 Task: Find connections with filter location Wangen im Allgäu with filter topic #Venturecapitalwith filter profile language Spanish with filter current company Cerner Corporation with filter school Meenakshi College Of Engineering with filter industry Gambling Facilities and Casinos with filter service category WordPress Design with filter keywords title Telephone Operator
Action: Mouse moved to (571, 76)
Screenshot: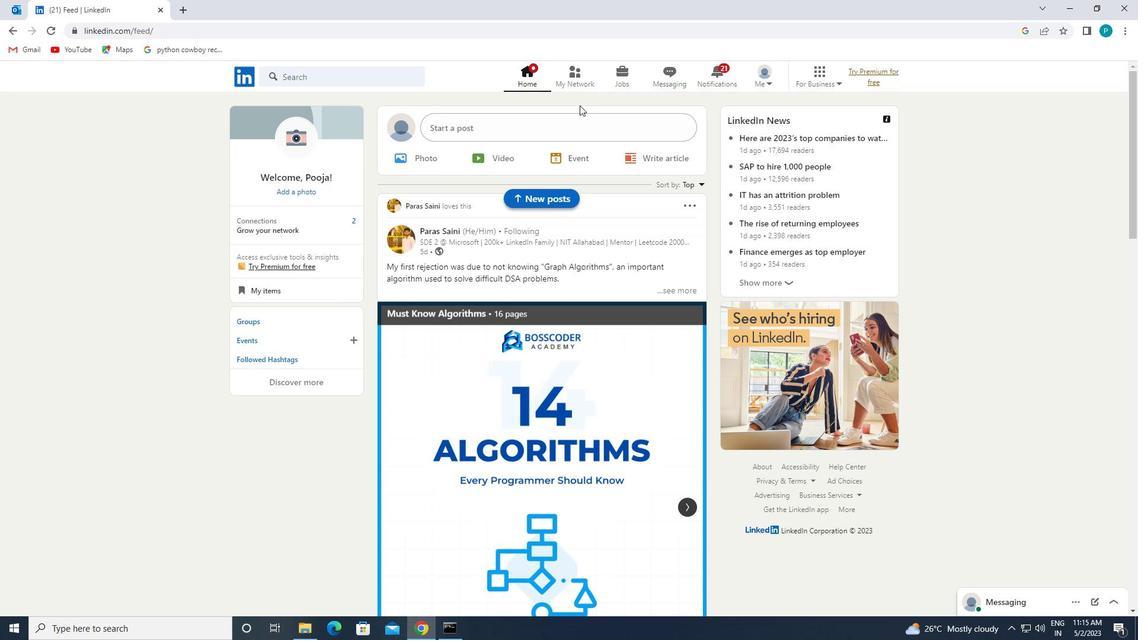 
Action: Mouse pressed left at (571, 76)
Screenshot: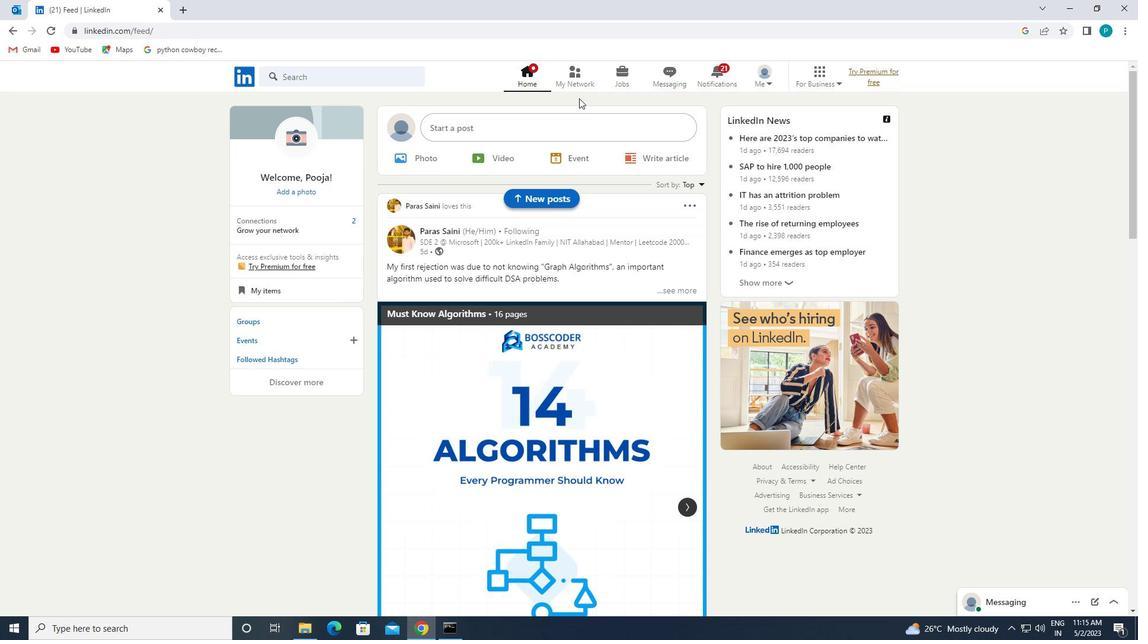 
Action: Mouse moved to (314, 139)
Screenshot: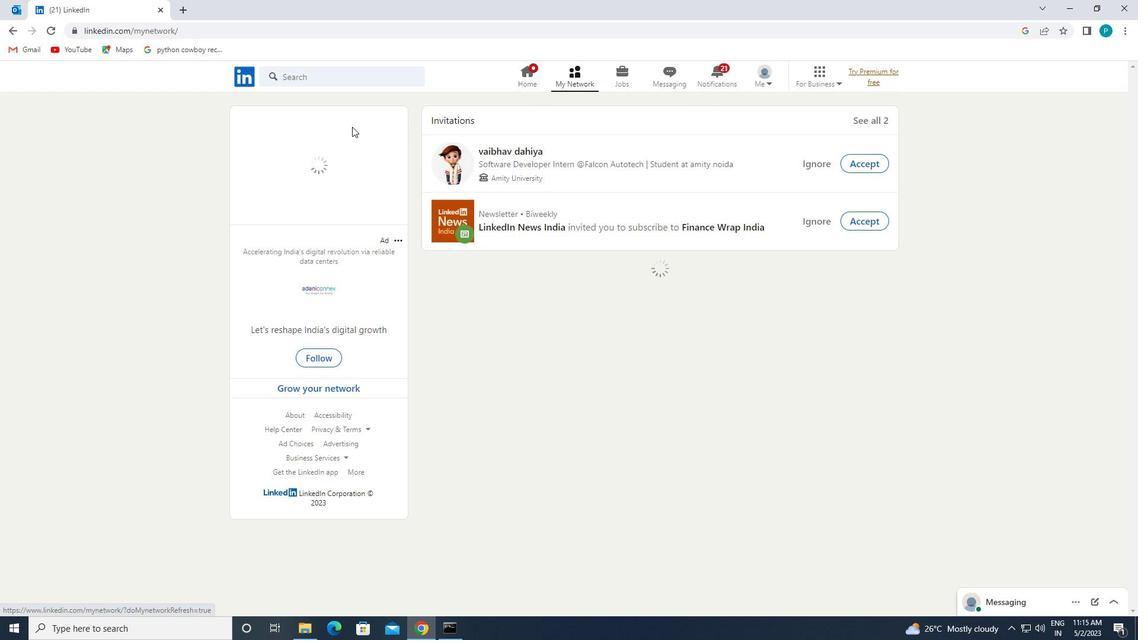 
Action: Mouse pressed left at (314, 139)
Screenshot: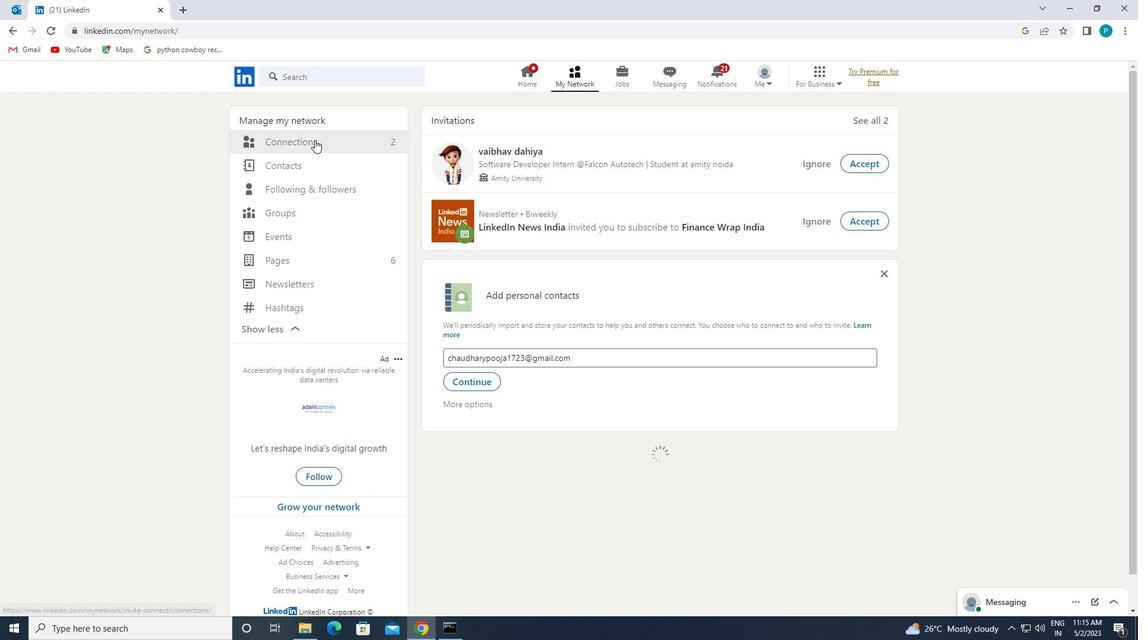 
Action: Mouse moved to (638, 140)
Screenshot: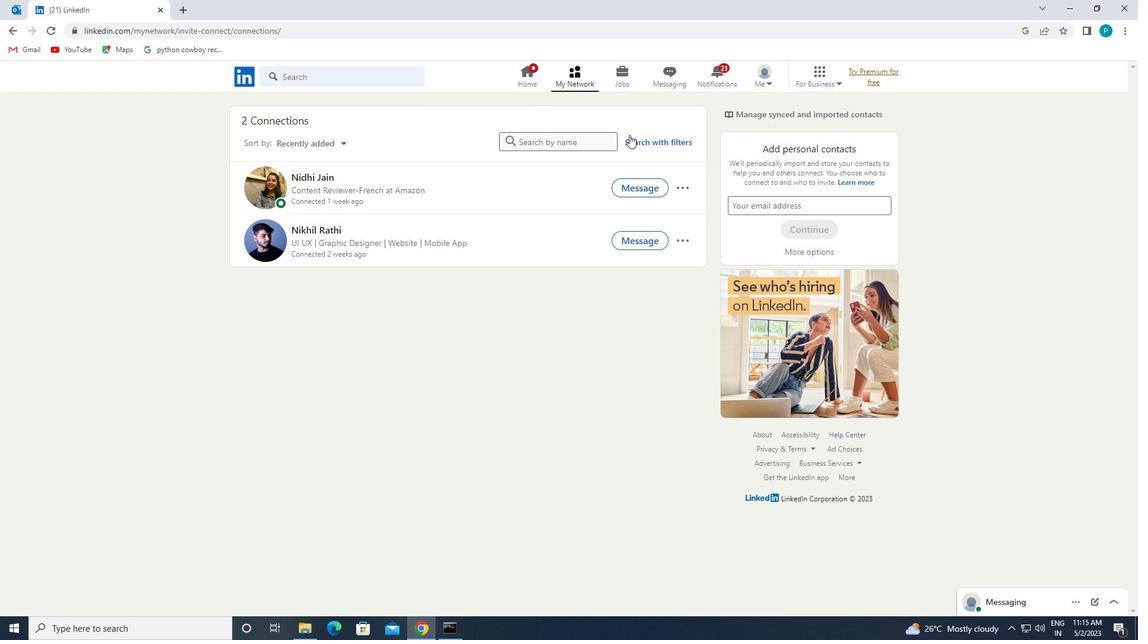 
Action: Mouse pressed left at (638, 140)
Screenshot: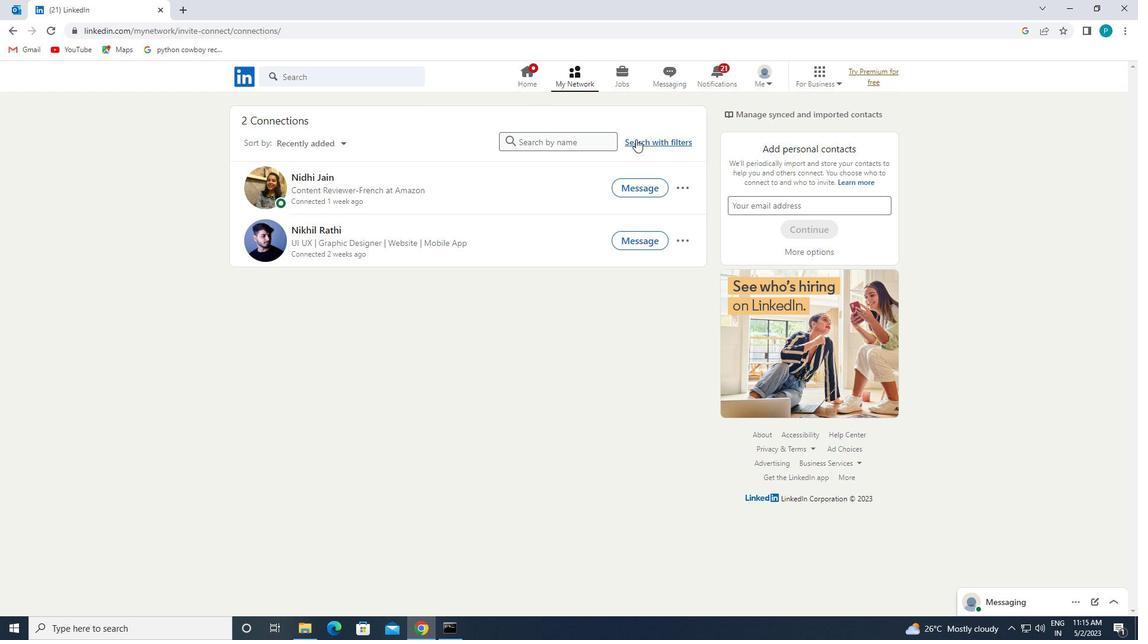 
Action: Mouse moved to (612, 116)
Screenshot: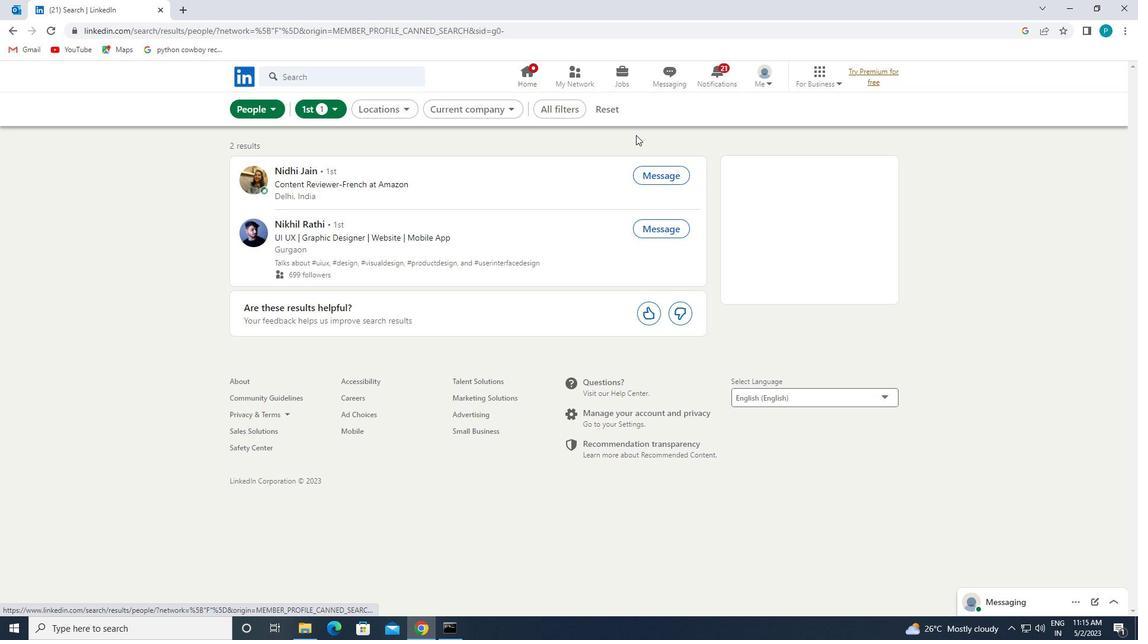 
Action: Mouse pressed left at (612, 116)
Screenshot: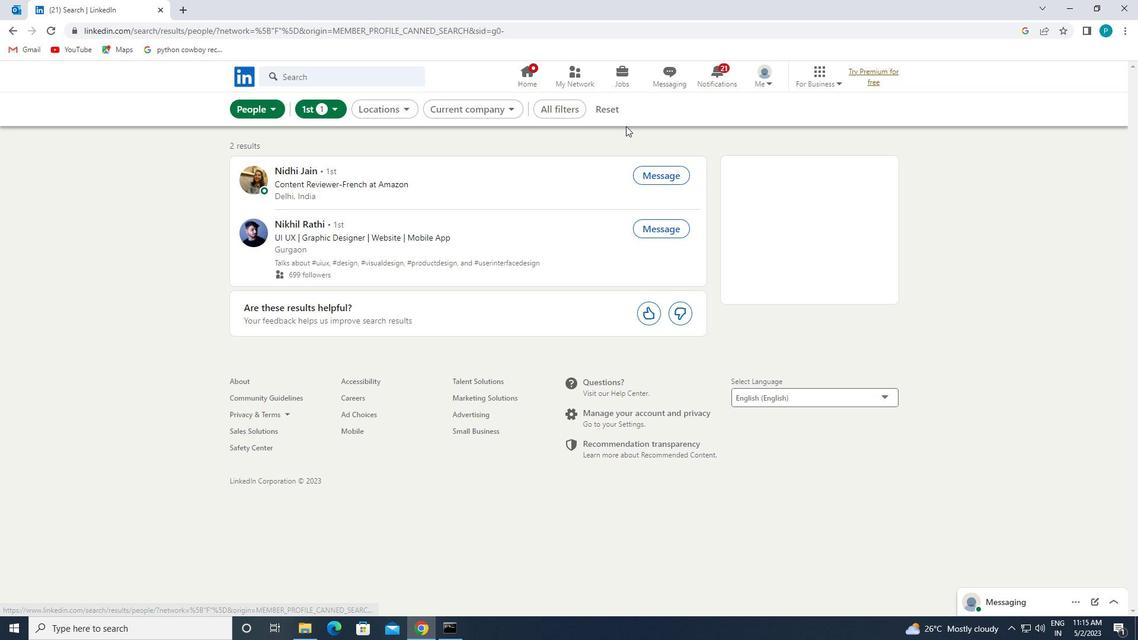 
Action: Mouse moved to (589, 107)
Screenshot: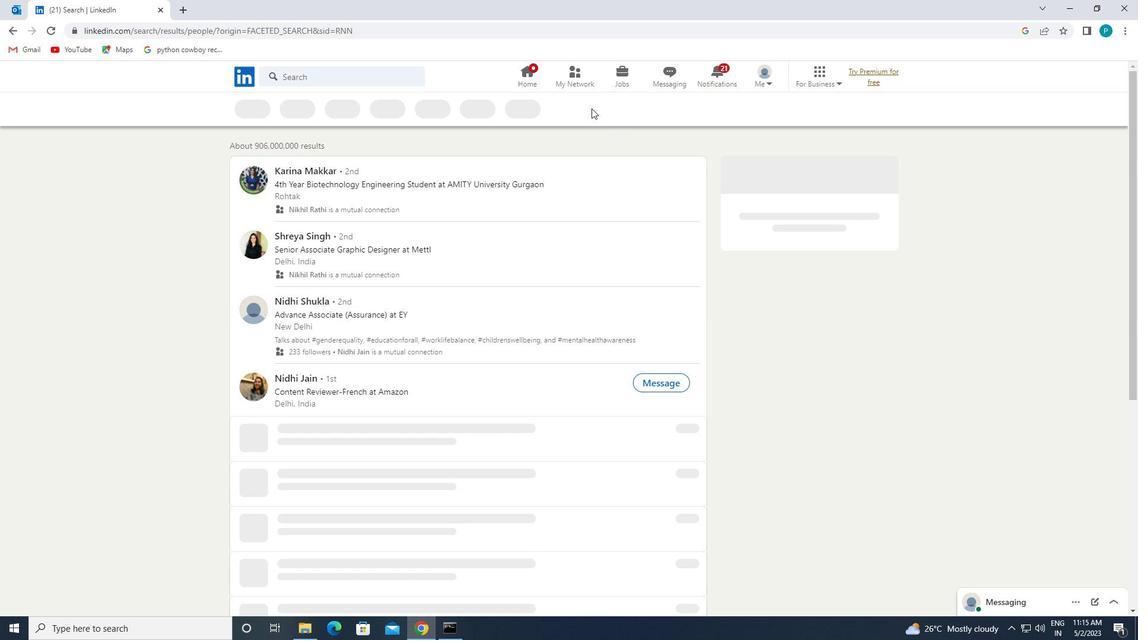 
Action: Mouse pressed left at (589, 107)
Screenshot: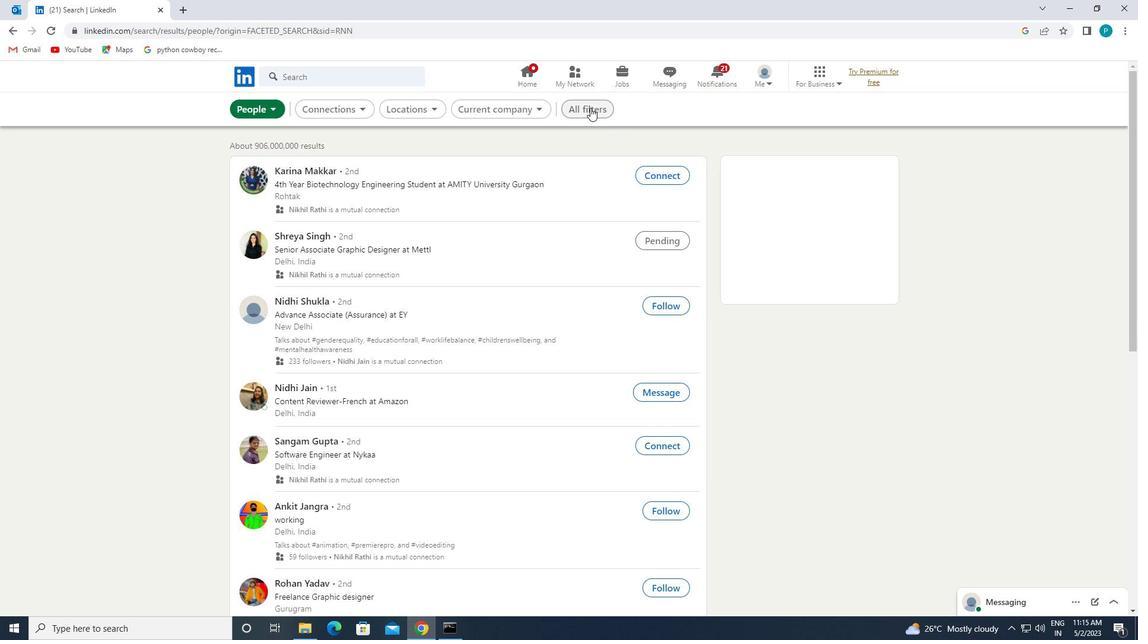 
Action: Mouse moved to (1075, 326)
Screenshot: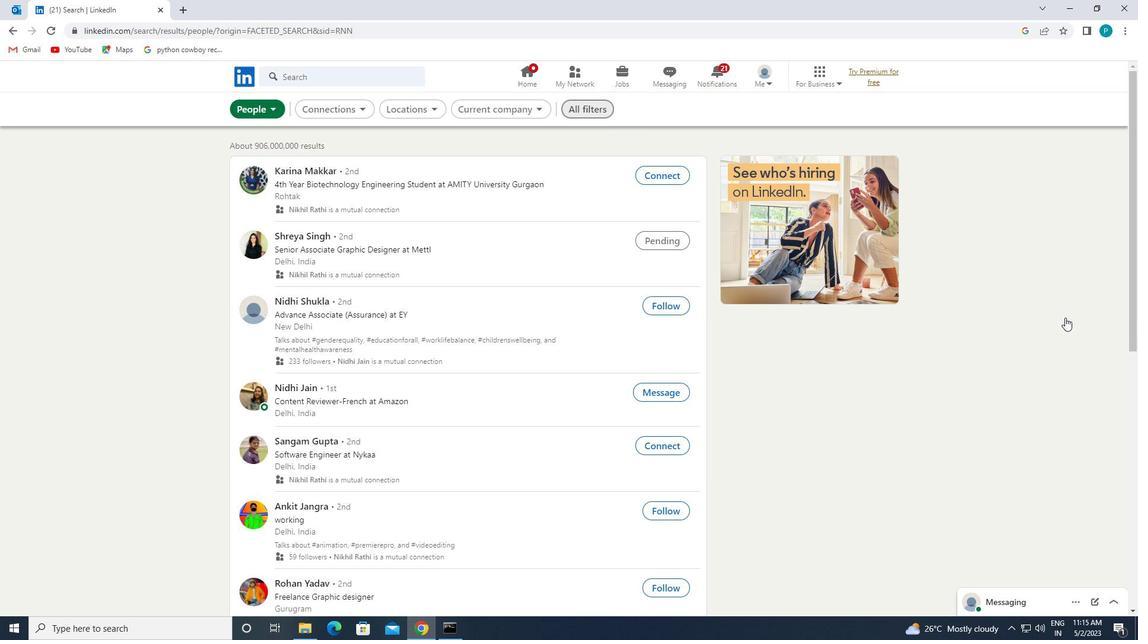 
Action: Mouse scrolled (1075, 325) with delta (0, 0)
Screenshot: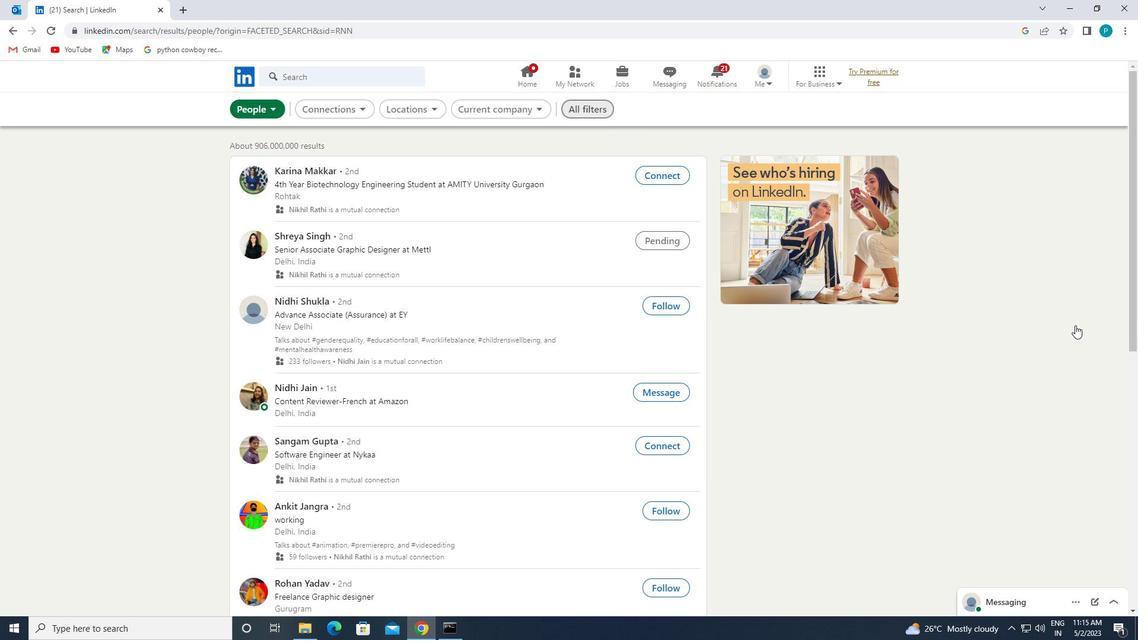 
Action: Mouse moved to (1075, 326)
Screenshot: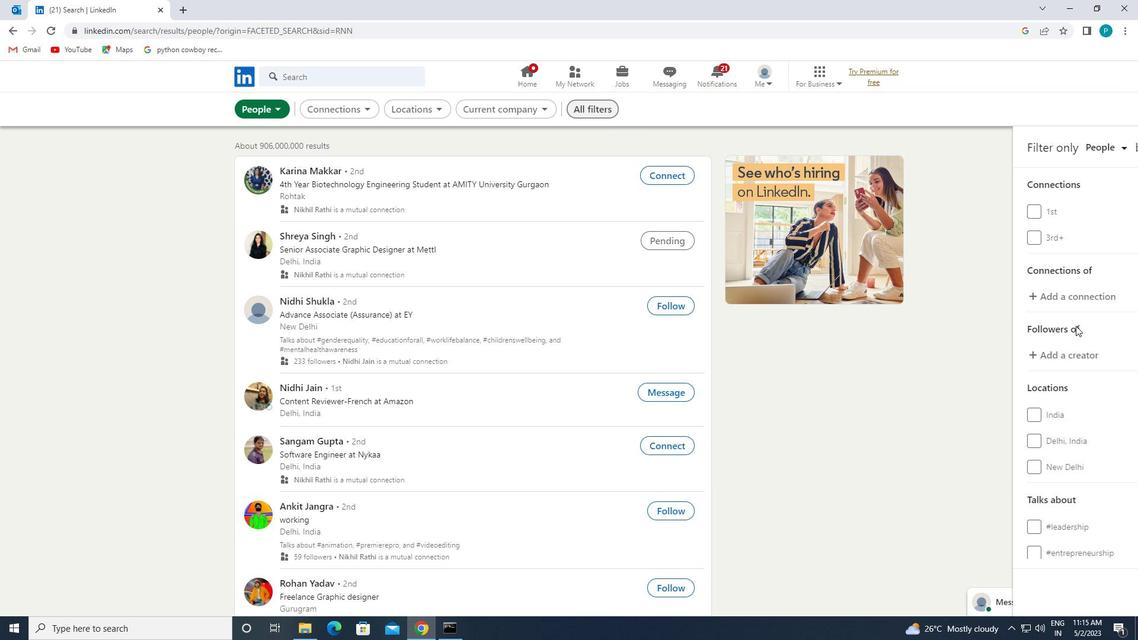 
Action: Mouse scrolled (1075, 325) with delta (0, 0)
Screenshot: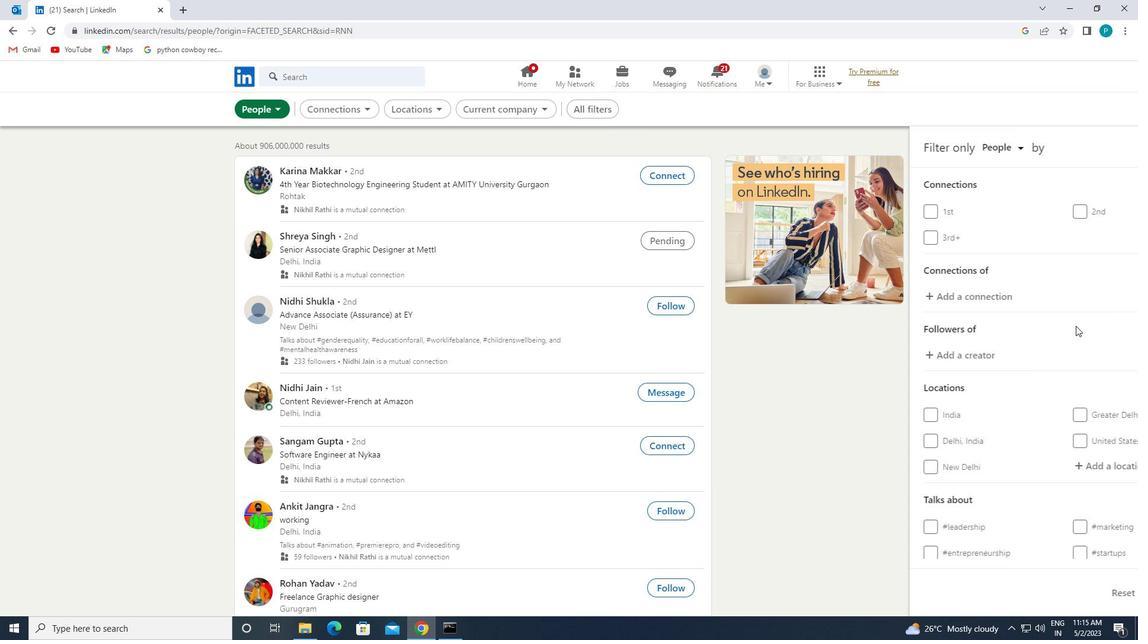 
Action: Mouse moved to (1036, 341)
Screenshot: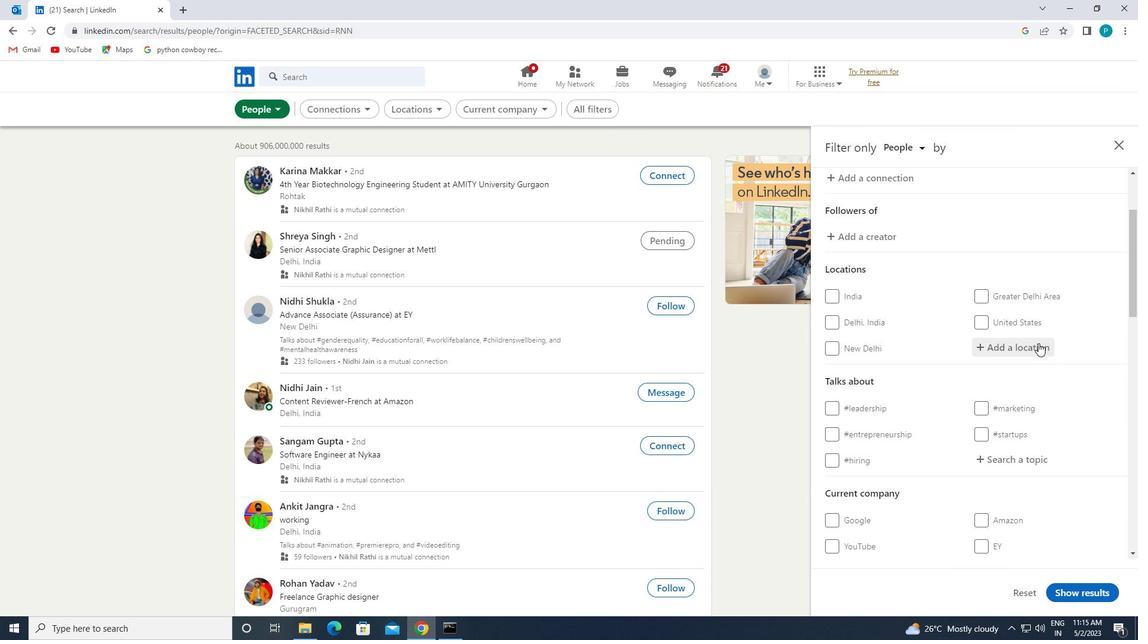 
Action: Mouse pressed left at (1036, 341)
Screenshot: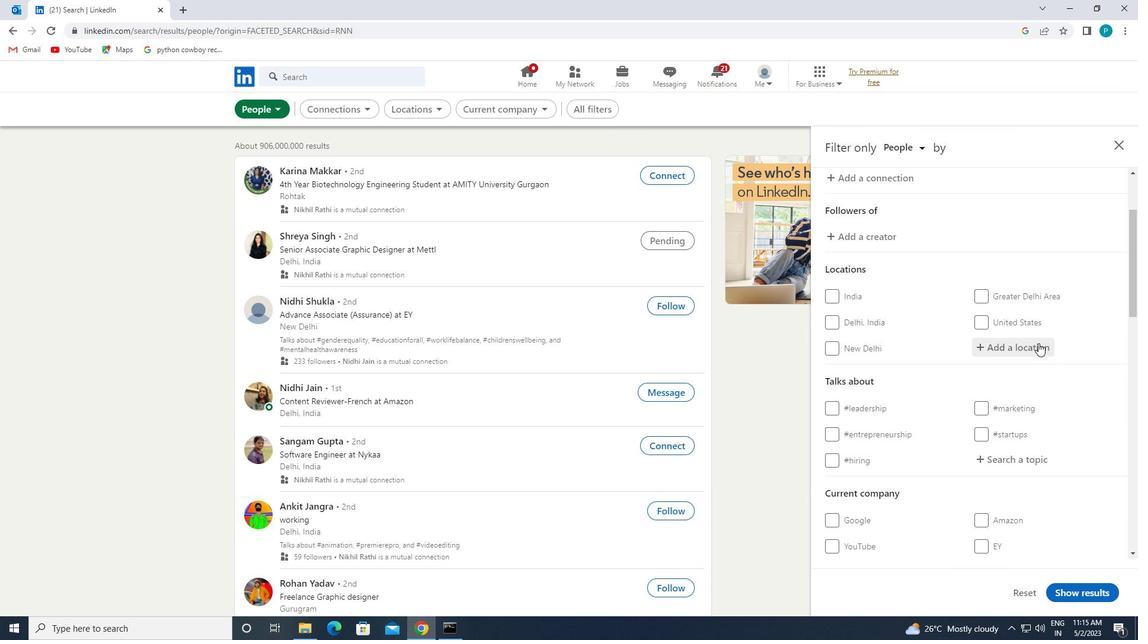 
Action: Mouse moved to (1031, 343)
Screenshot: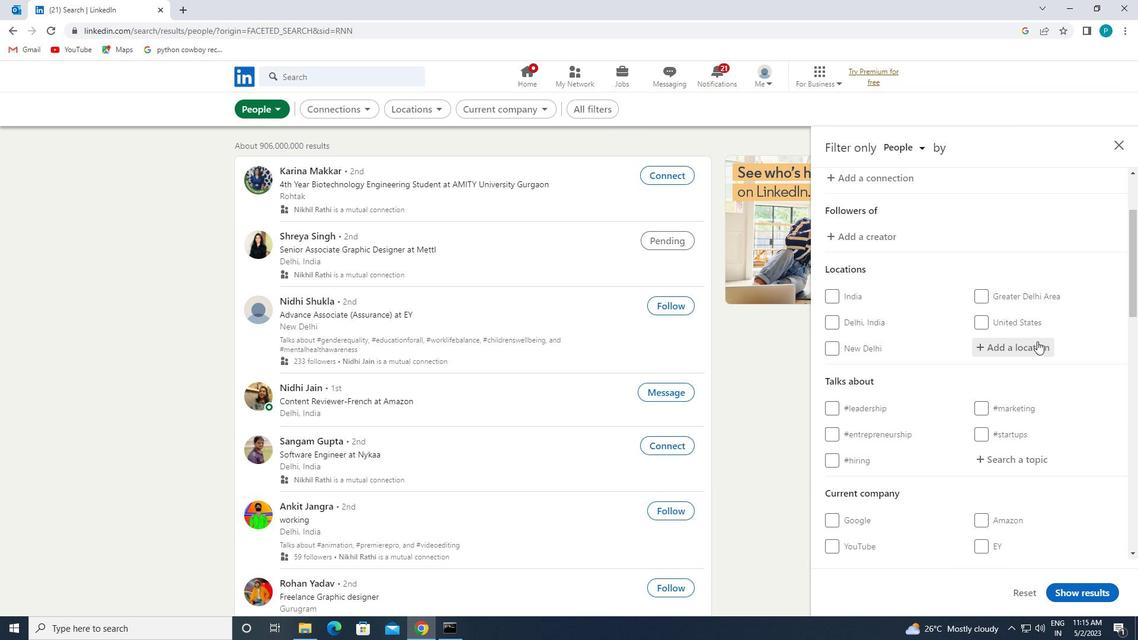 
Action: Key pressed <Key.caps_lock>w<Key.caps_lock>angen
Screenshot: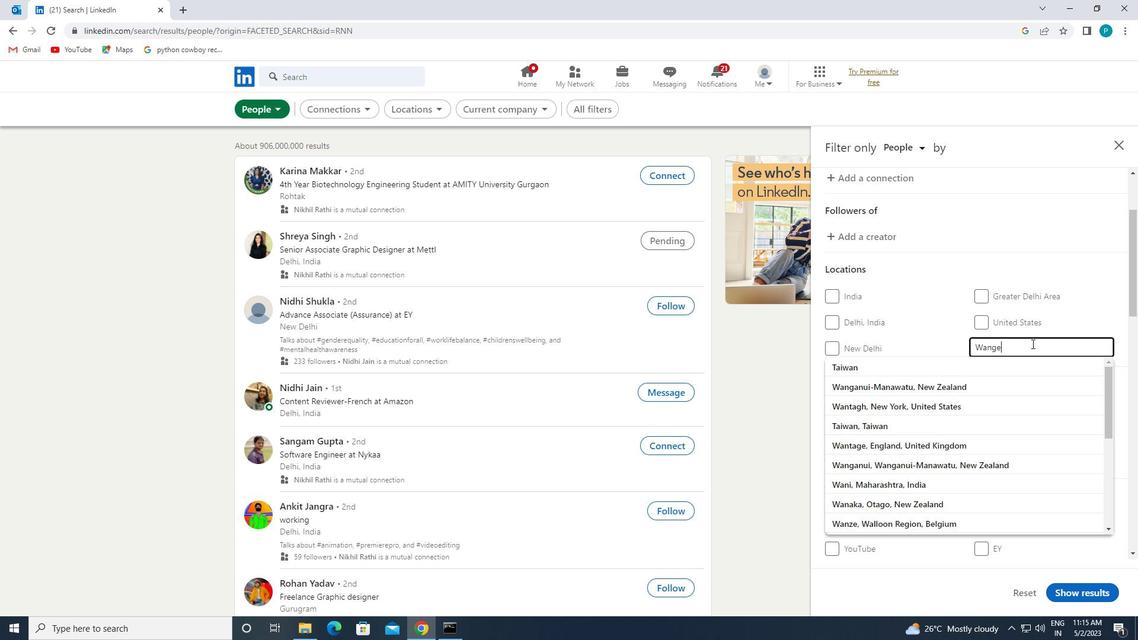
Action: Mouse moved to (979, 386)
Screenshot: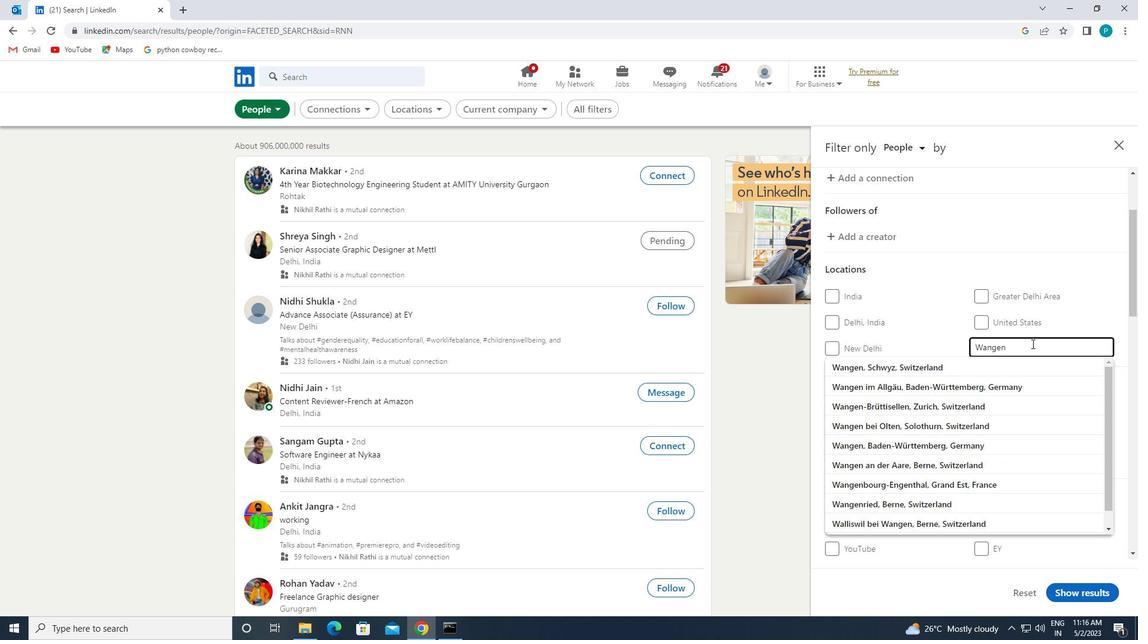 
Action: Mouse pressed left at (979, 386)
Screenshot: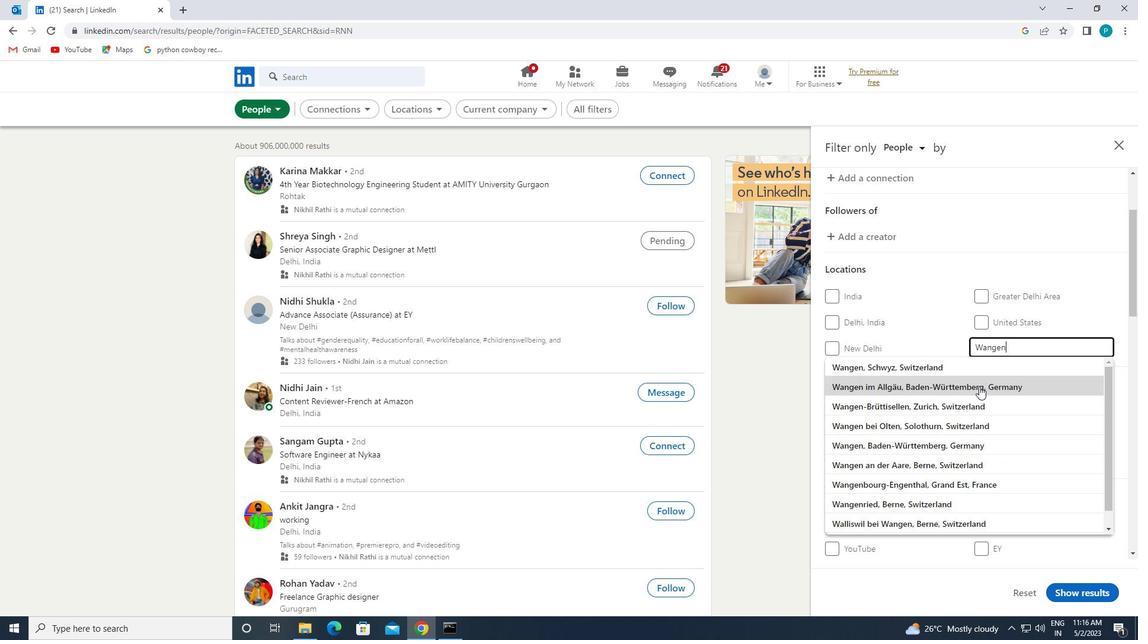 
Action: Mouse moved to (1020, 414)
Screenshot: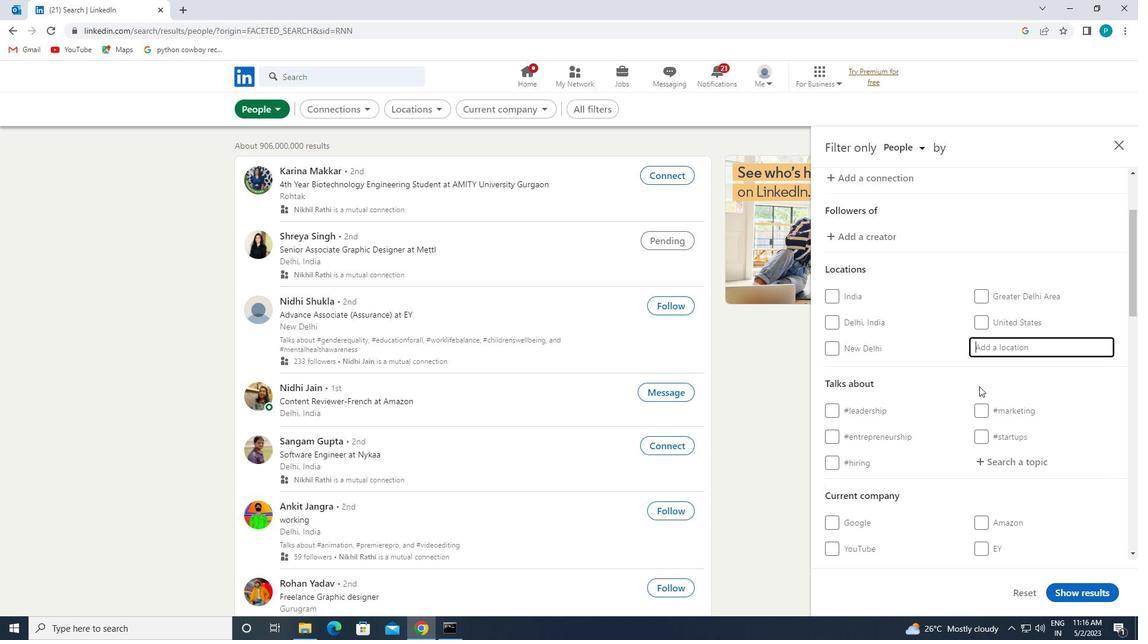 
Action: Mouse scrolled (1020, 413) with delta (0, 0)
Screenshot: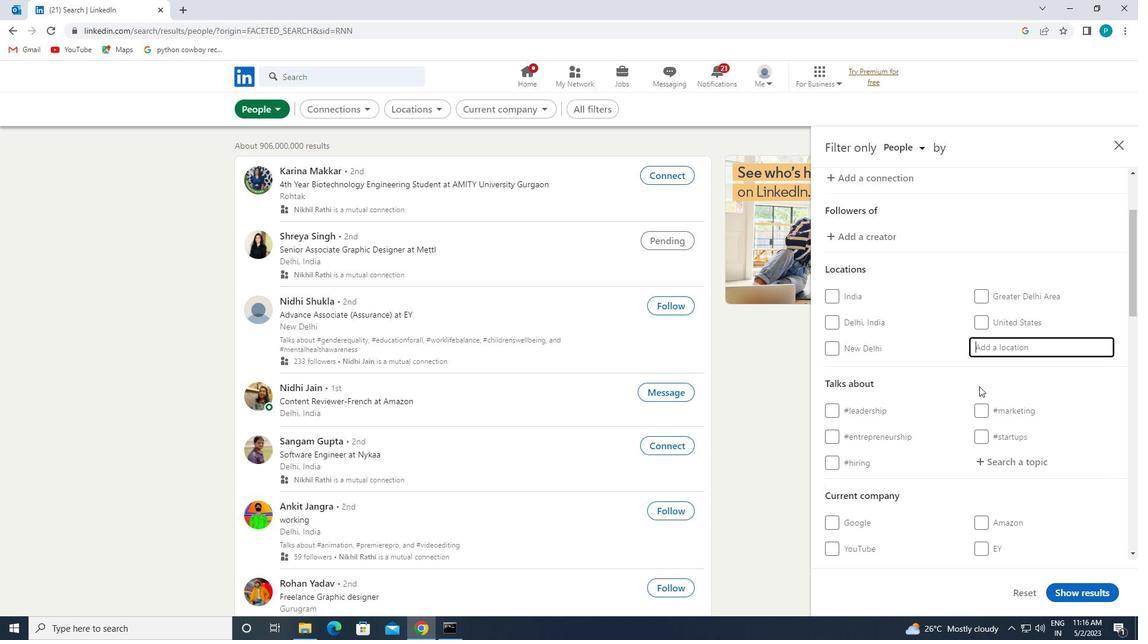 
Action: Mouse scrolled (1020, 413) with delta (0, 0)
Screenshot: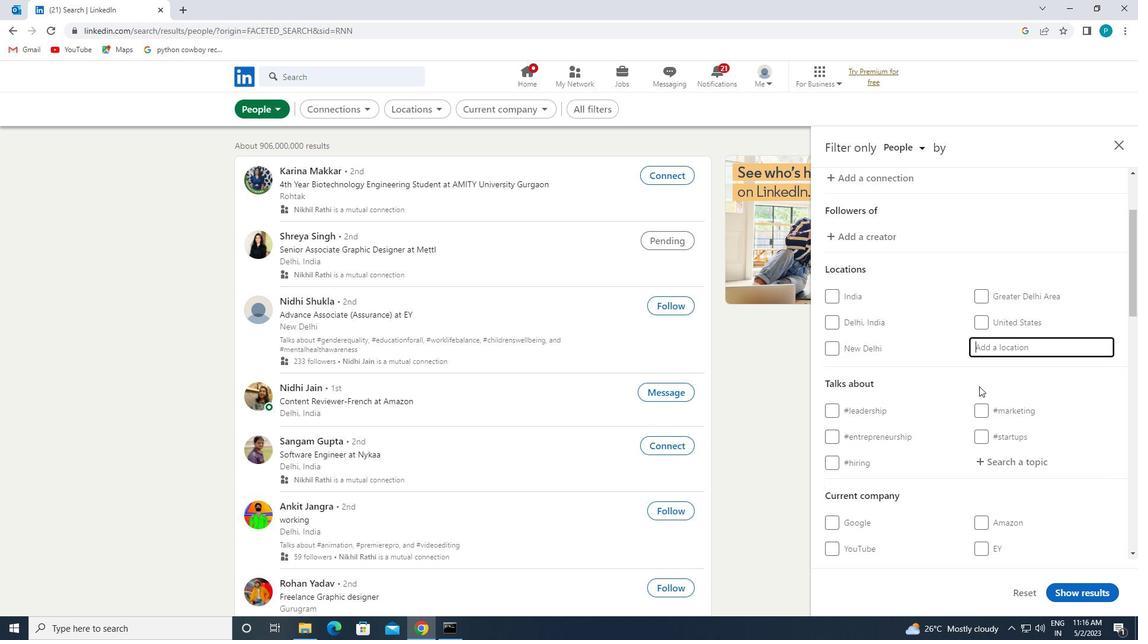 
Action: Mouse moved to (1020, 414)
Screenshot: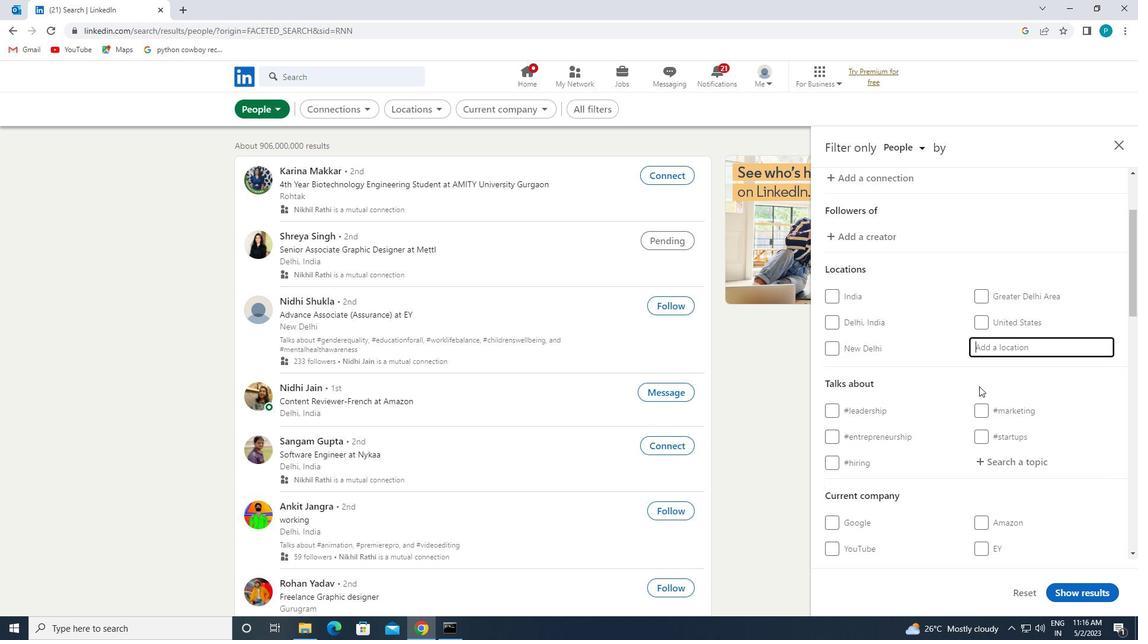 
Action: Mouse scrolled (1020, 414) with delta (0, 0)
Screenshot: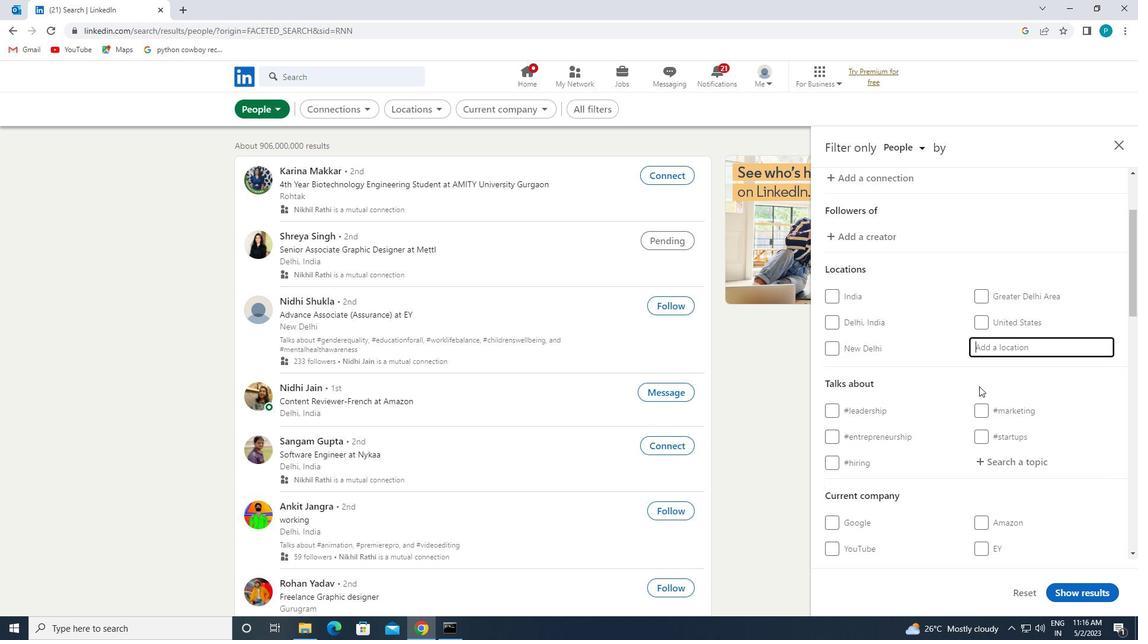 
Action: Mouse moved to (995, 293)
Screenshot: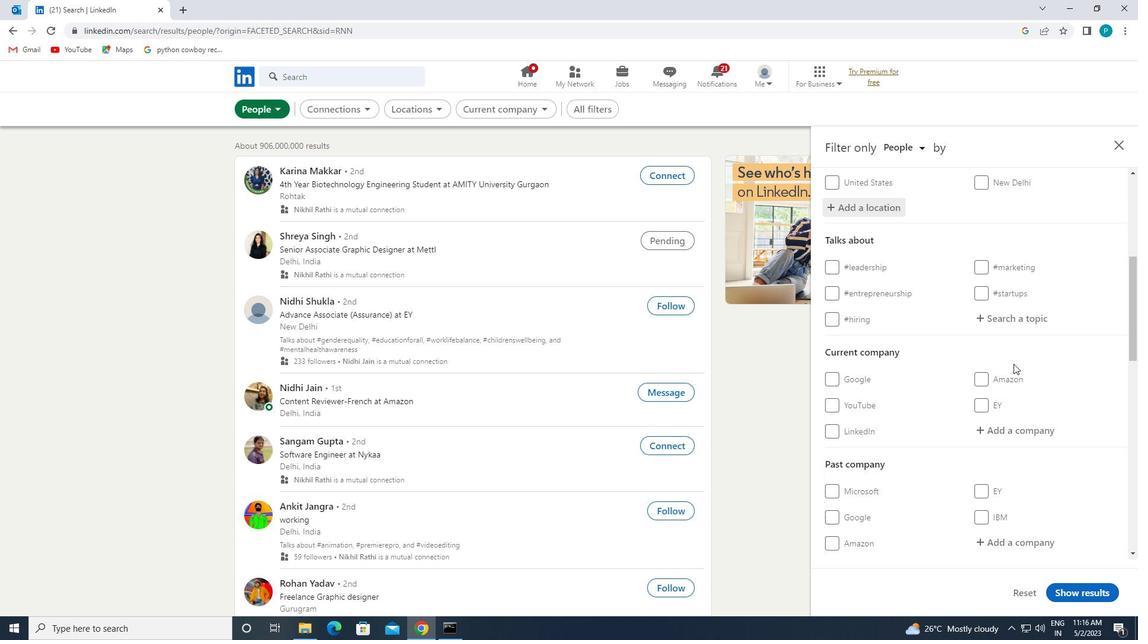 
Action: Mouse pressed left at (995, 293)
Screenshot: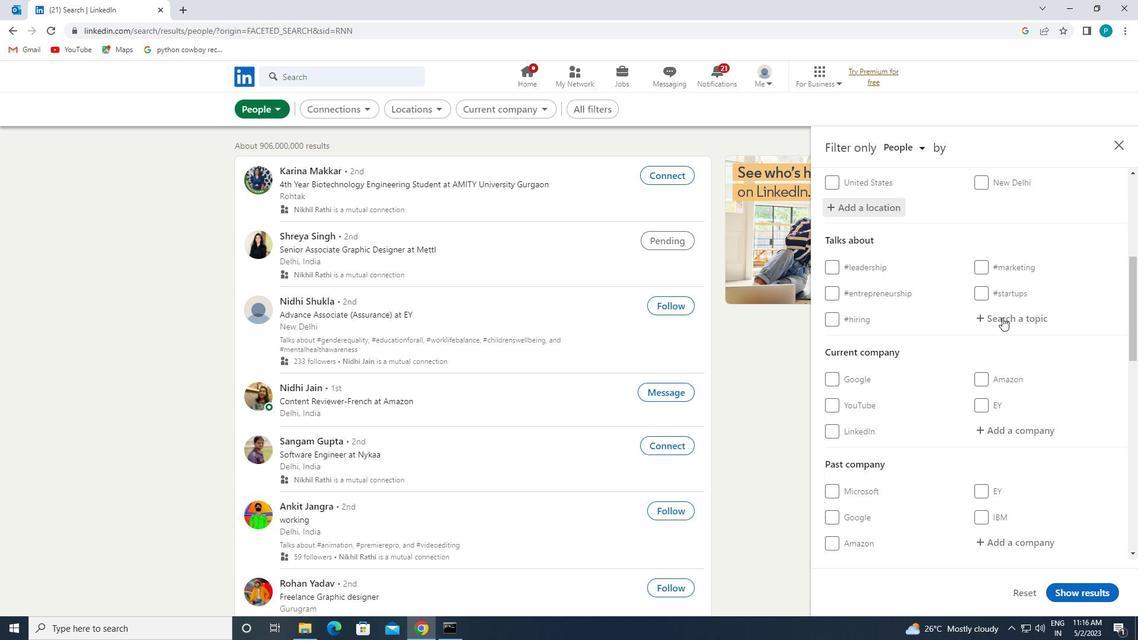 
Action: Mouse moved to (996, 297)
Screenshot: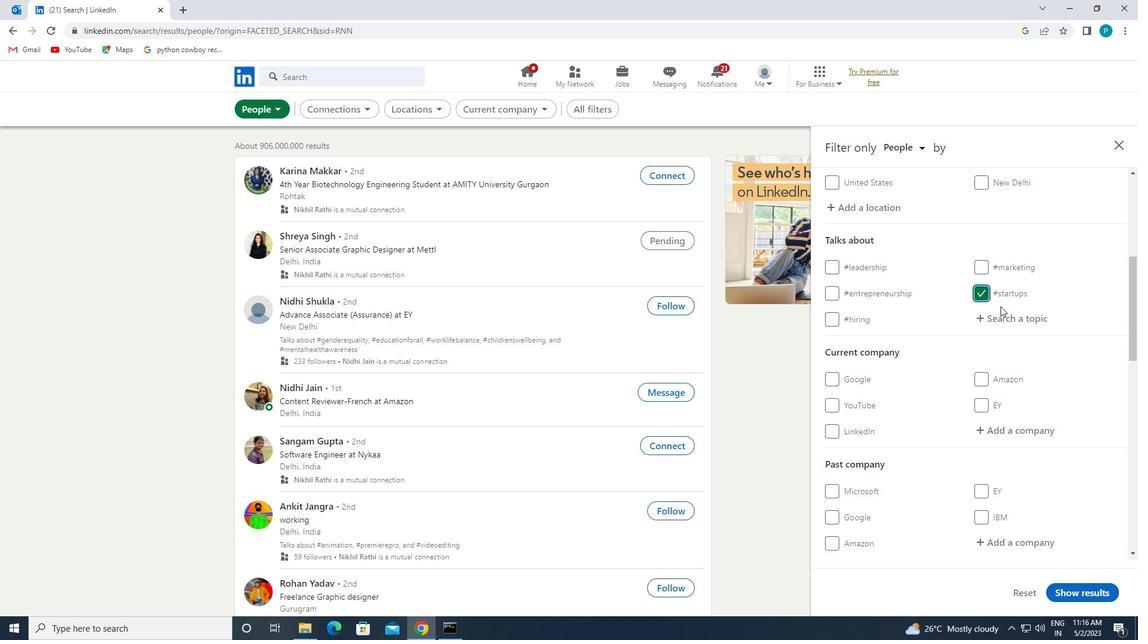 
Action: Mouse pressed left at (996, 297)
Screenshot: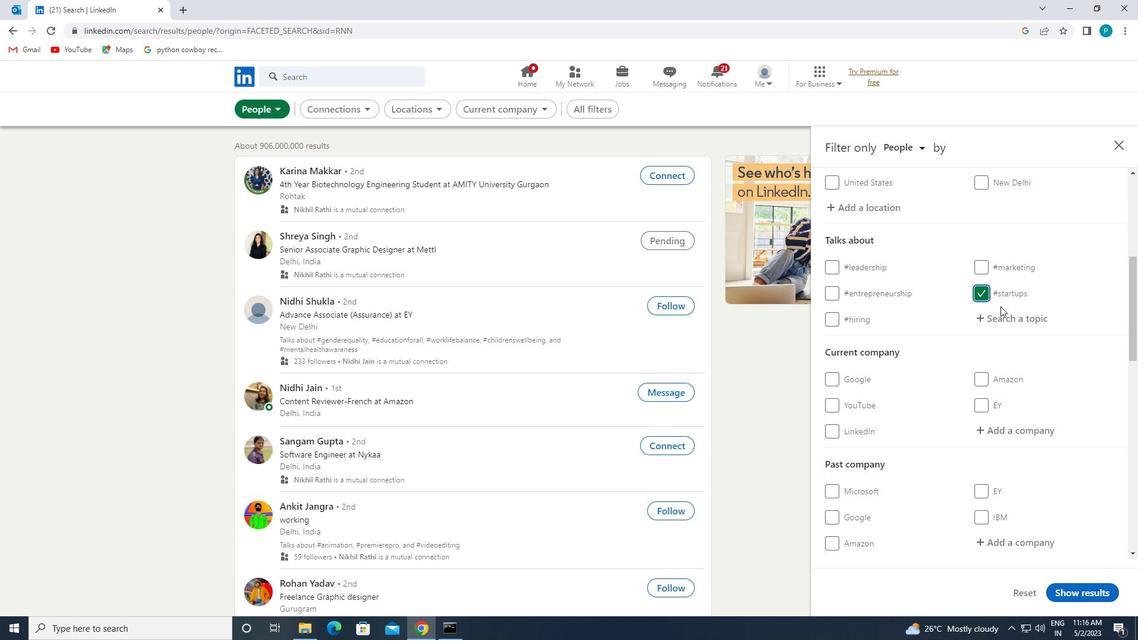 
Action: Mouse moved to (1003, 311)
Screenshot: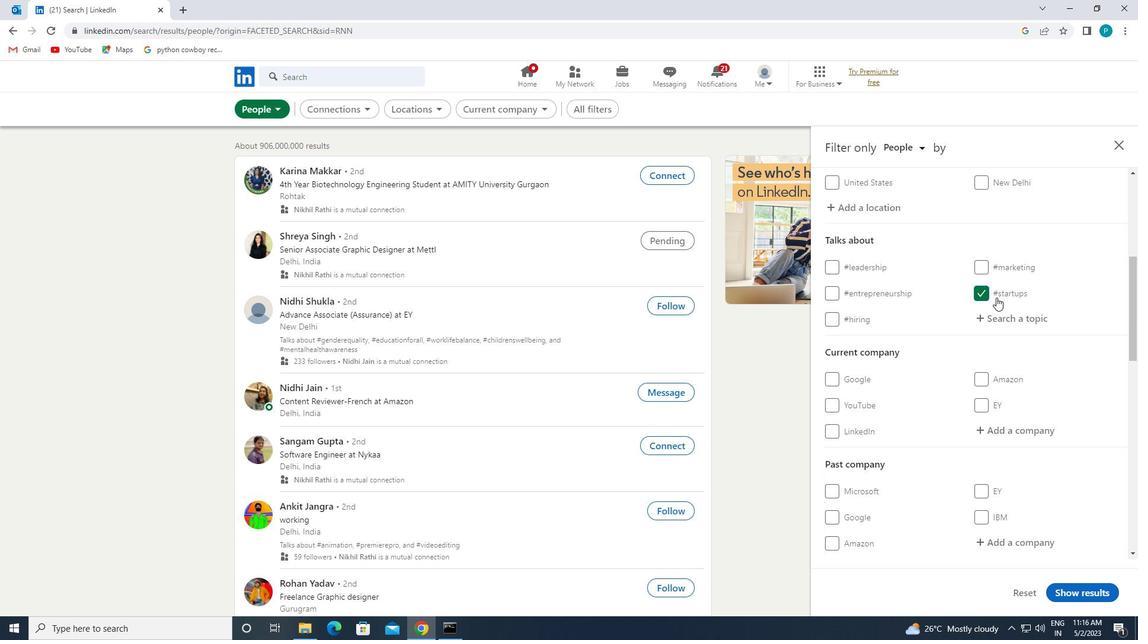 
Action: Mouse pressed left at (1003, 311)
Screenshot: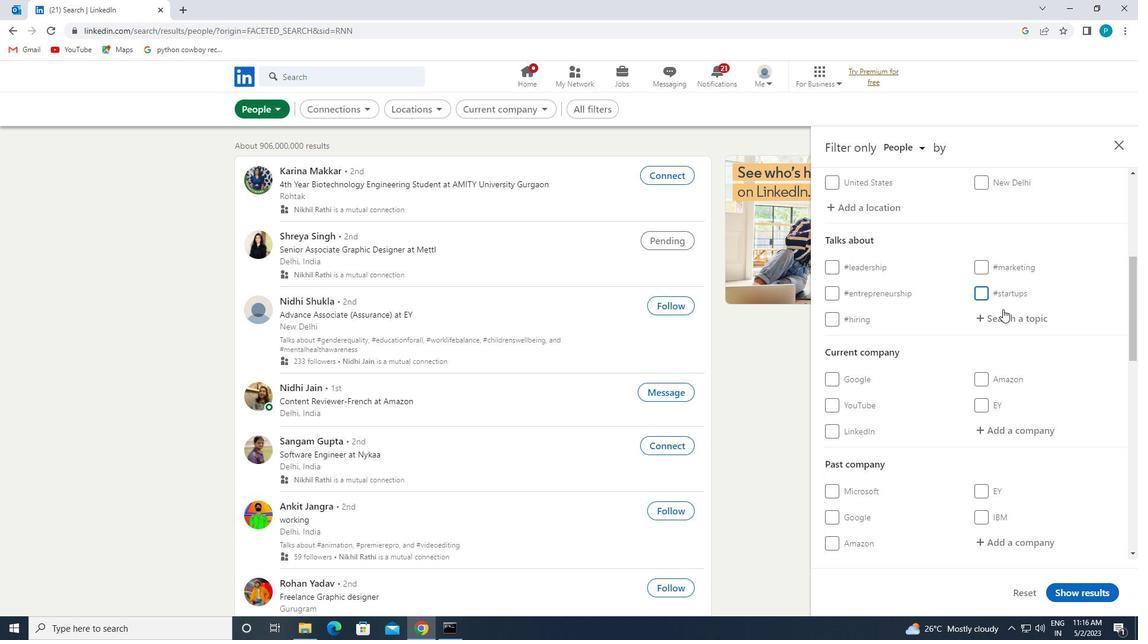 
Action: Key pressed <Key.shift><Key.shift>#<Key.caps_lock>V<Key.caps_lock>ENTURECAOTION<Key.backspace><Key.backspace><Key.backspace><Key.backspace><Key.backspace>PITAL
Screenshot: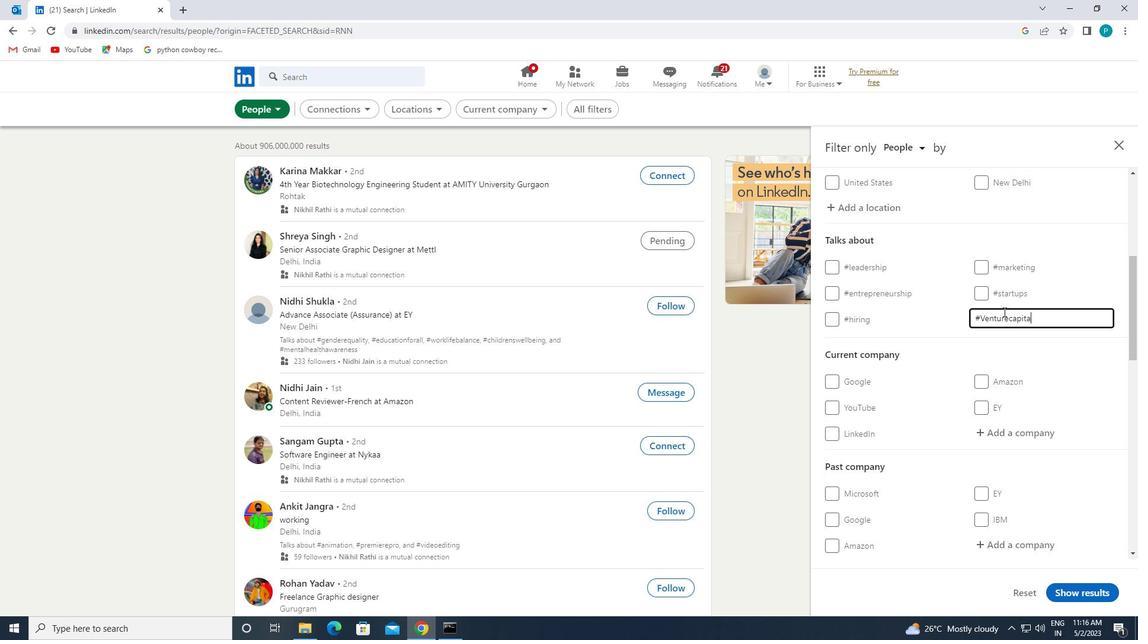 
Action: Mouse moved to (997, 376)
Screenshot: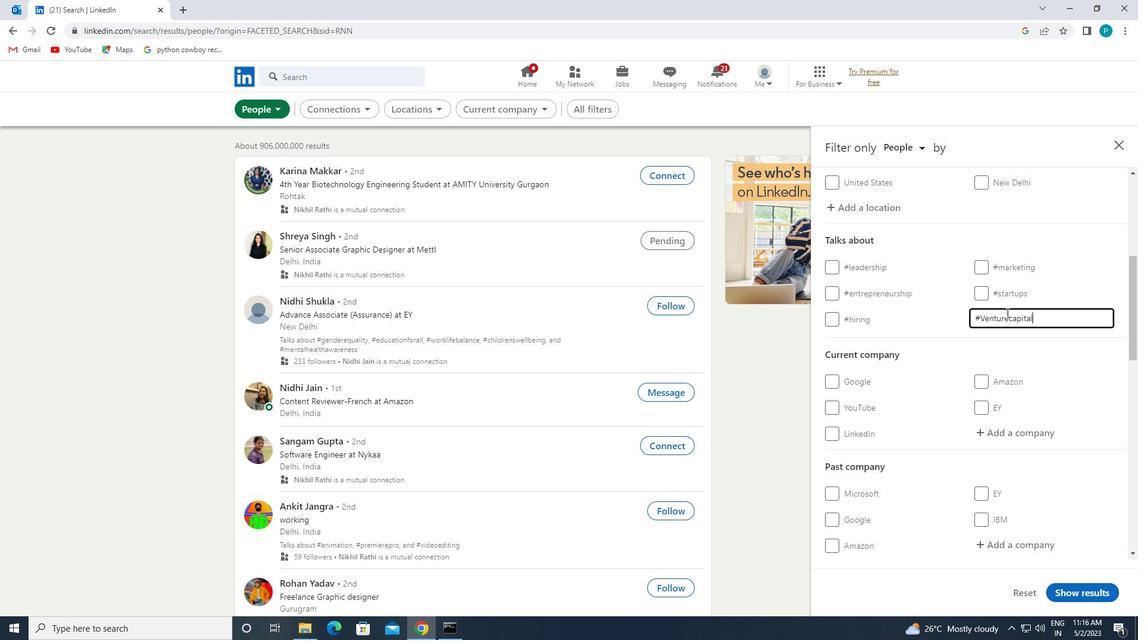 
Action: Mouse scrolled (997, 376) with delta (0, 0)
Screenshot: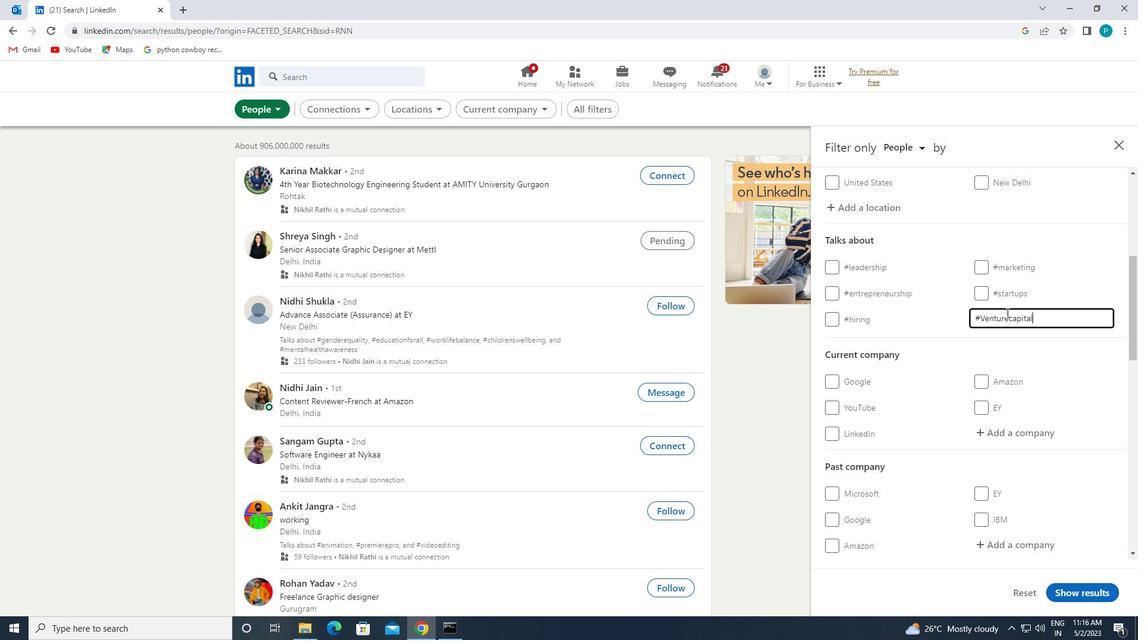 
Action: Mouse moved to (985, 403)
Screenshot: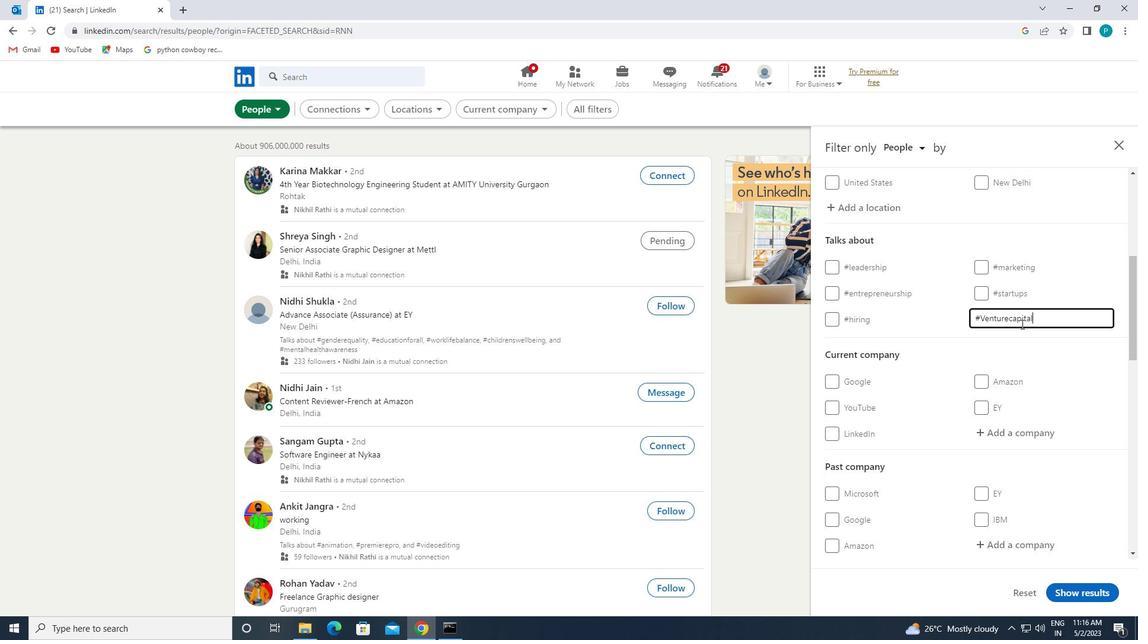 
Action: Mouse scrolled (985, 402) with delta (0, 0)
Screenshot: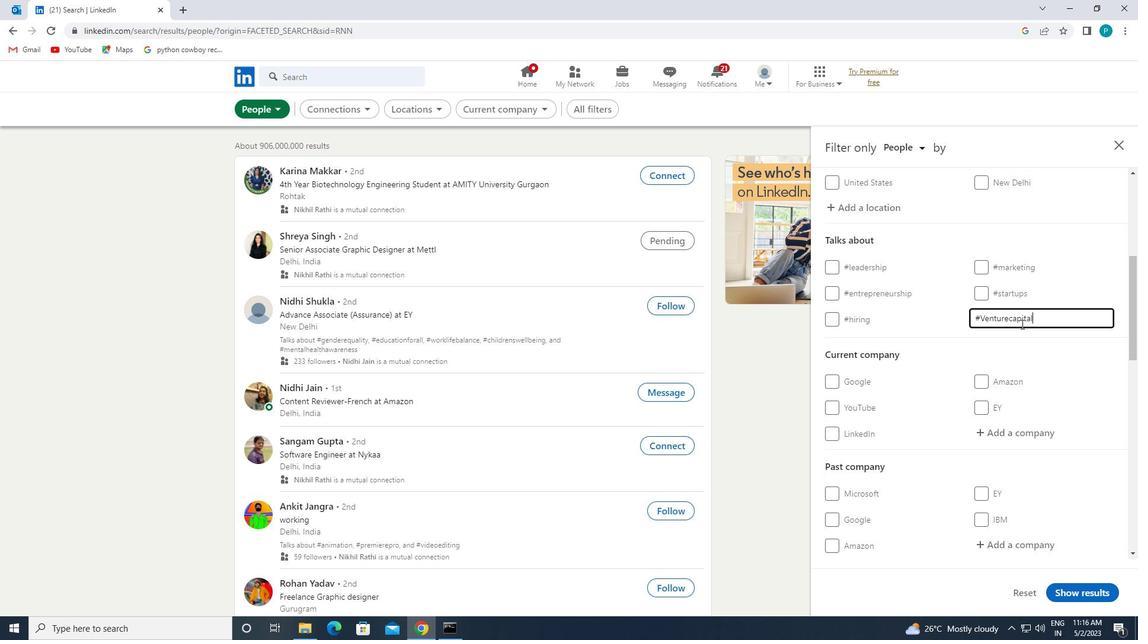 
Action: Mouse moved to (979, 404)
Screenshot: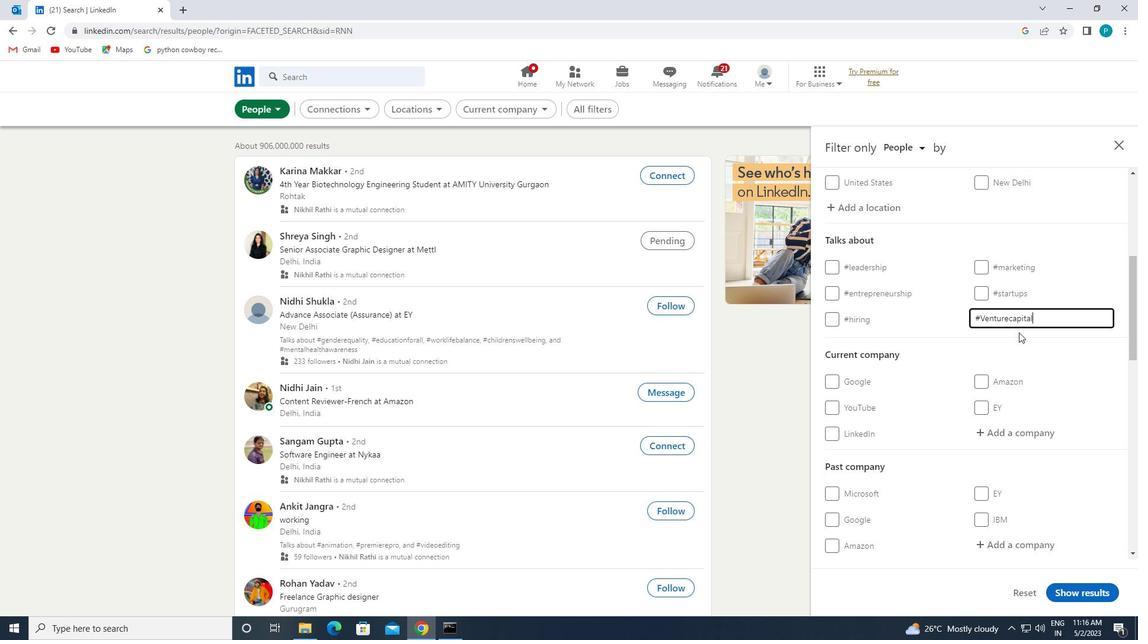 
Action: Mouse scrolled (979, 403) with delta (0, 0)
Screenshot: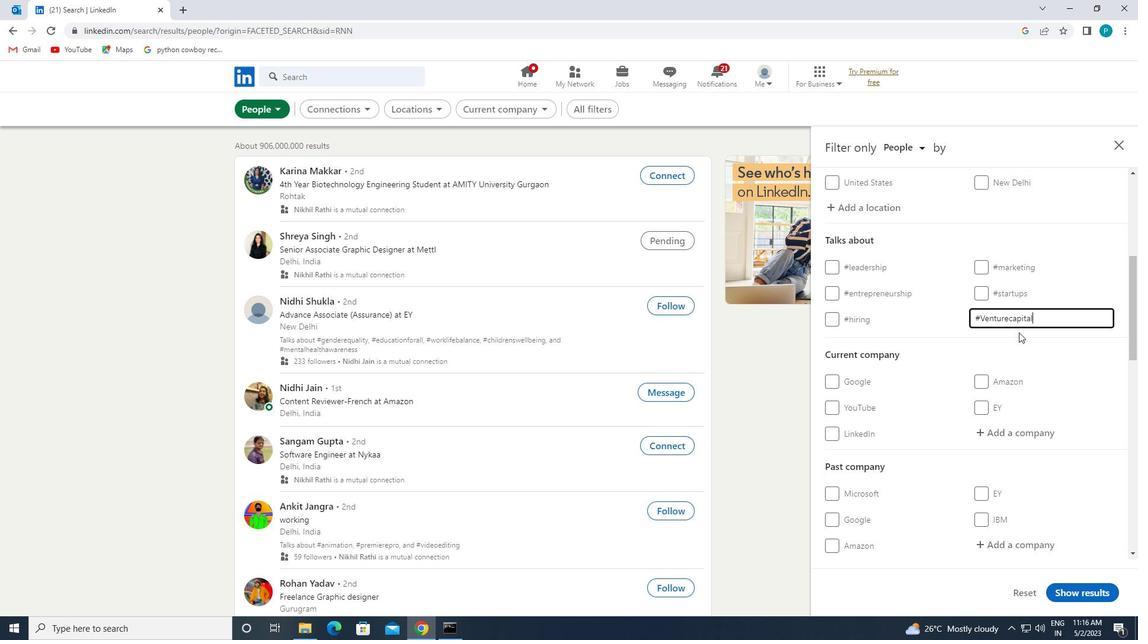 
Action: Mouse moved to (867, 417)
Screenshot: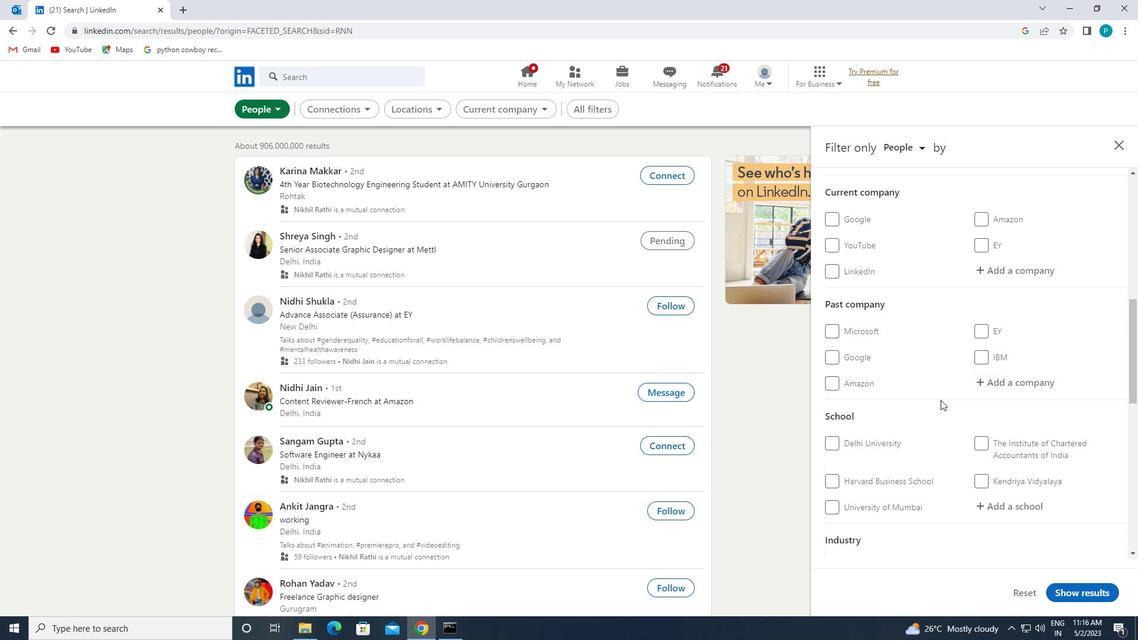 
Action: Mouse scrolled (867, 416) with delta (0, 0)
Screenshot: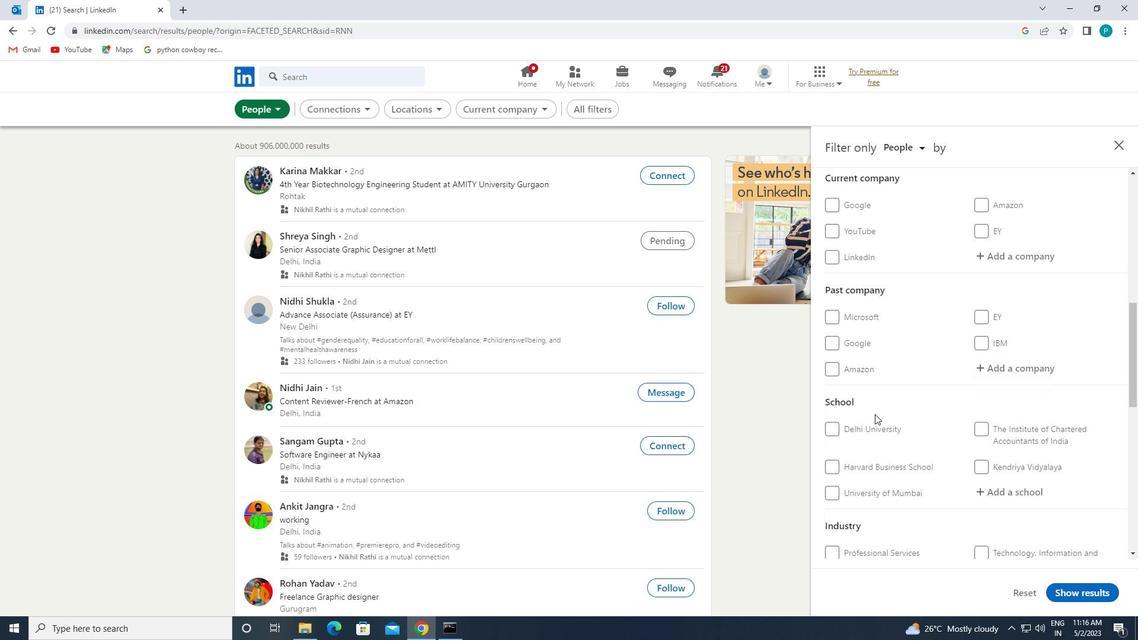 
Action: Mouse moved to (866, 417)
Screenshot: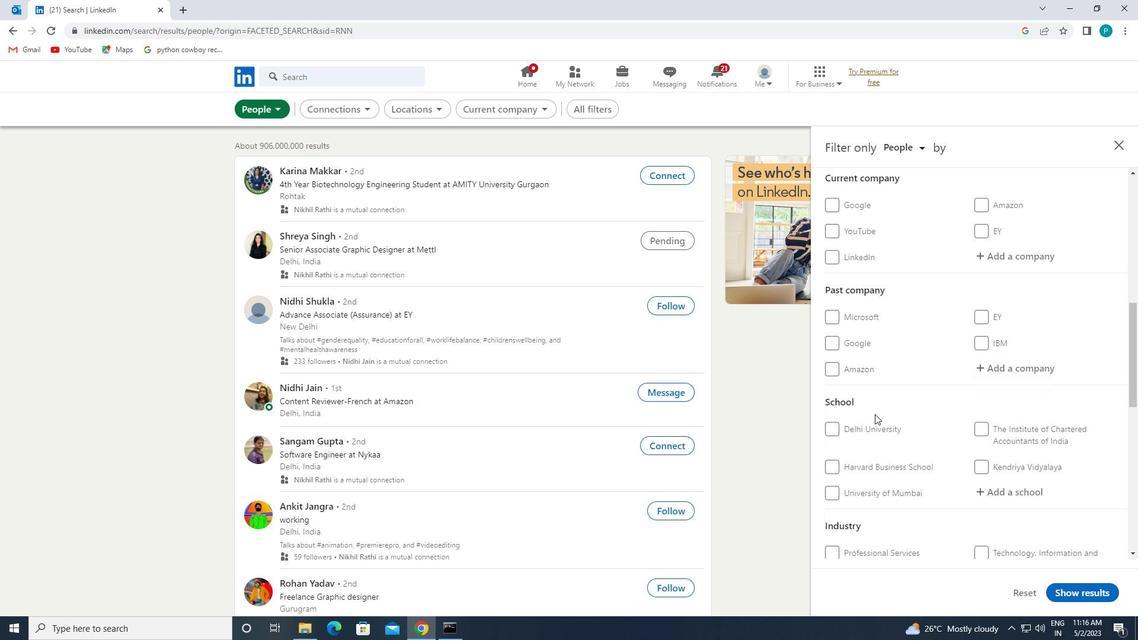 
Action: Mouse scrolled (866, 417) with delta (0, 0)
Screenshot: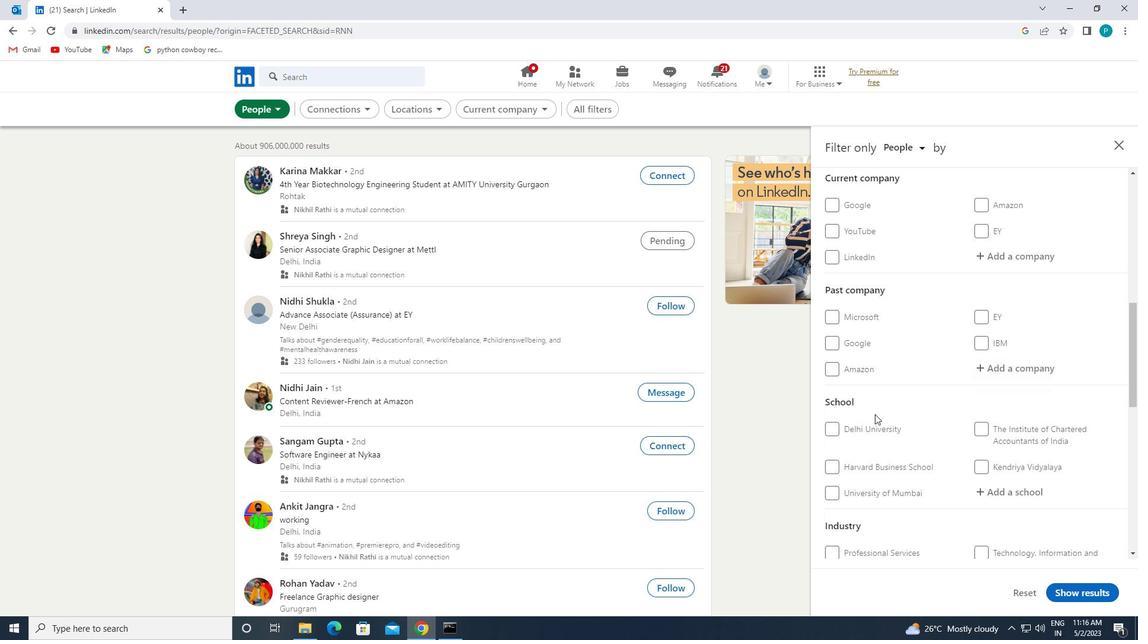 
Action: Mouse moved to (862, 461)
Screenshot: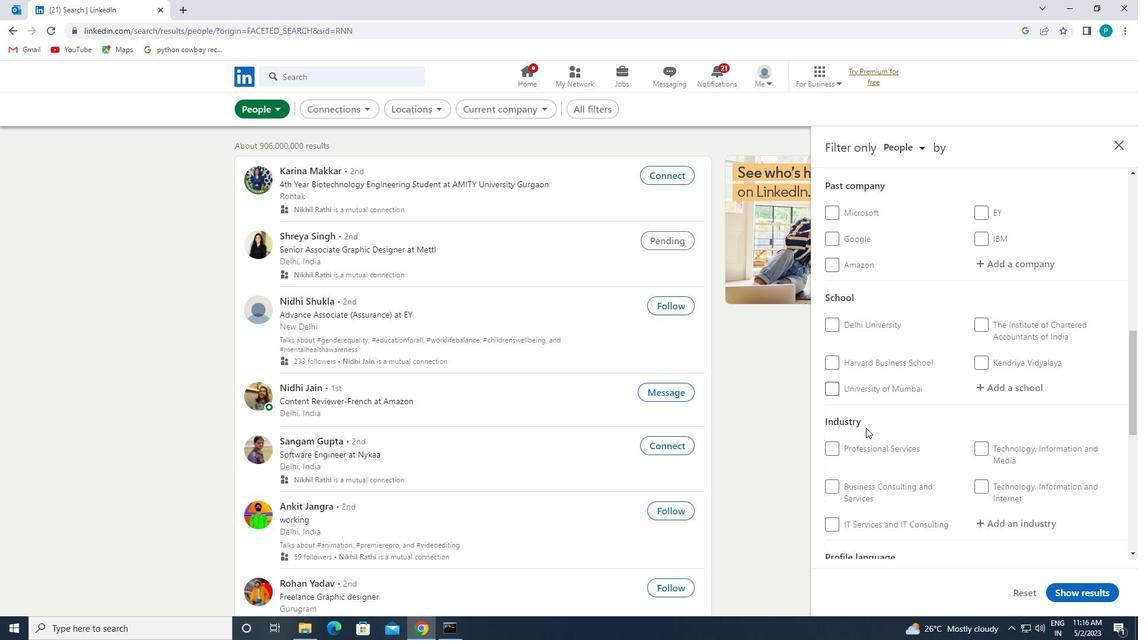 
Action: Mouse scrolled (862, 460) with delta (0, 0)
Screenshot: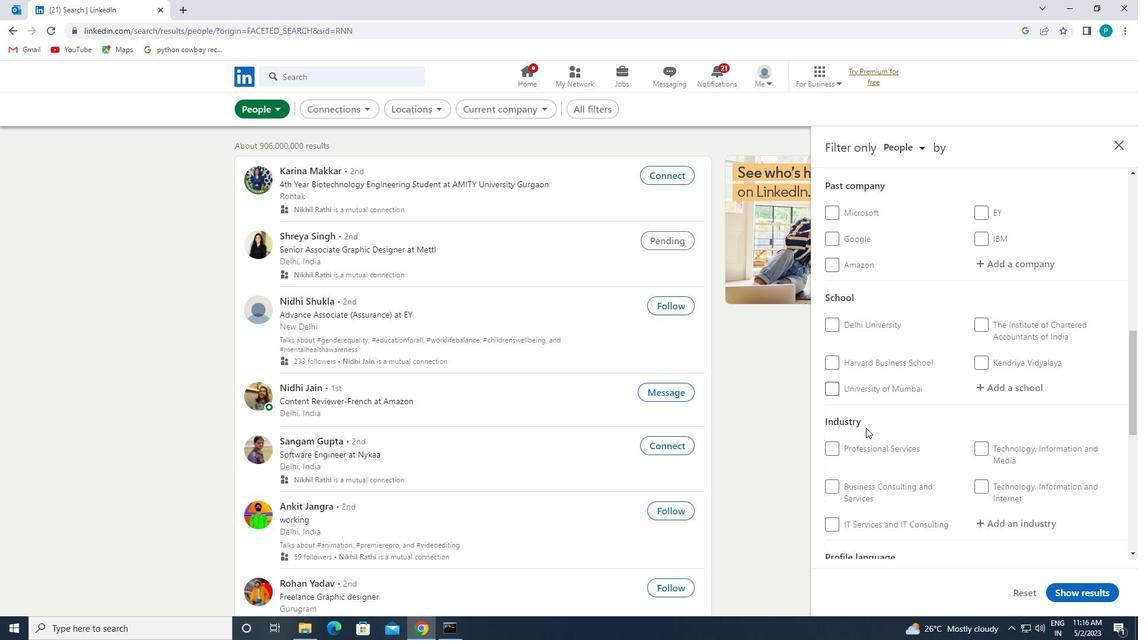 
Action: Mouse moved to (860, 465)
Screenshot: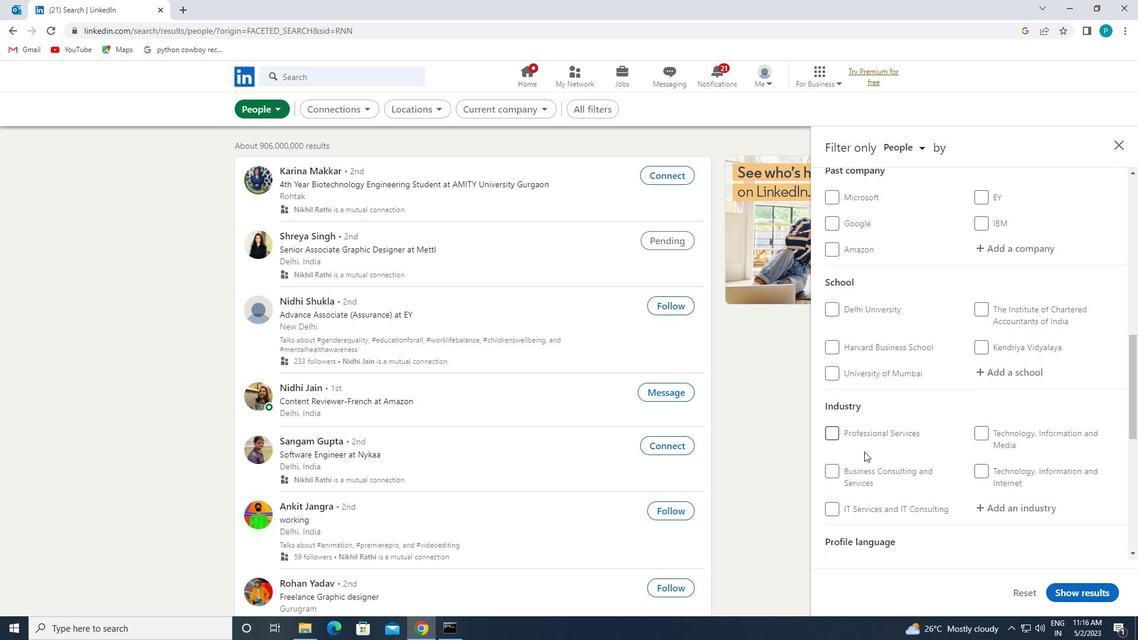 
Action: Mouse scrolled (860, 464) with delta (0, 0)
Screenshot: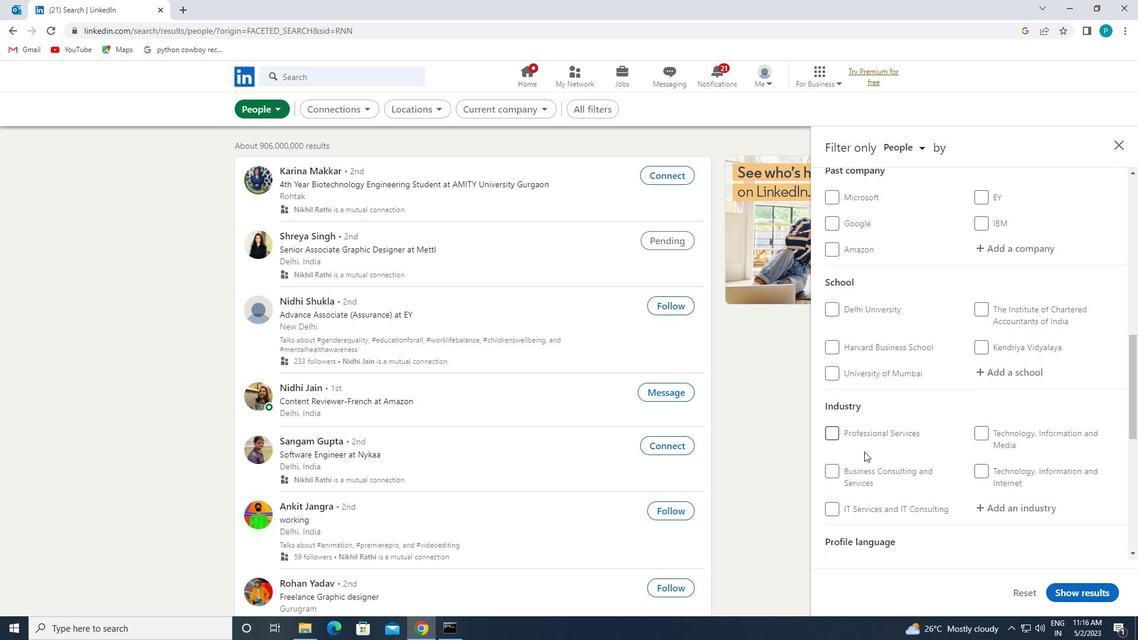 
Action: Mouse moved to (860, 466)
Screenshot: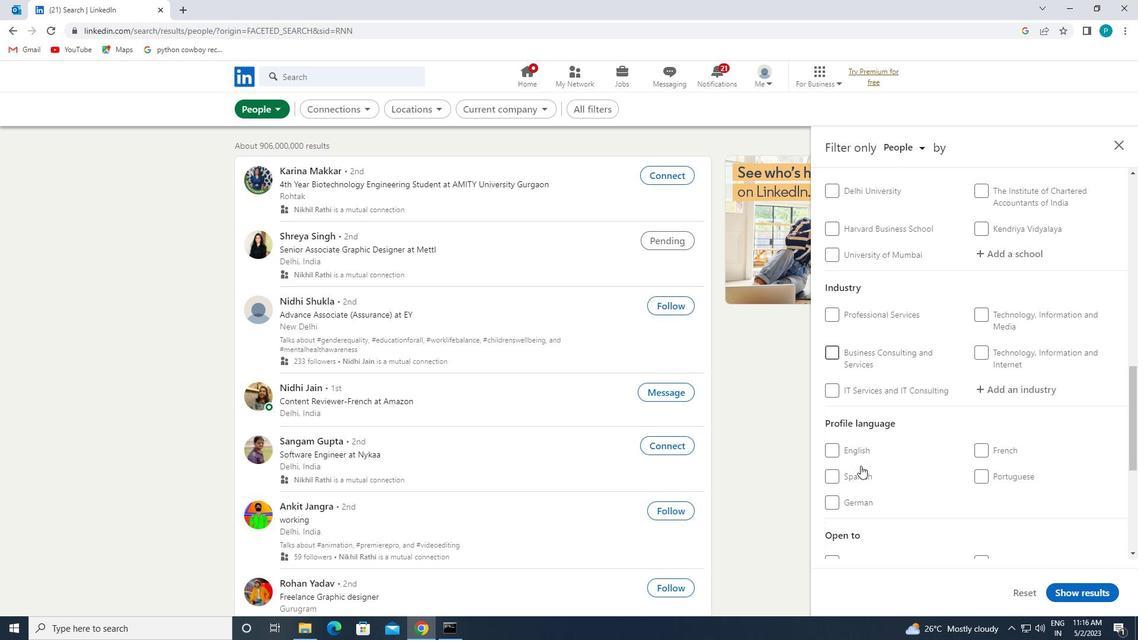 
Action: Mouse scrolled (860, 465) with delta (0, 0)
Screenshot: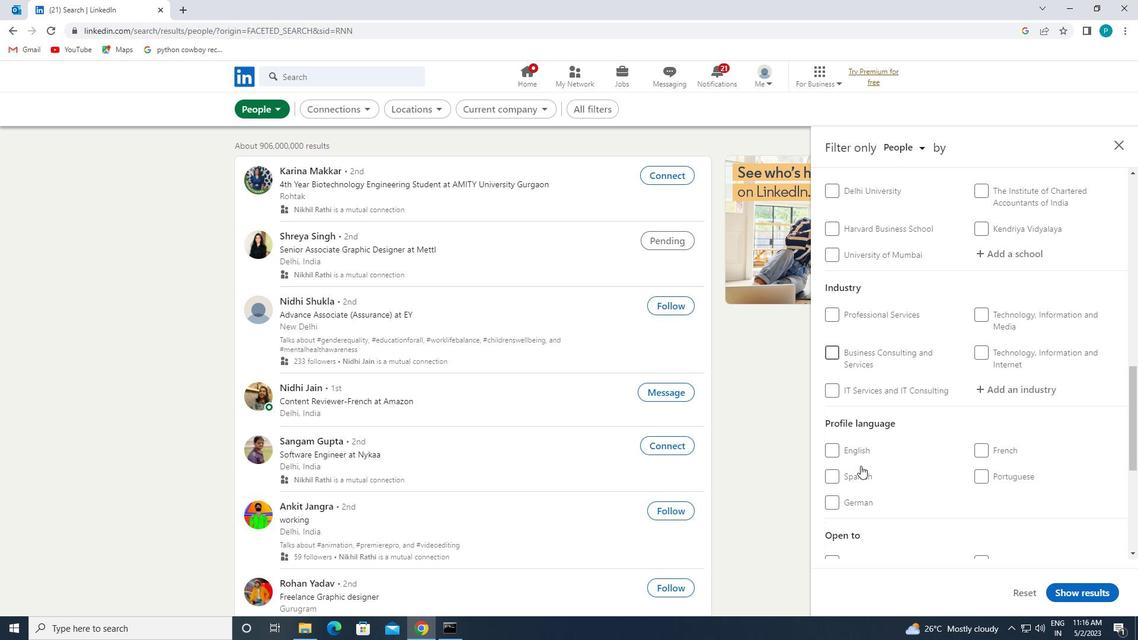 
Action: Mouse moved to (841, 419)
Screenshot: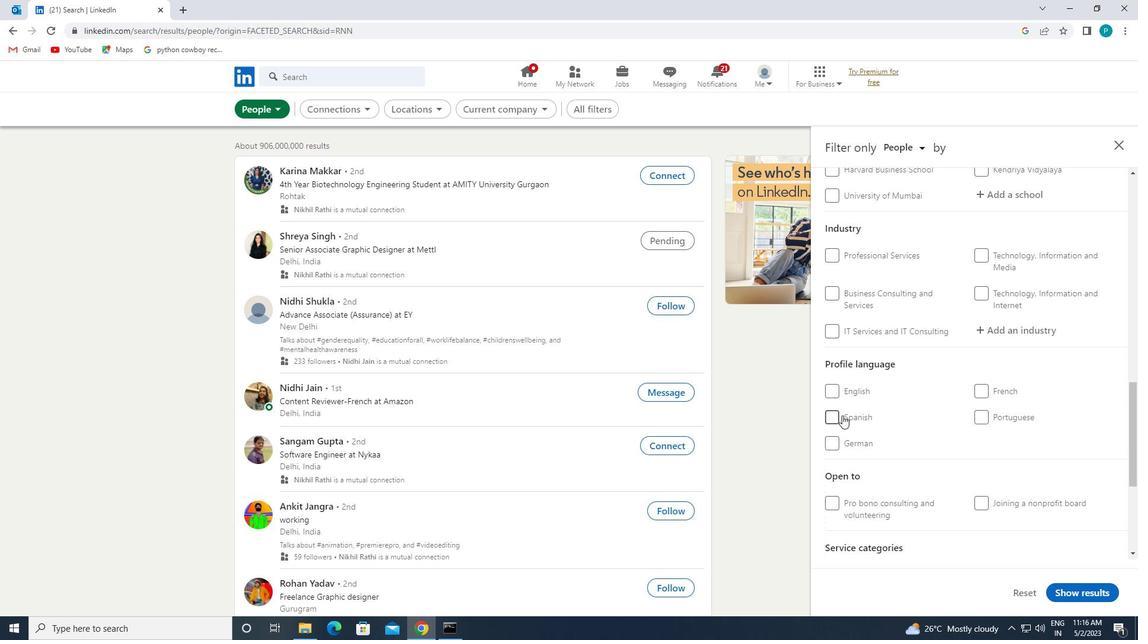 
Action: Mouse pressed left at (841, 419)
Screenshot: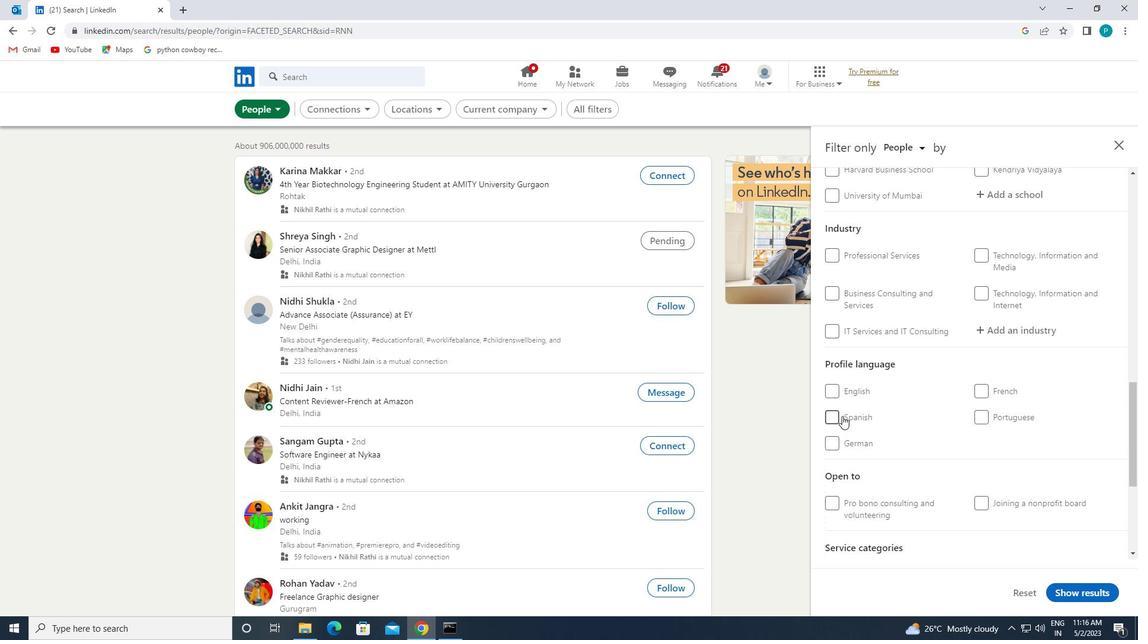 
Action: Mouse moved to (995, 393)
Screenshot: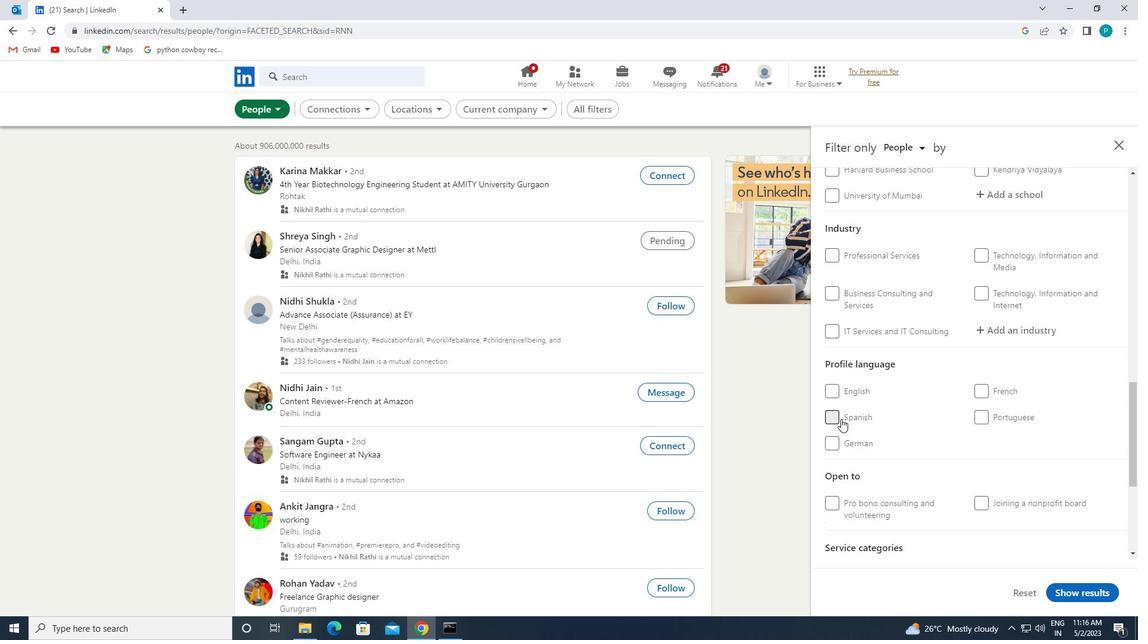 
Action: Mouse scrolled (995, 394) with delta (0, 0)
Screenshot: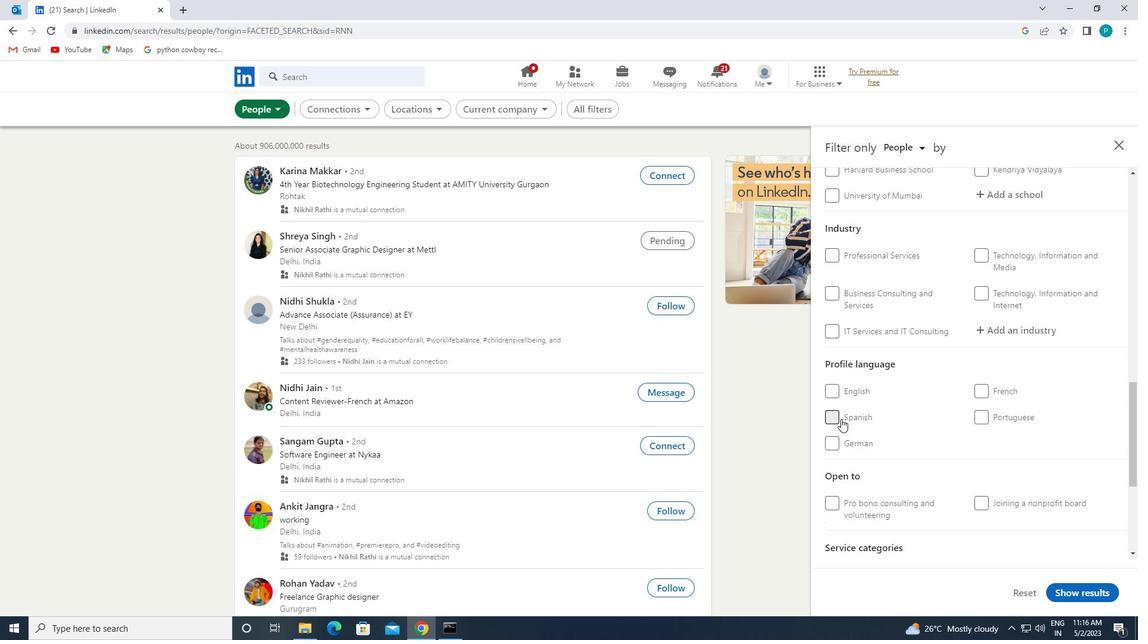 
Action: Mouse scrolled (995, 394) with delta (0, 0)
Screenshot: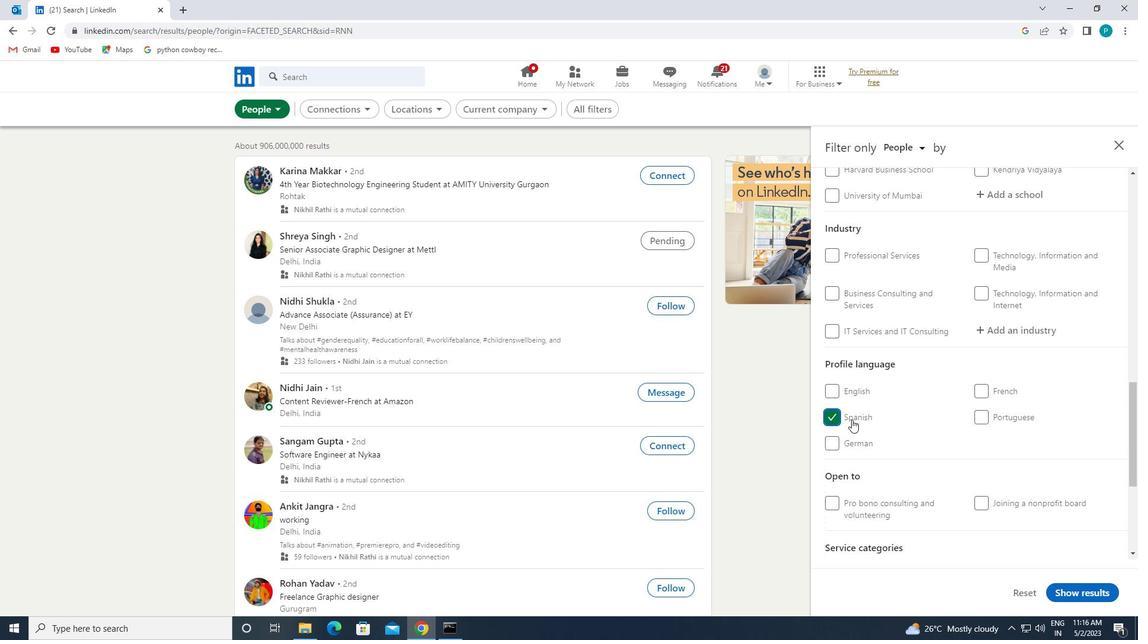 
Action: Mouse scrolled (995, 394) with delta (0, 0)
Screenshot: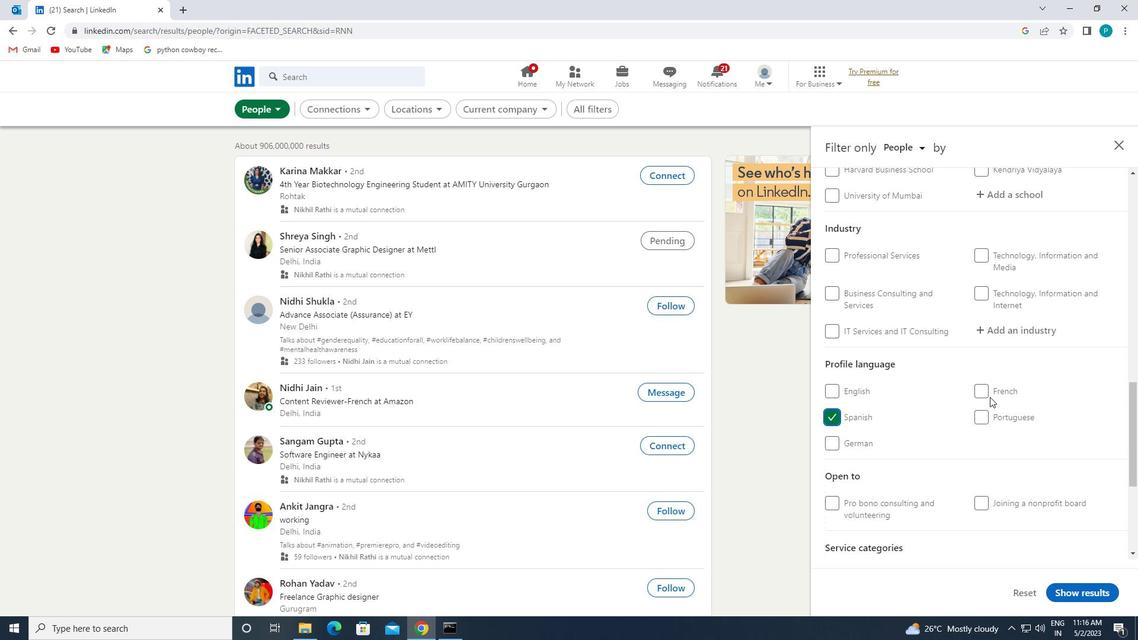 
Action: Mouse scrolled (995, 394) with delta (0, 0)
Screenshot: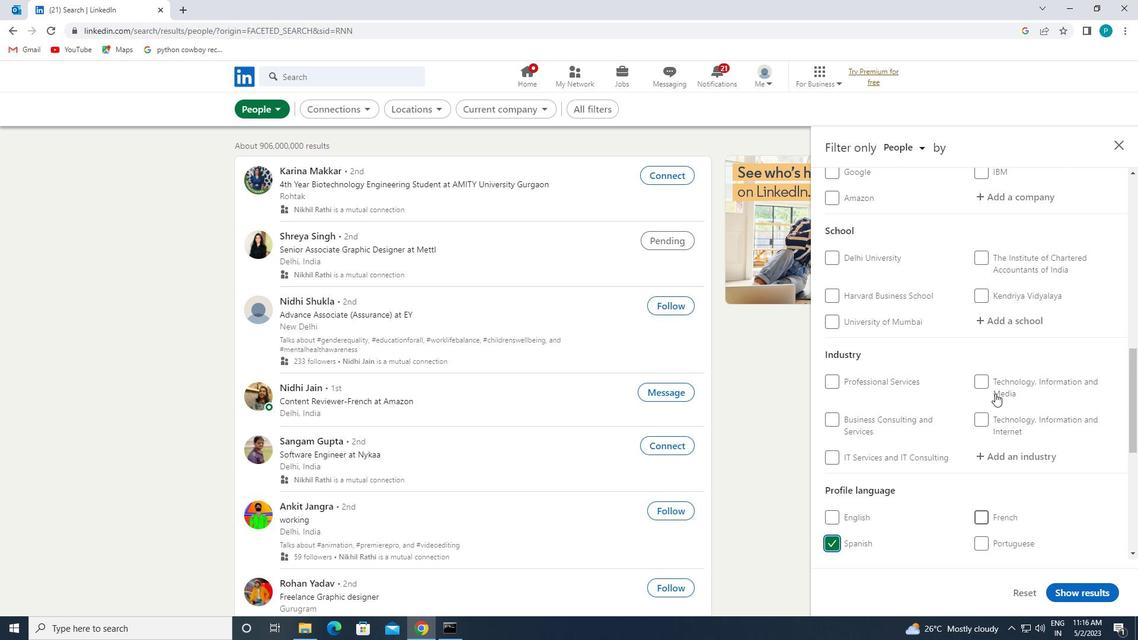 
Action: Mouse moved to (995, 392)
Screenshot: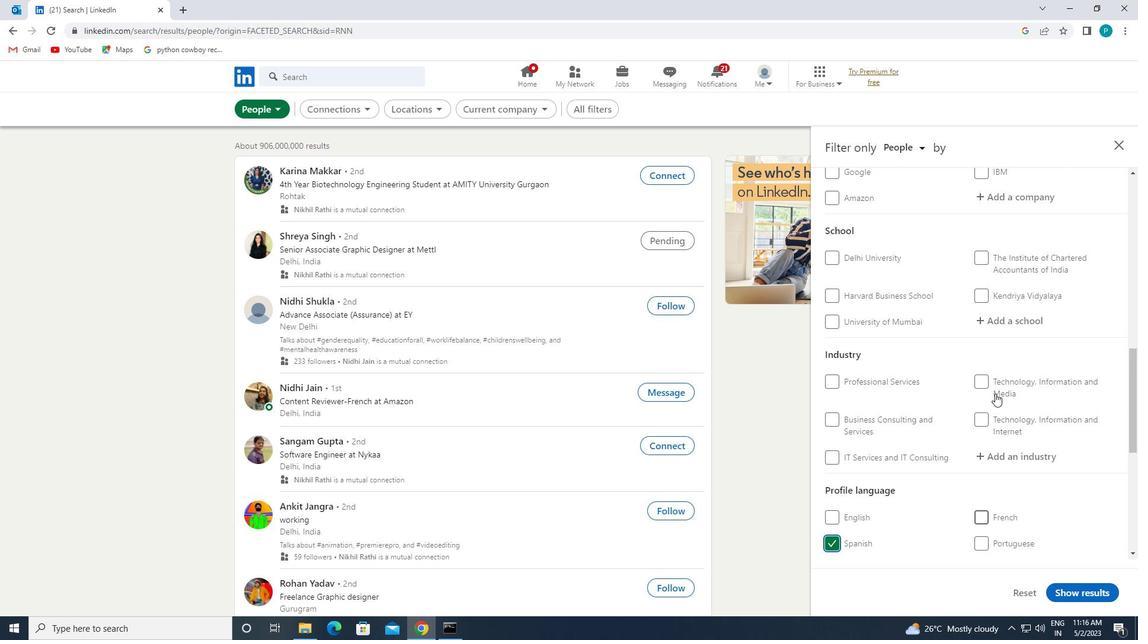 
Action: Mouse scrolled (995, 393) with delta (0, 0)
Screenshot: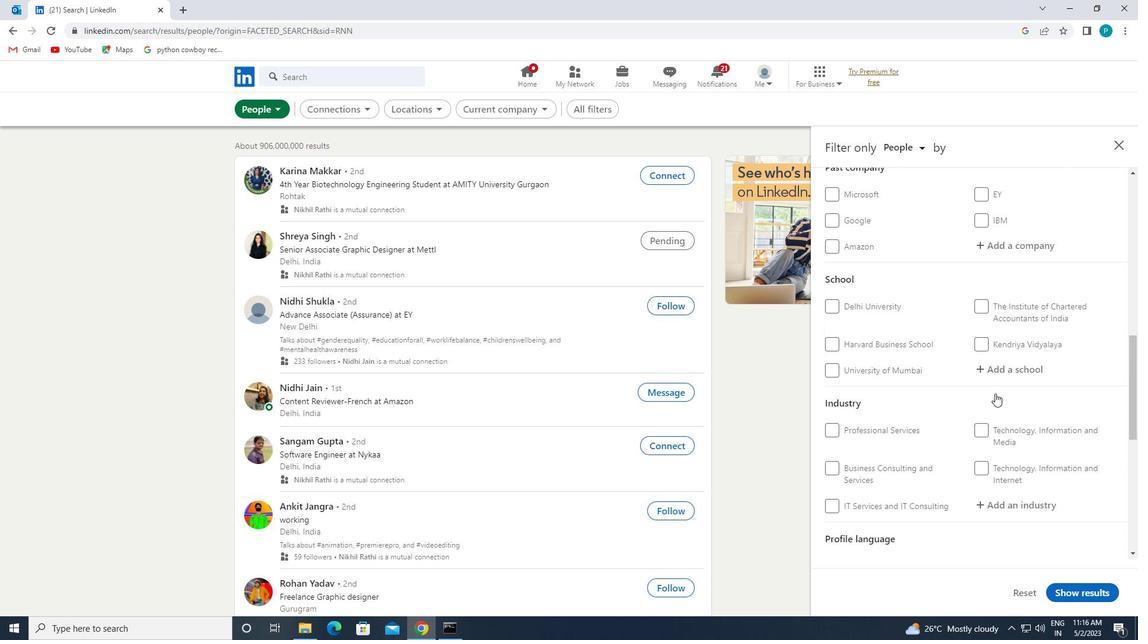 
Action: Mouse scrolled (995, 393) with delta (0, 0)
Screenshot: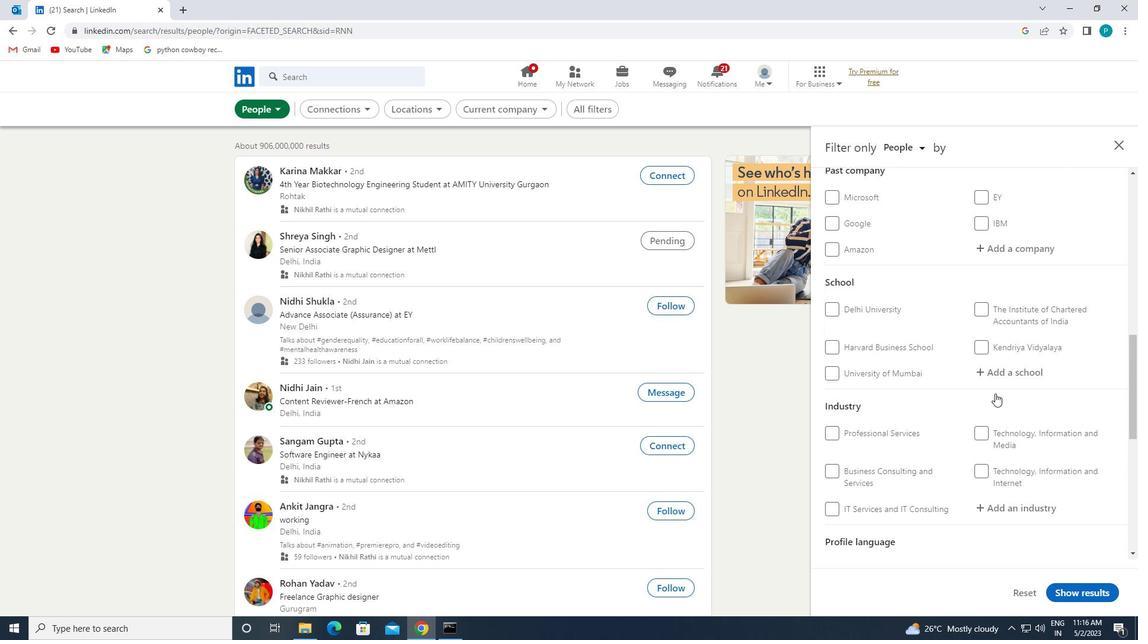 
Action: Mouse moved to (1003, 313)
Screenshot: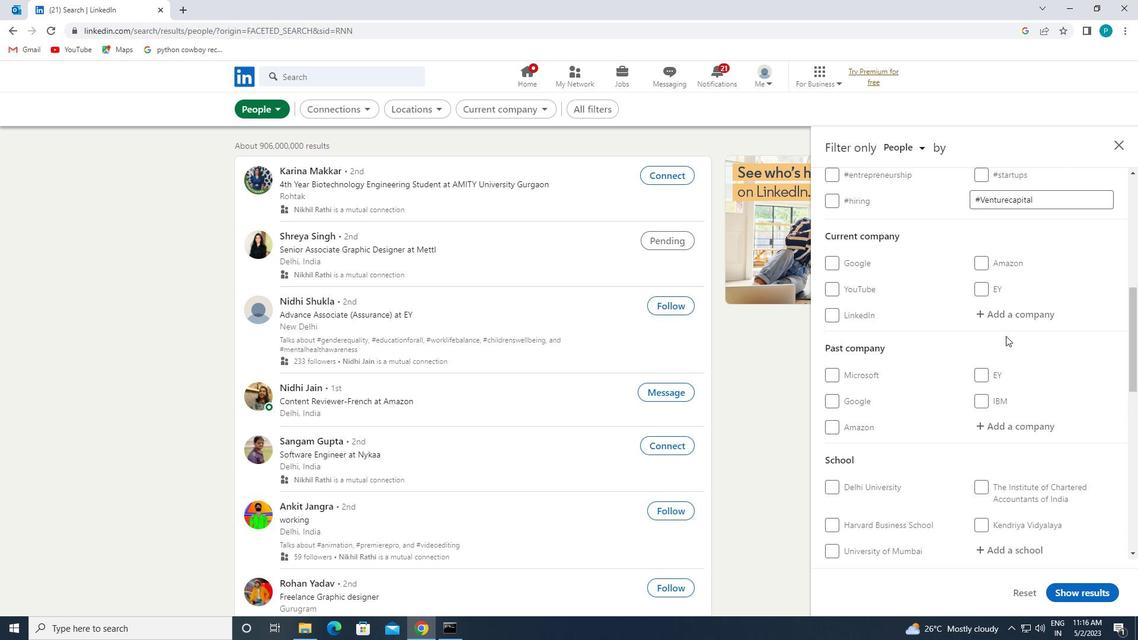 
Action: Mouse pressed left at (1003, 313)
Screenshot: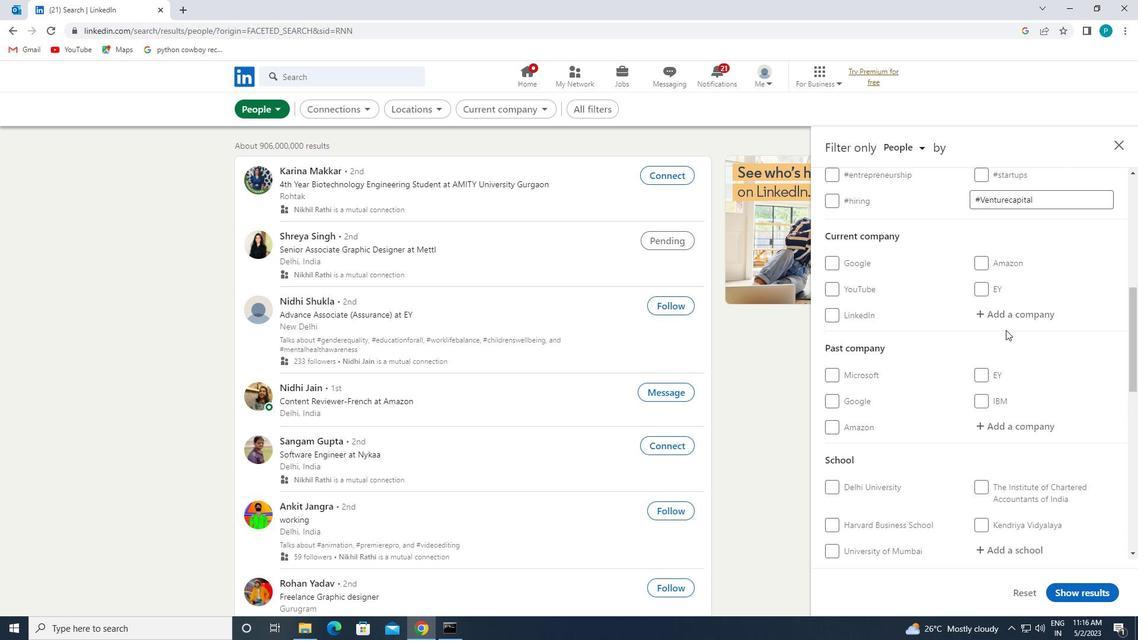 
Action: Mouse moved to (997, 325)
Screenshot: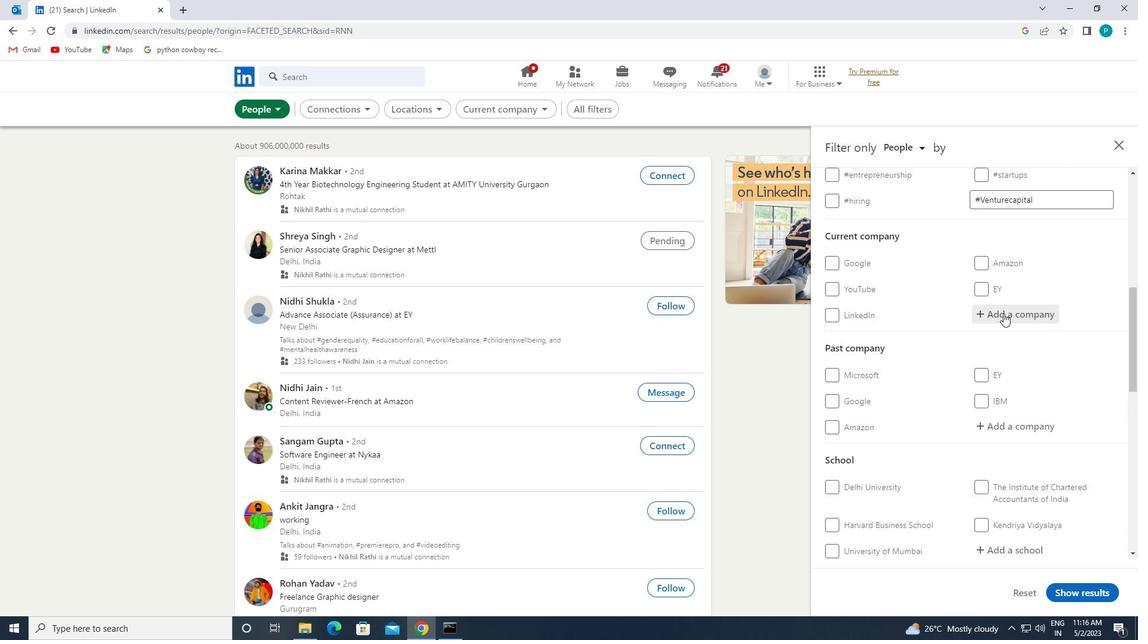 
Action: Key pressed <Key.caps_lock>C<Key.caps_lock>ERNER<Key.space>
Screenshot: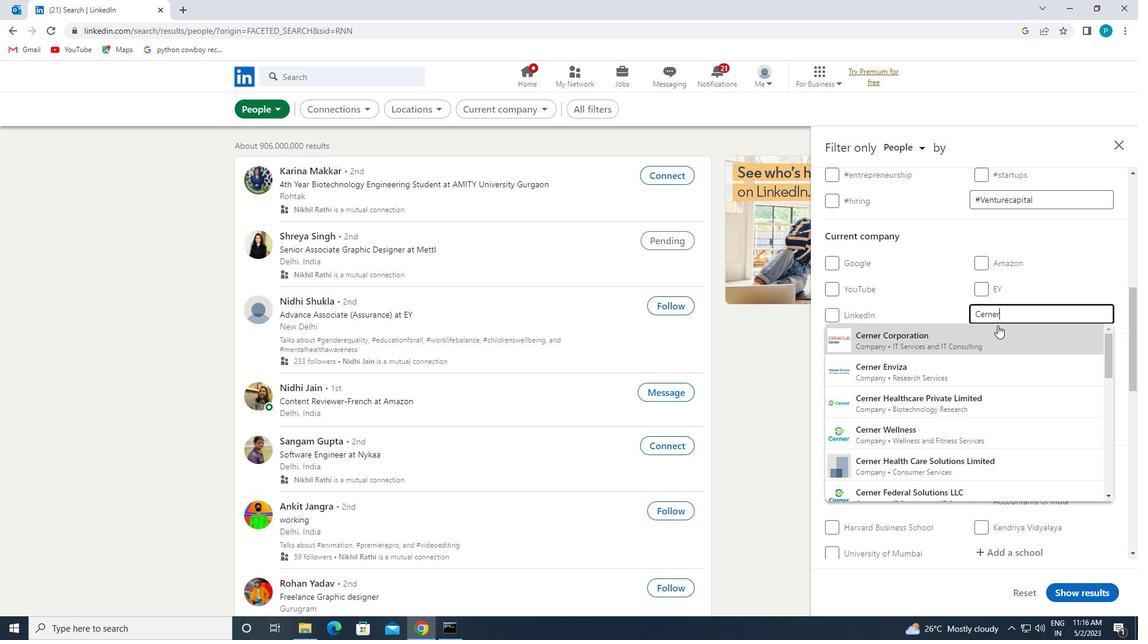 
Action: Mouse moved to (996, 331)
Screenshot: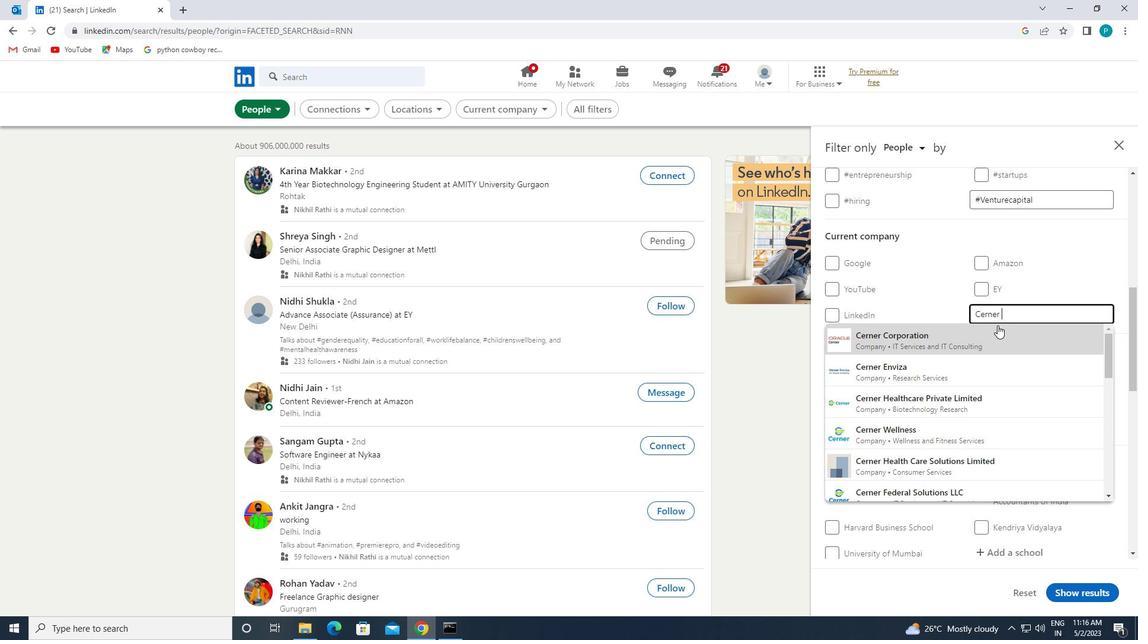 
Action: Mouse pressed left at (996, 331)
Screenshot: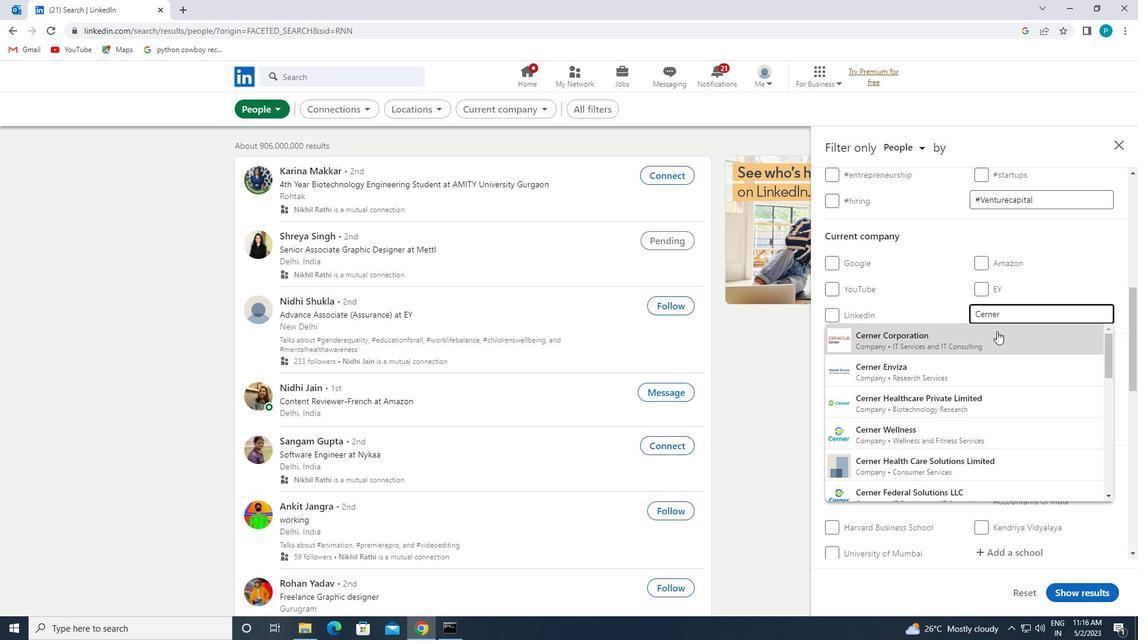
Action: Mouse moved to (992, 347)
Screenshot: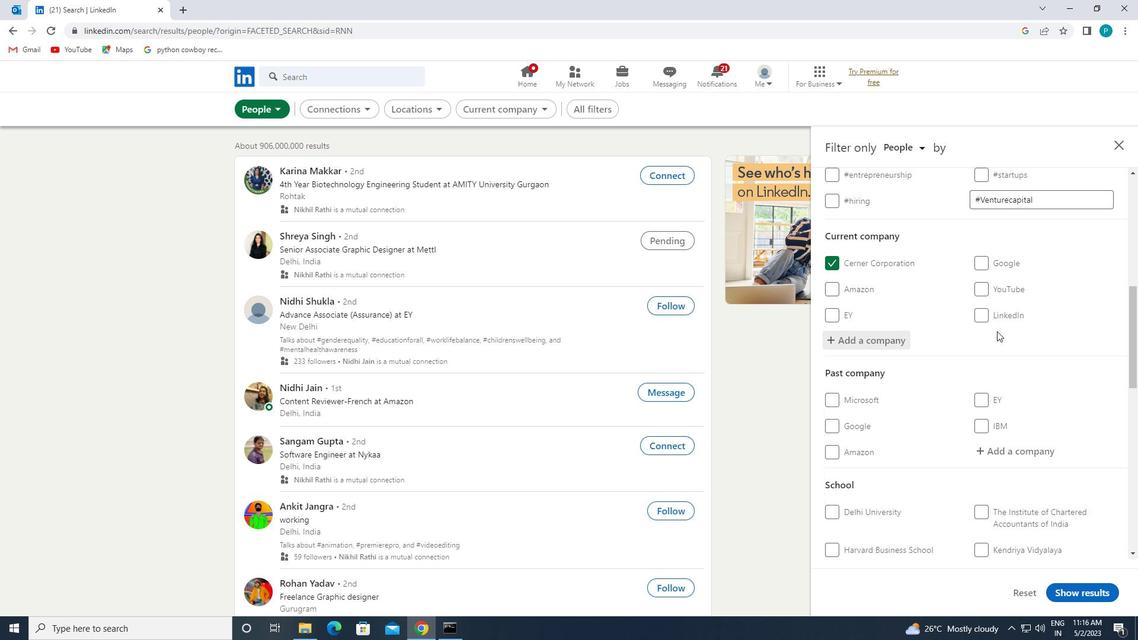 
Action: Mouse scrolled (992, 346) with delta (0, 0)
Screenshot: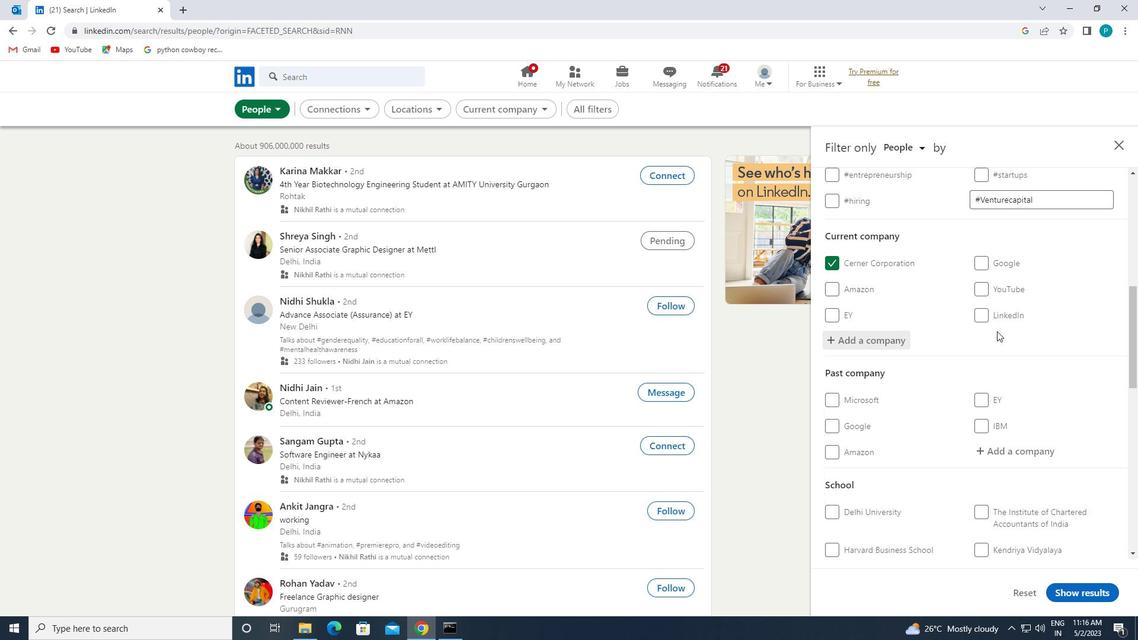 
Action: Mouse moved to (991, 349)
Screenshot: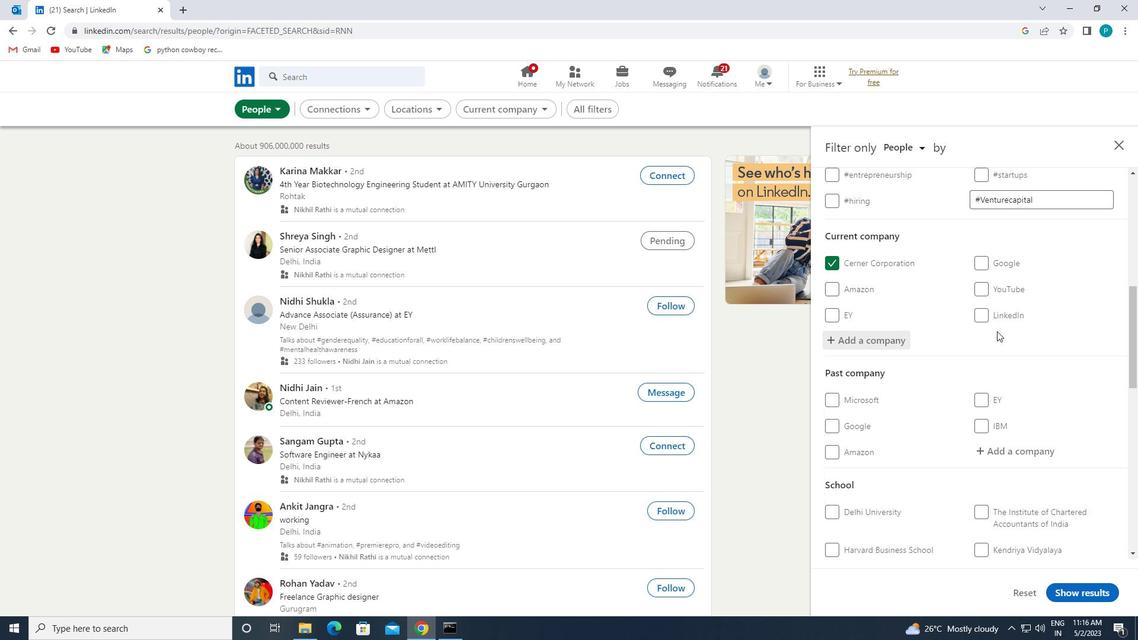 
Action: Mouse scrolled (991, 348) with delta (0, 0)
Screenshot: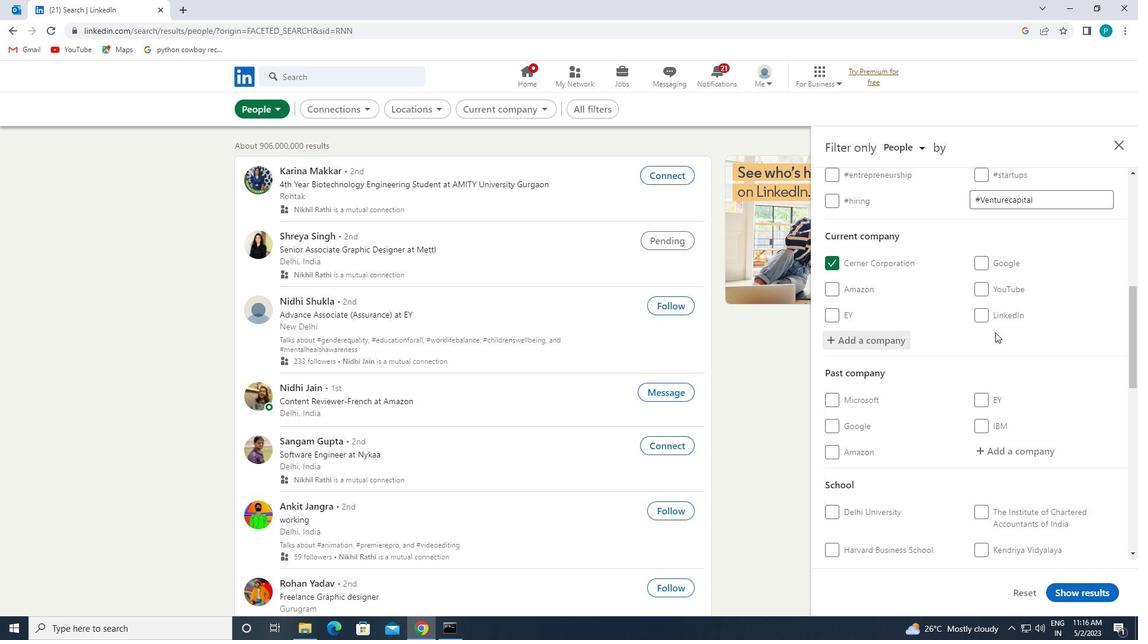 
Action: Mouse moved to (1002, 451)
Screenshot: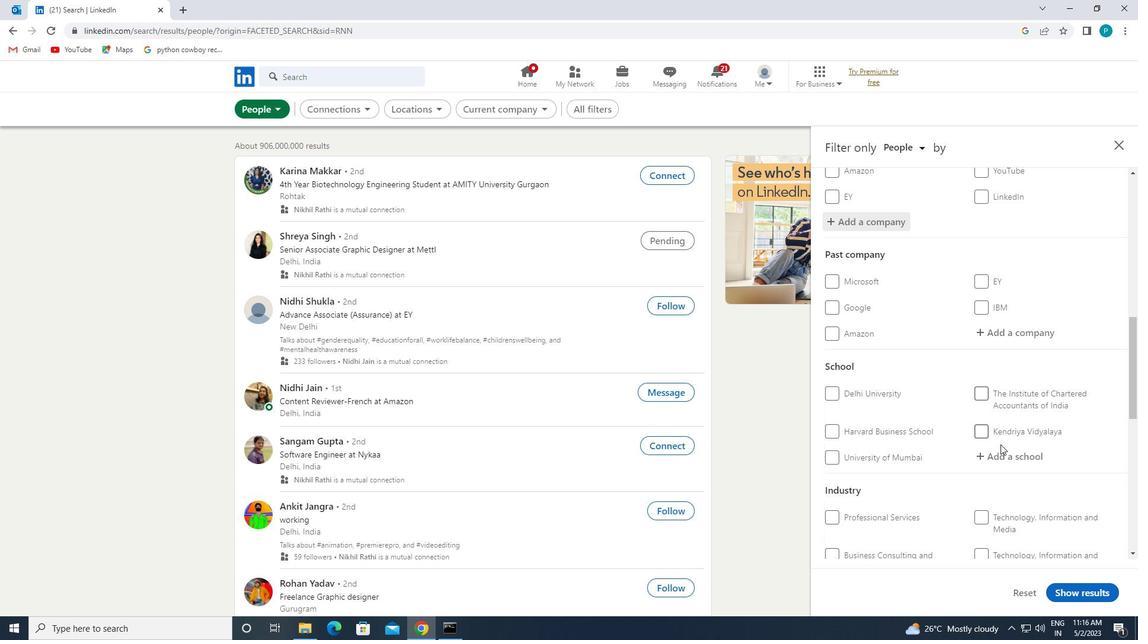
Action: Mouse pressed left at (1002, 451)
Screenshot: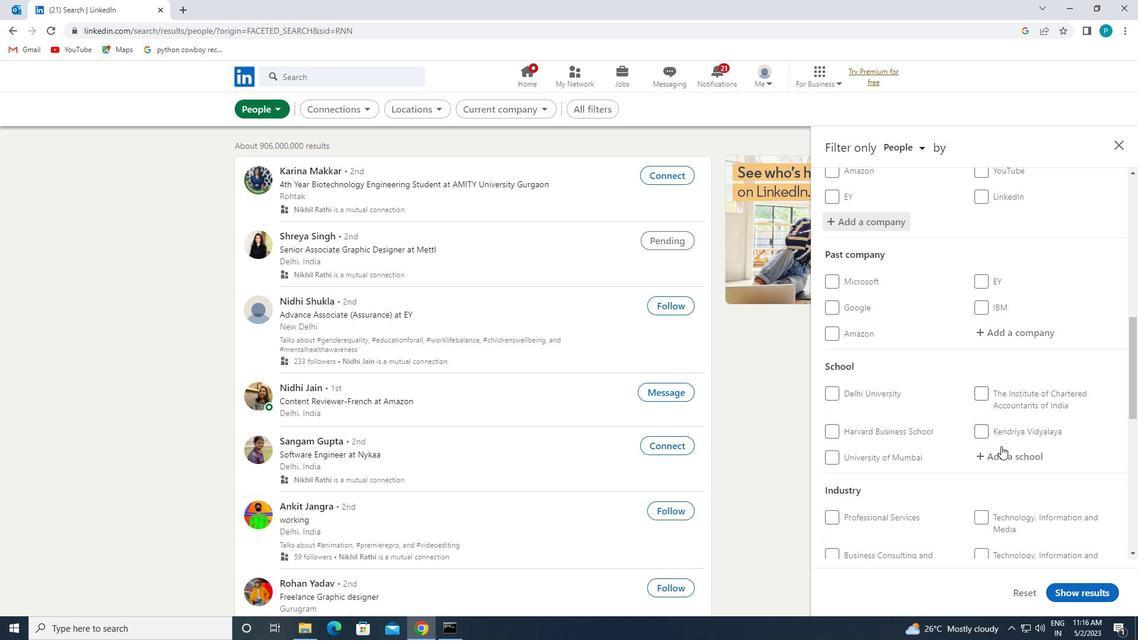 
Action: Mouse moved to (1004, 451)
Screenshot: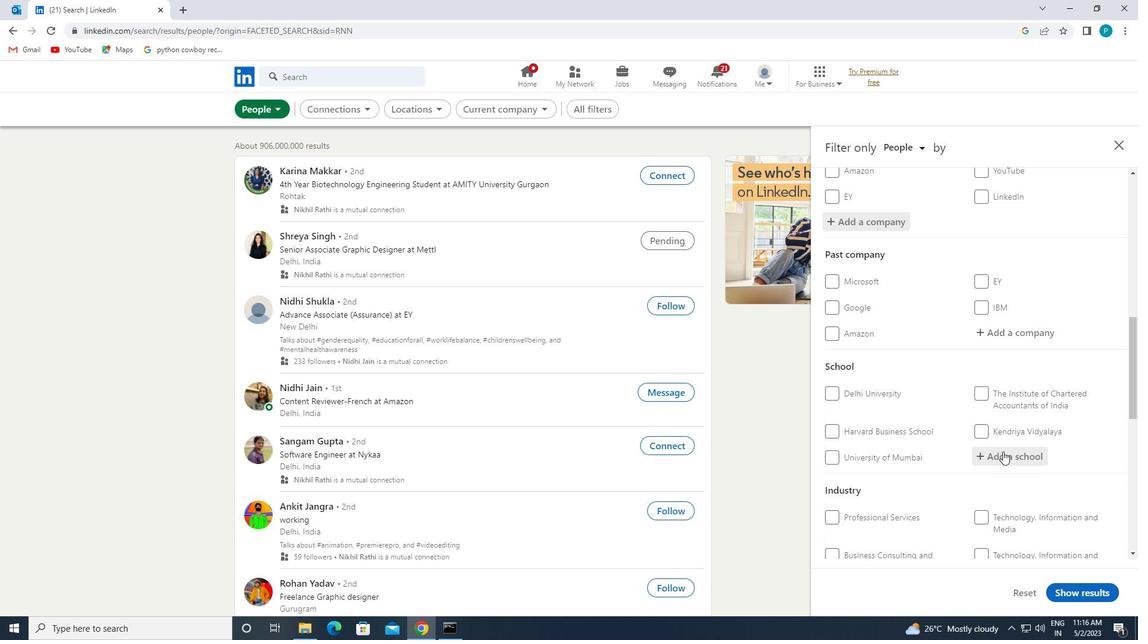 
Action: Key pressed <Key.caps_lock>M<Key.caps_lock>EENAKSHI
Screenshot: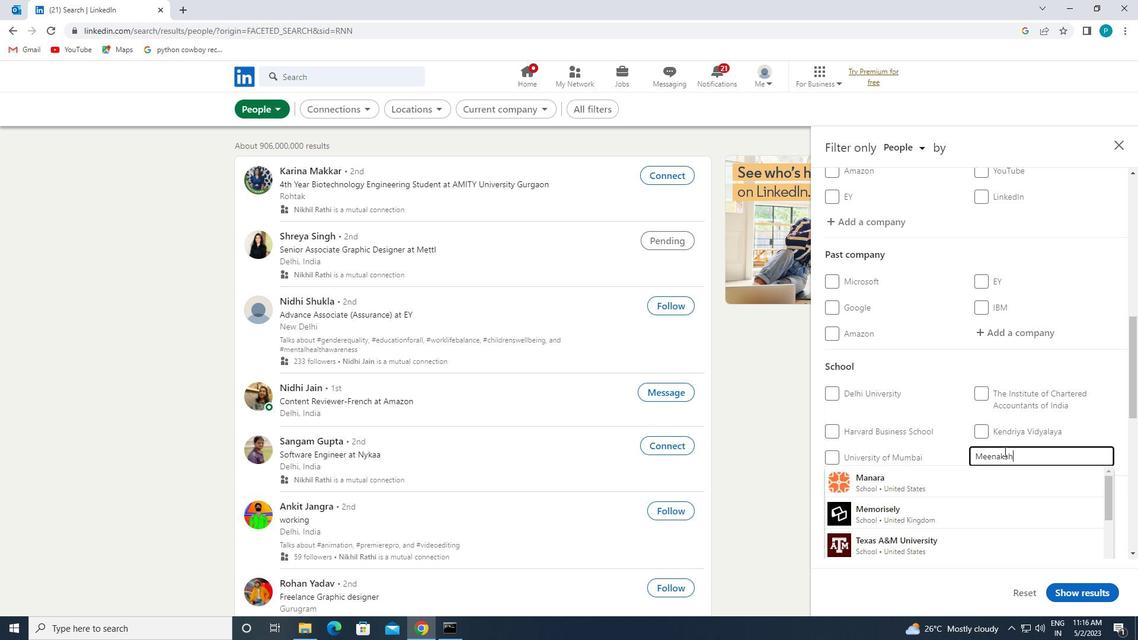 
Action: Mouse moved to (948, 403)
Screenshot: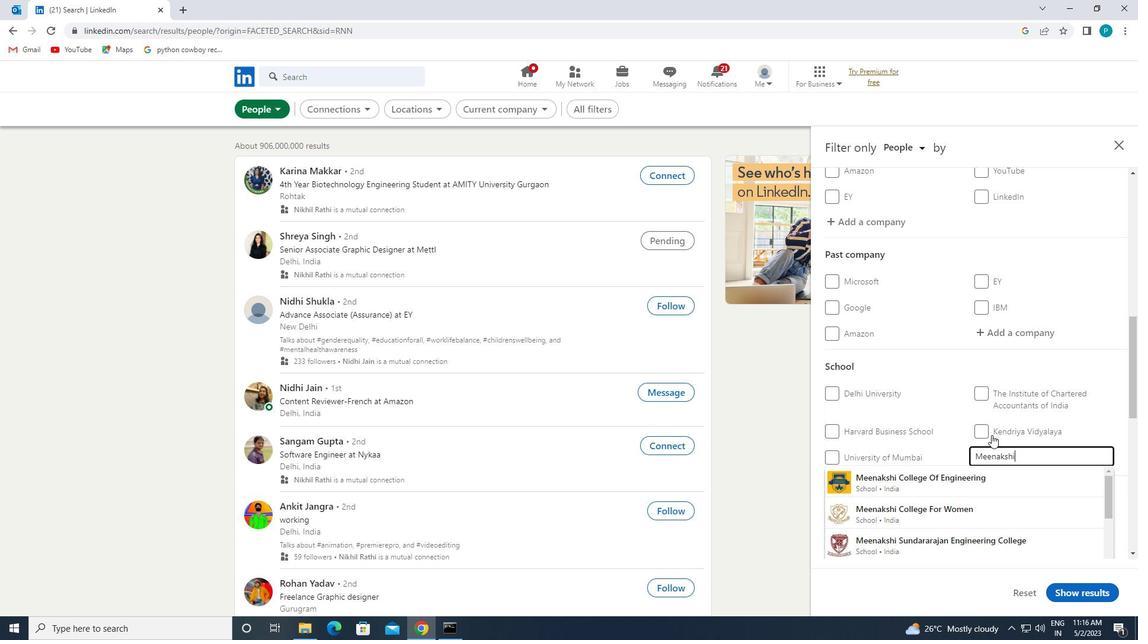 
Action: Mouse scrolled (948, 402) with delta (0, 0)
Screenshot: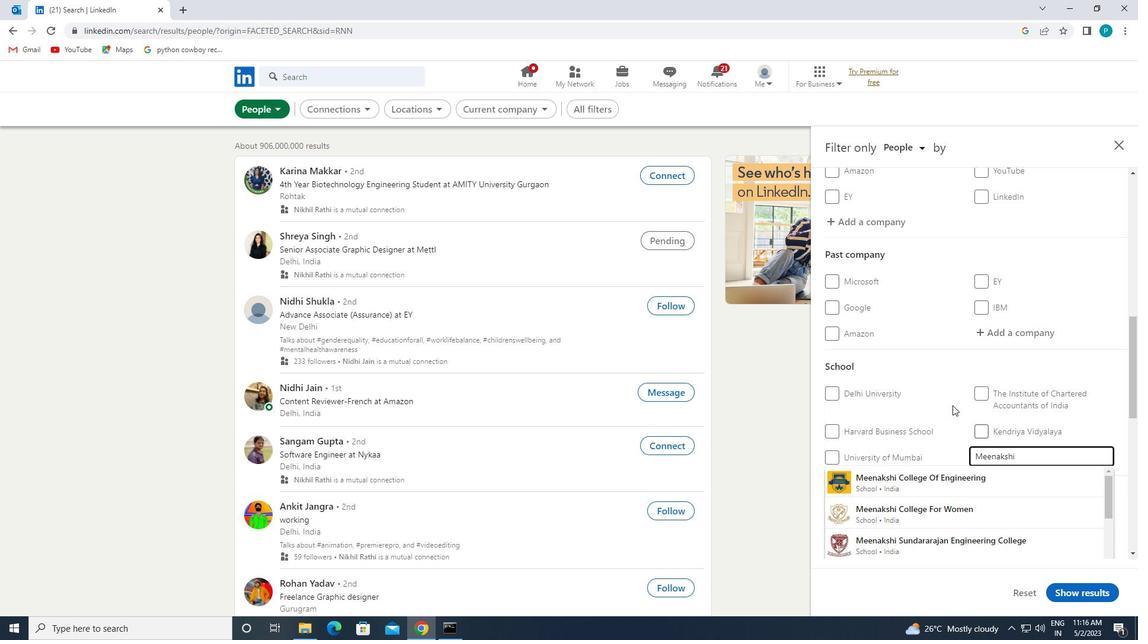 
Action: Mouse moved to (939, 419)
Screenshot: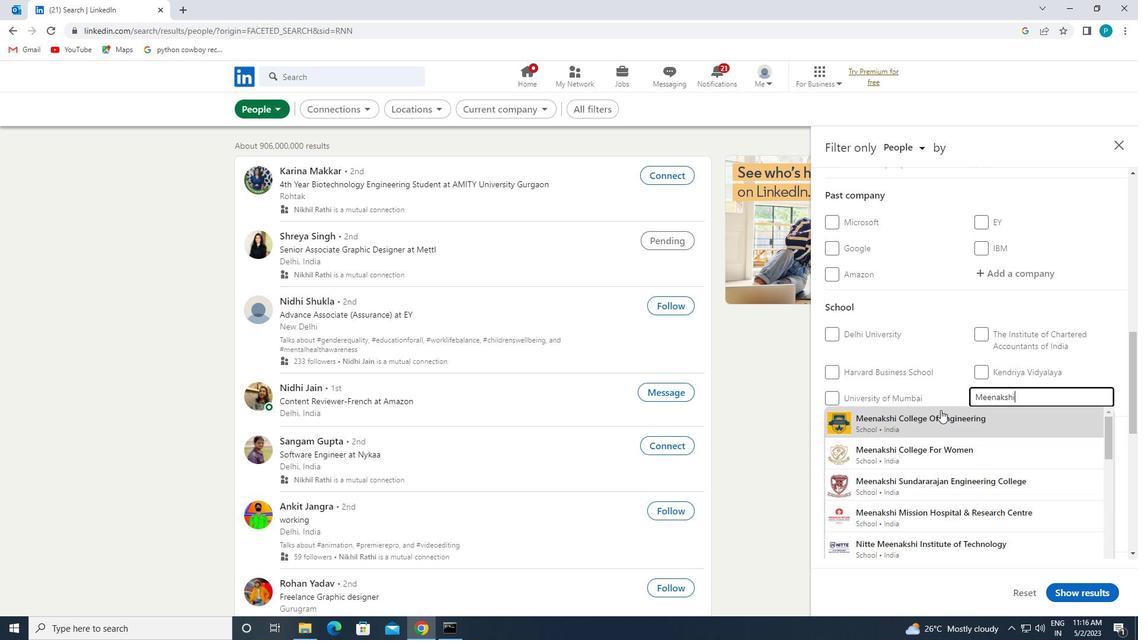 
Action: Mouse pressed left at (939, 419)
Screenshot: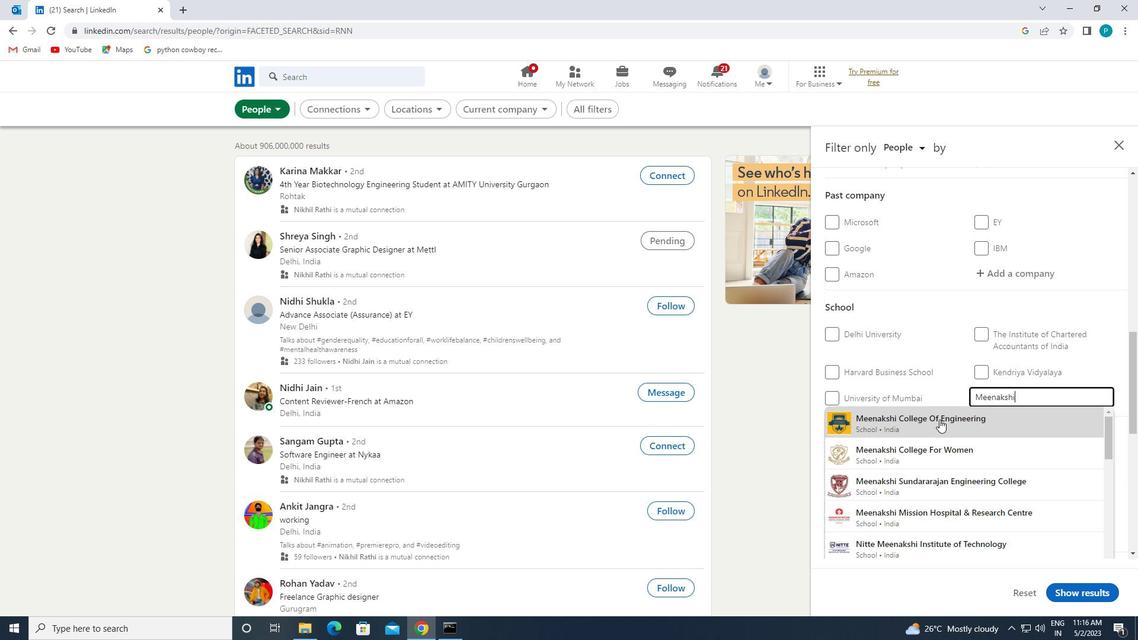 
Action: Mouse scrolled (939, 419) with delta (0, 0)
Screenshot: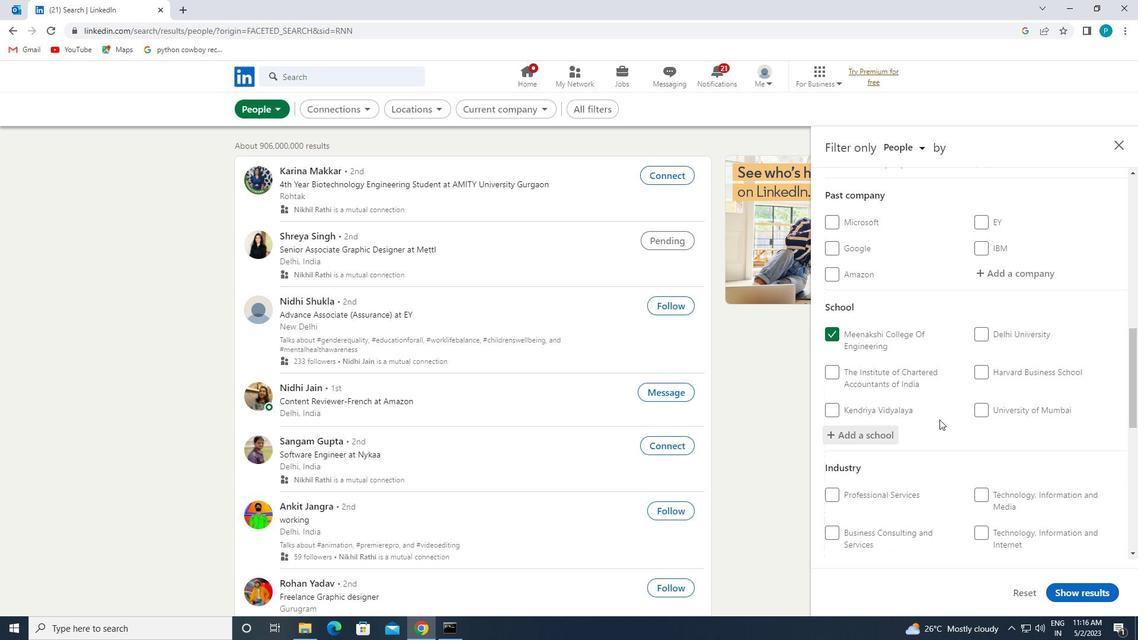
Action: Mouse scrolled (939, 419) with delta (0, 0)
Screenshot: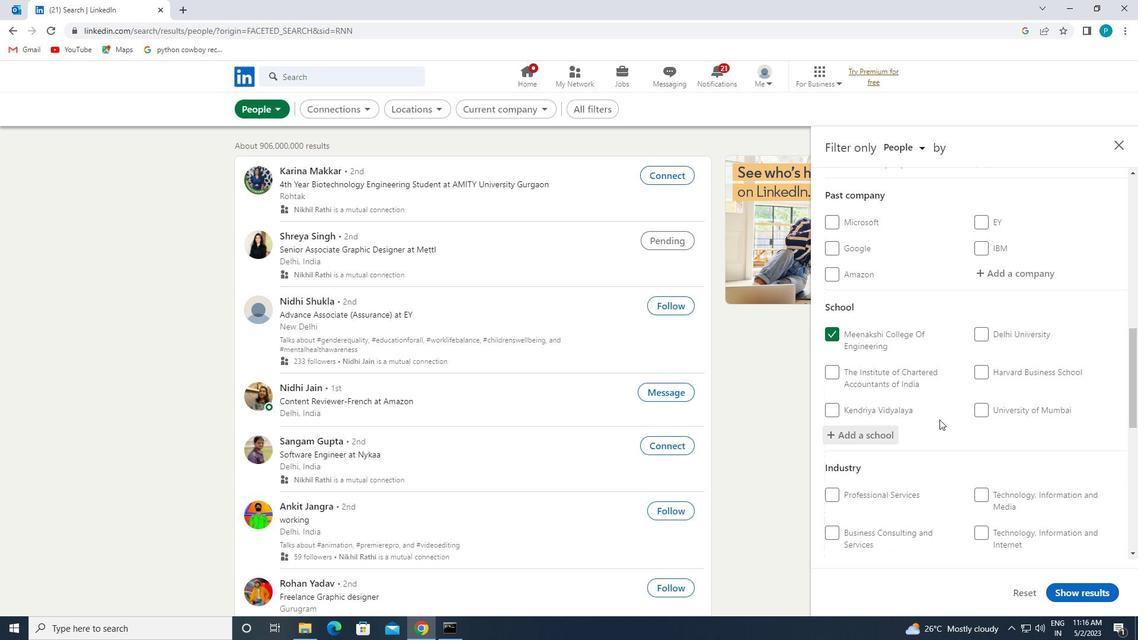 
Action: Mouse scrolled (939, 419) with delta (0, 0)
Screenshot: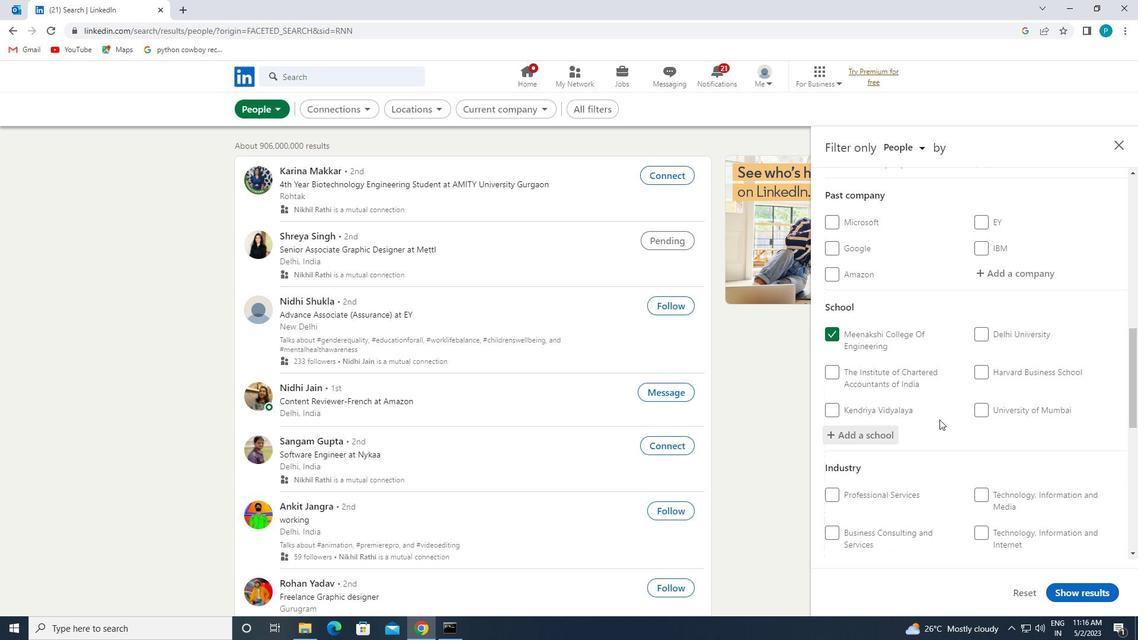 
Action: Mouse moved to (1014, 393)
Screenshot: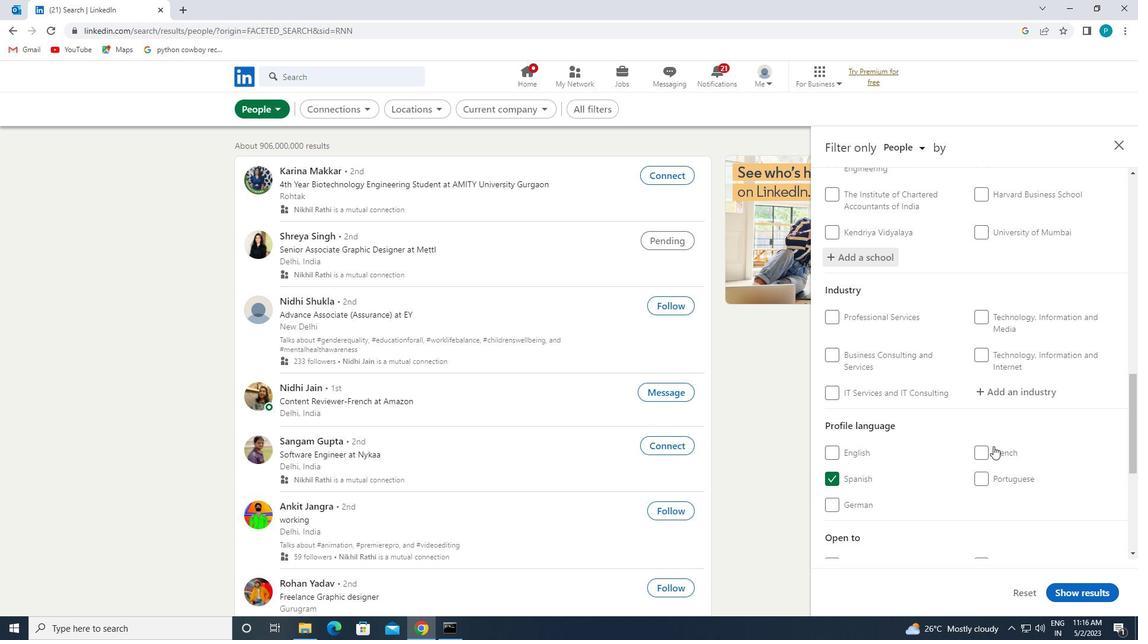 
Action: Mouse pressed left at (1014, 393)
Screenshot: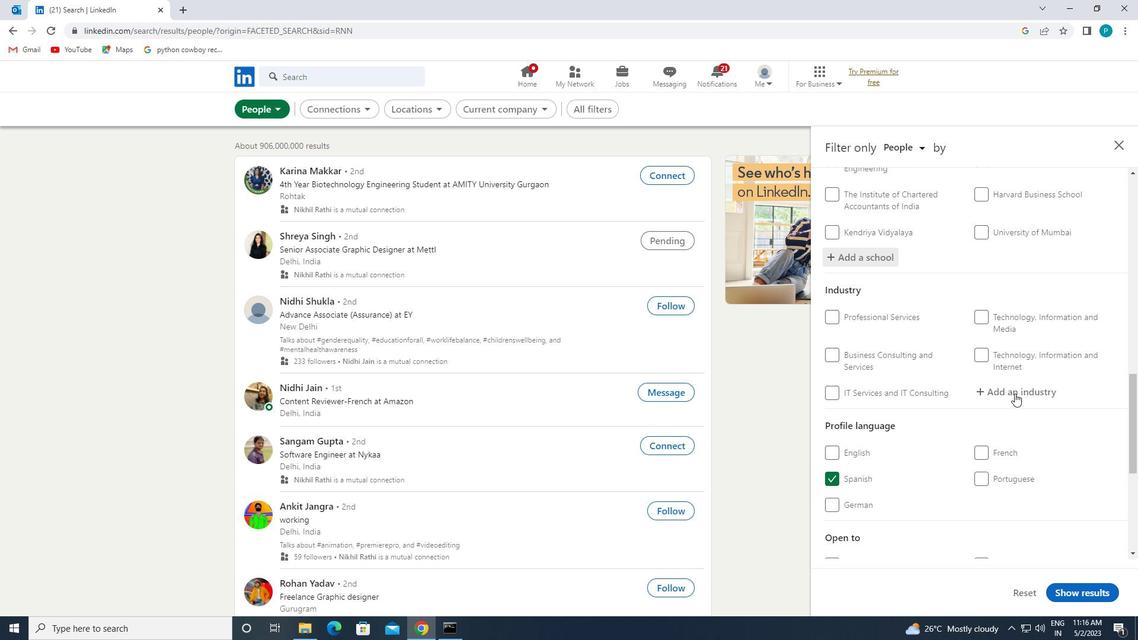 
Action: Mouse moved to (1012, 392)
Screenshot: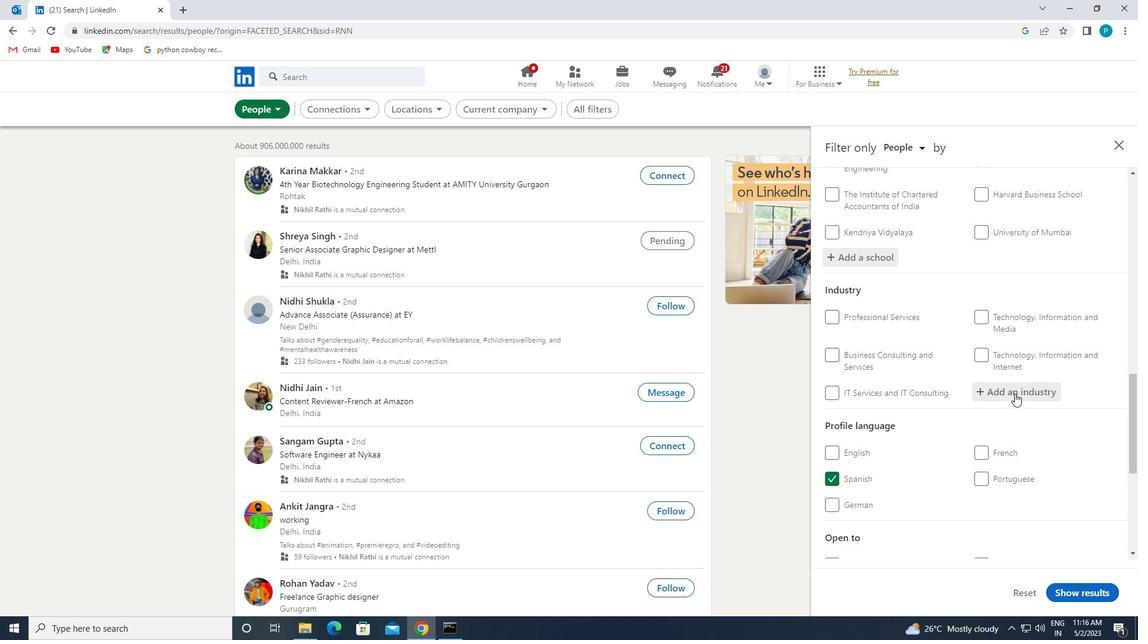 
Action: Key pressed <Key.caps_lock>G<Key.caps_lock>AM
Screenshot: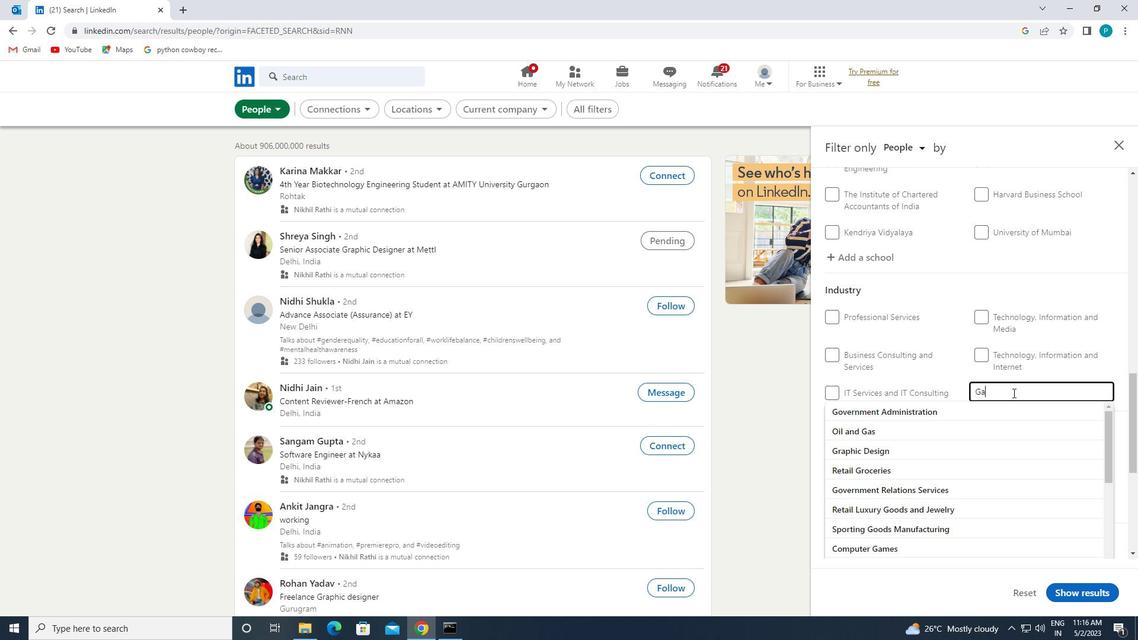
Action: Mouse moved to (986, 424)
Screenshot: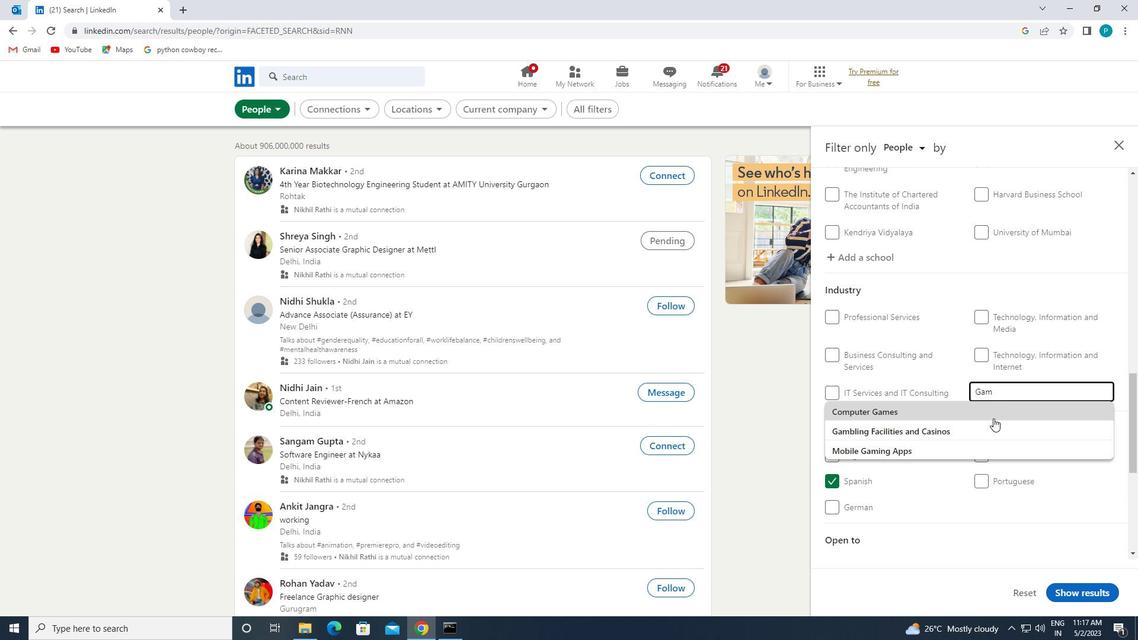 
Action: Mouse pressed left at (986, 424)
Screenshot: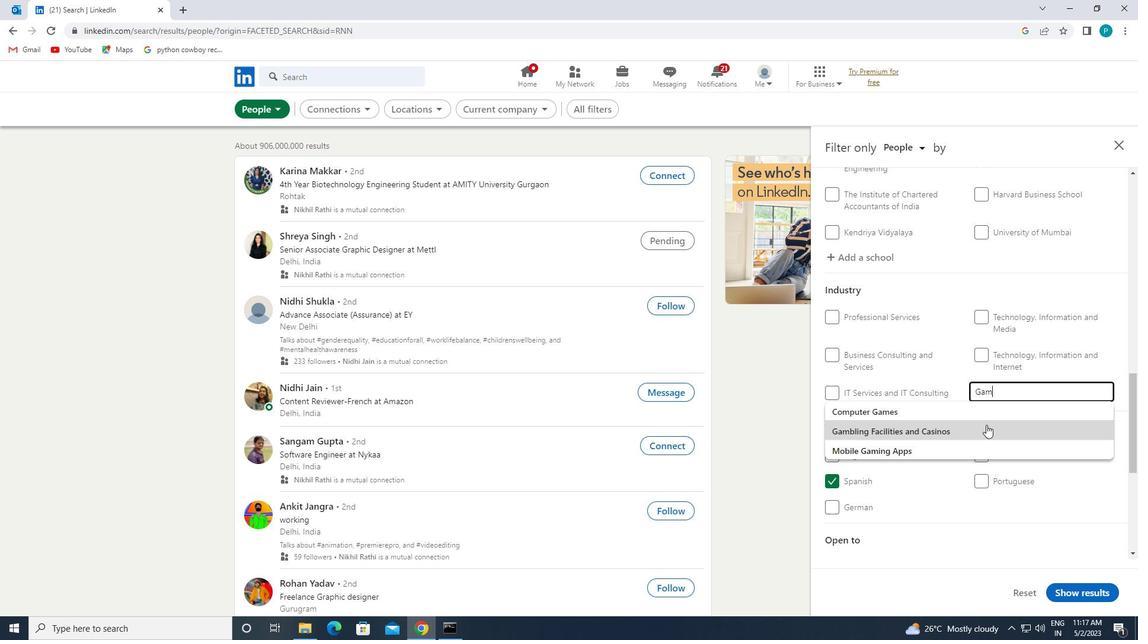 
Action: Mouse scrolled (986, 424) with delta (0, 0)
Screenshot: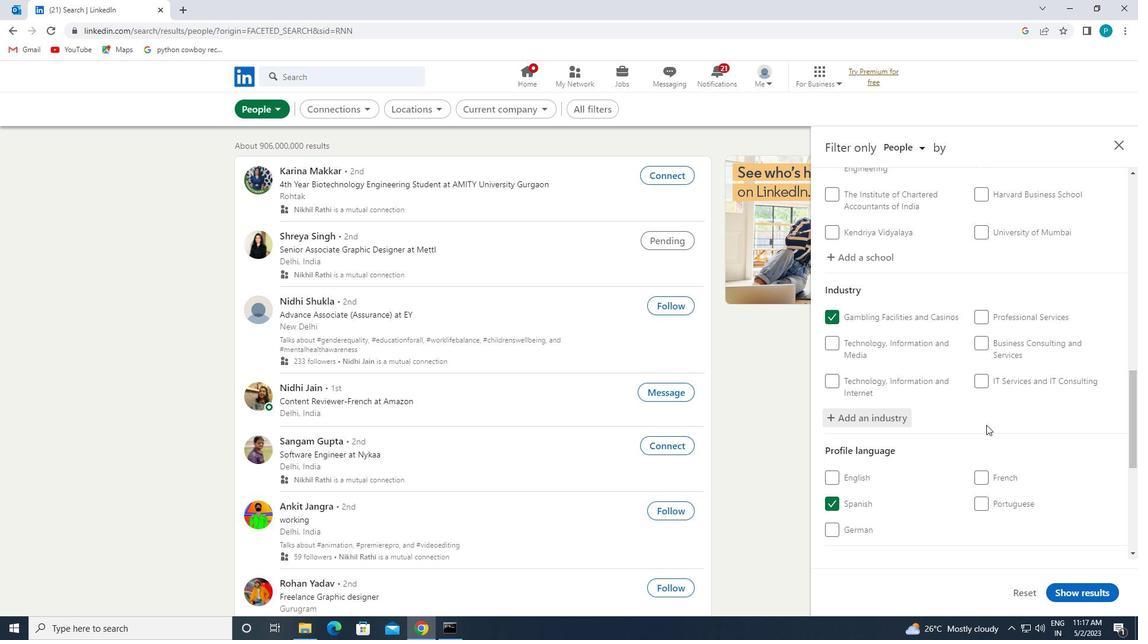 
Action: Mouse scrolled (986, 424) with delta (0, 0)
Screenshot: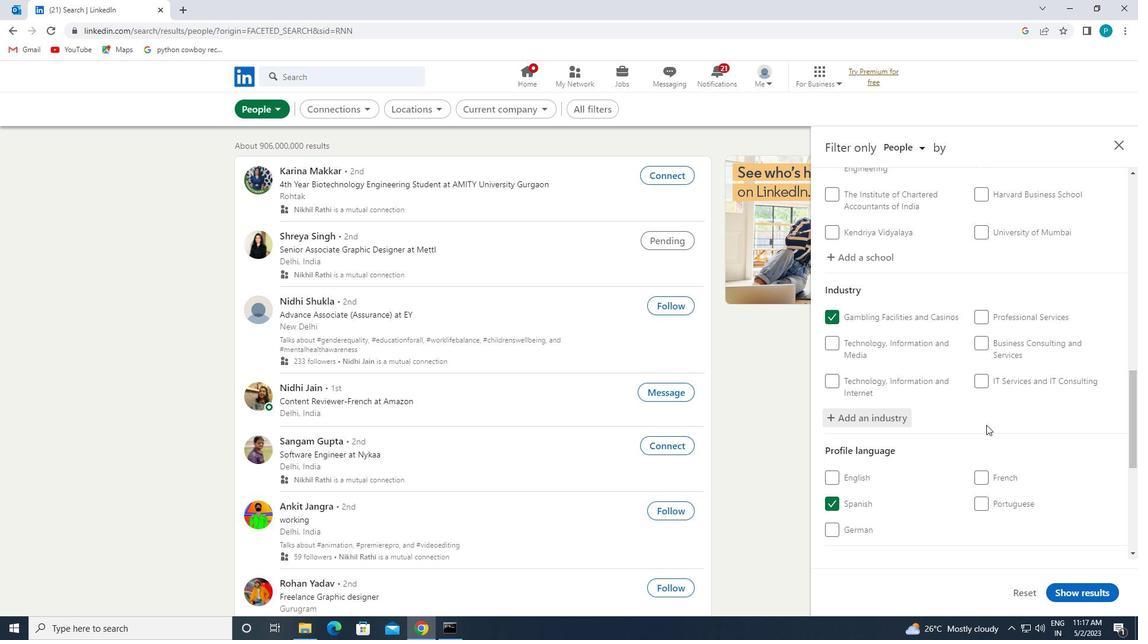 
Action: Mouse scrolled (986, 424) with delta (0, 0)
Screenshot: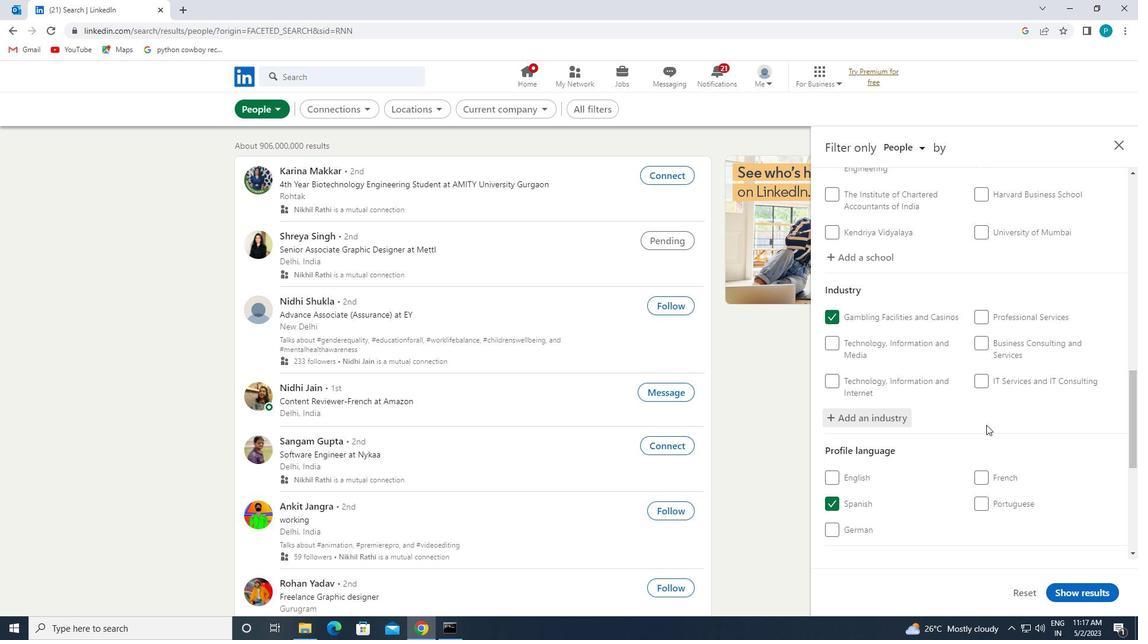 
Action: Mouse scrolled (986, 424) with delta (0, 0)
Screenshot: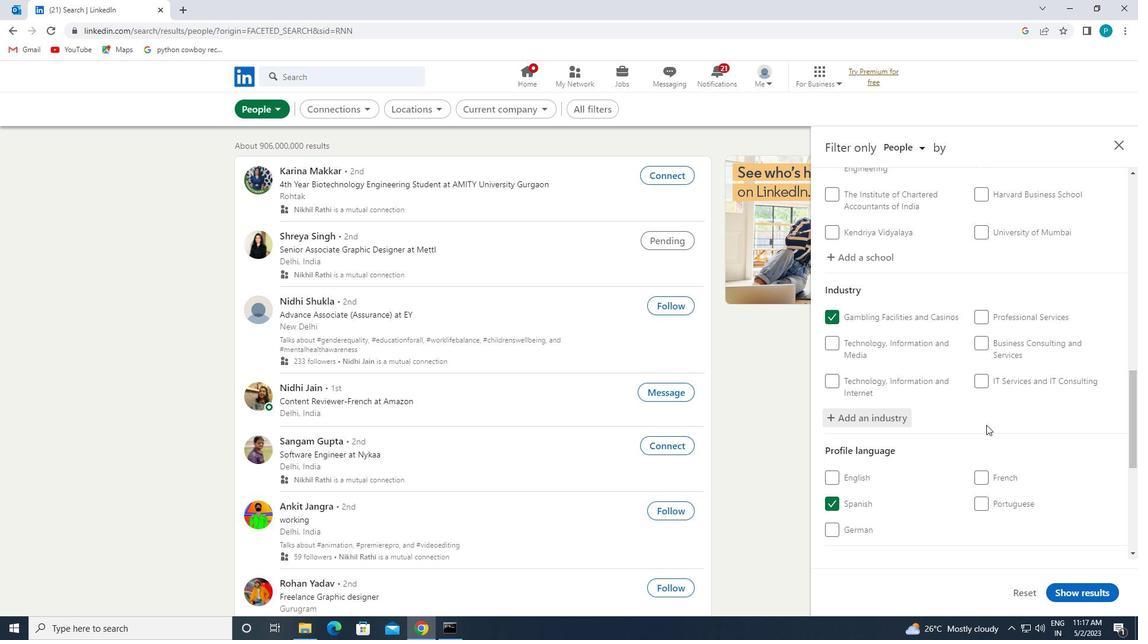 
Action: Mouse moved to (984, 462)
Screenshot: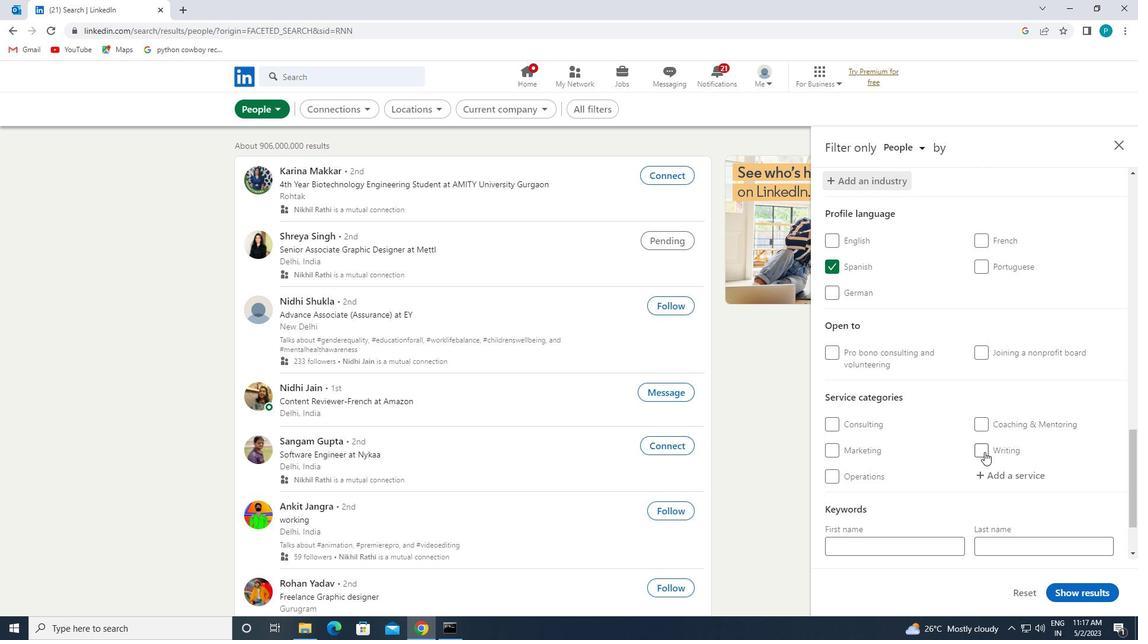 
Action: Mouse pressed left at (984, 462)
Screenshot: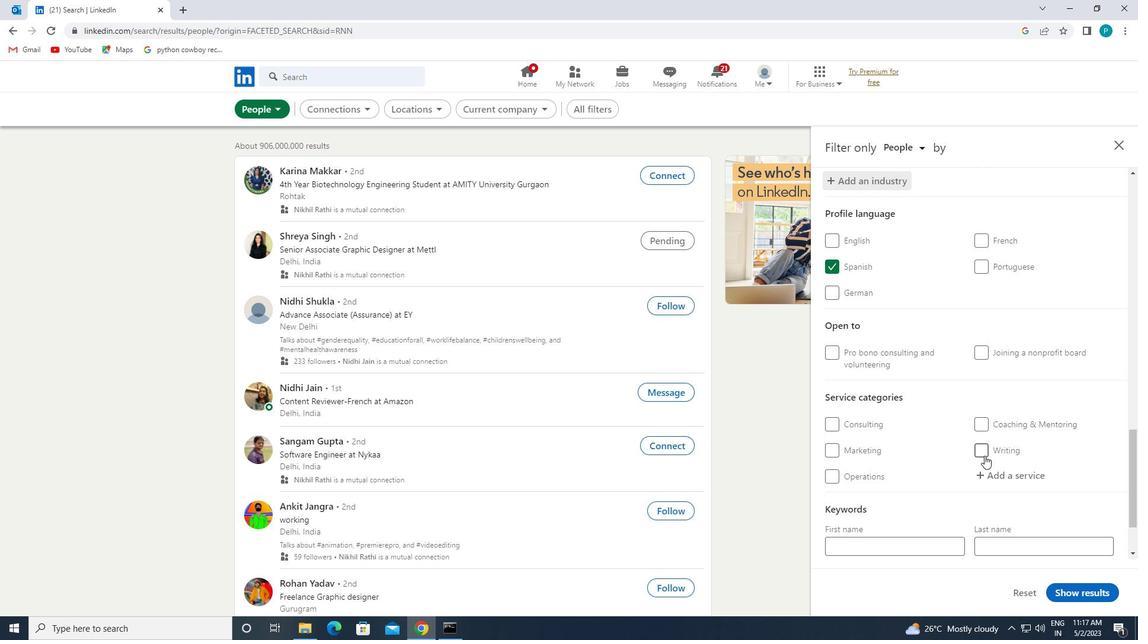 
Action: Mouse moved to (991, 465)
Screenshot: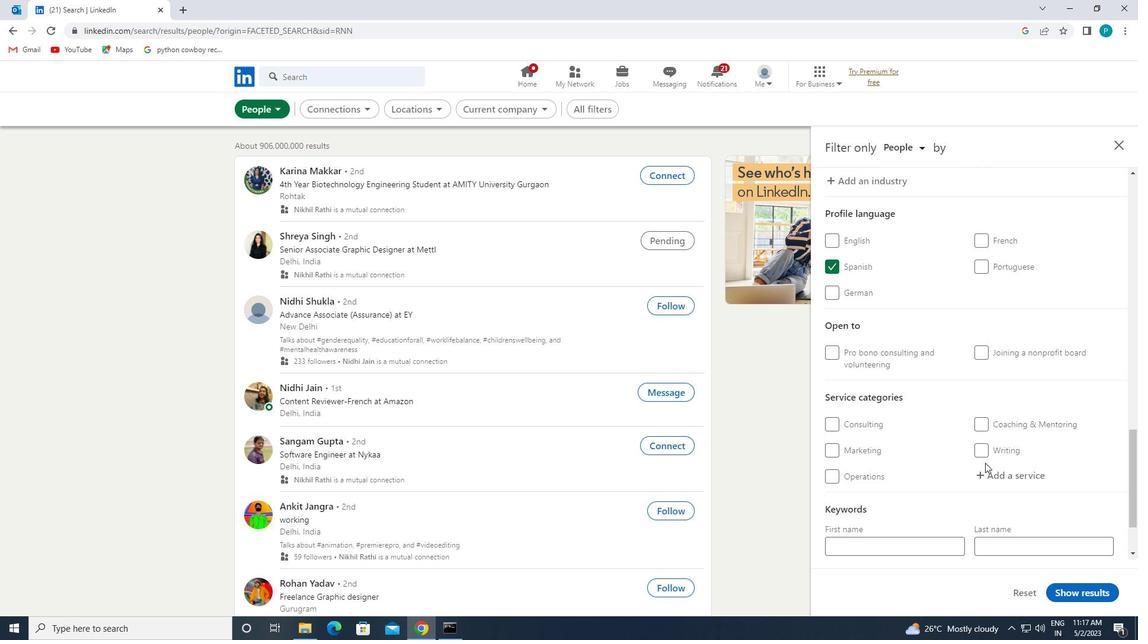 
Action: Mouse pressed left at (991, 465)
Screenshot: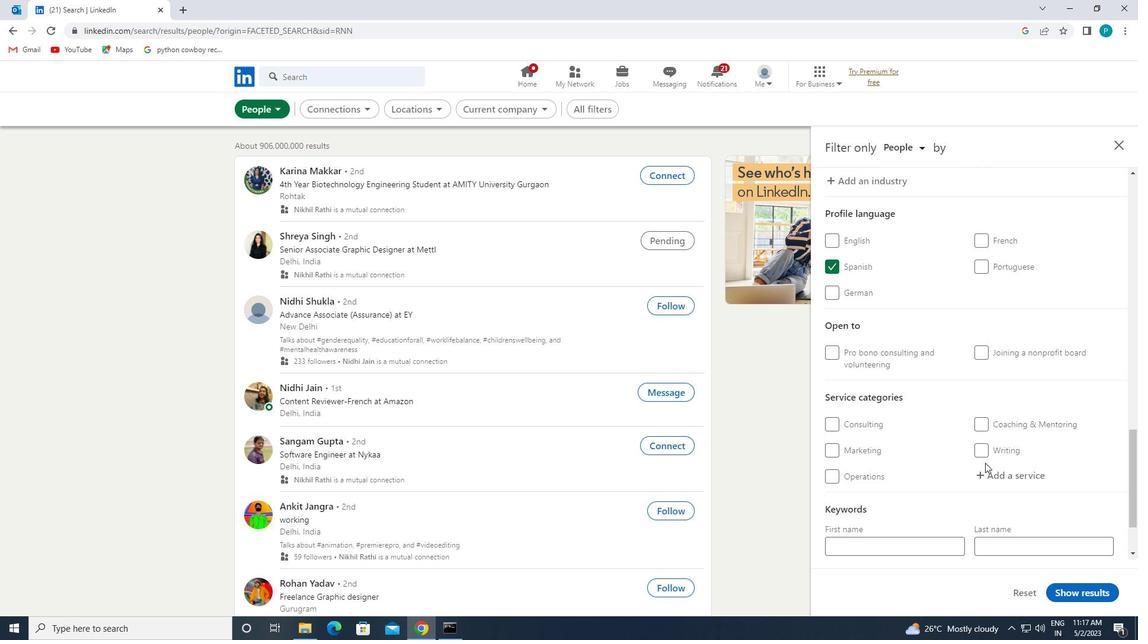 
Action: Mouse moved to (993, 465)
Screenshot: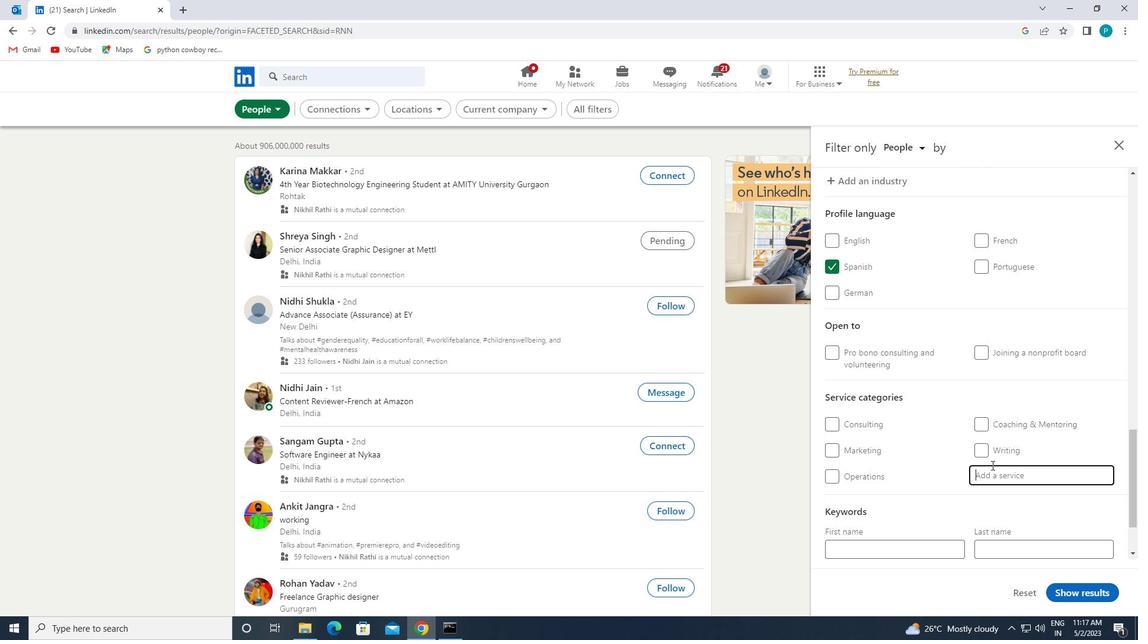 
Action: Key pressed <Key.caps_lock>W<Key.caps_lock>ORD<Key.space><Key.backspace>
Screenshot: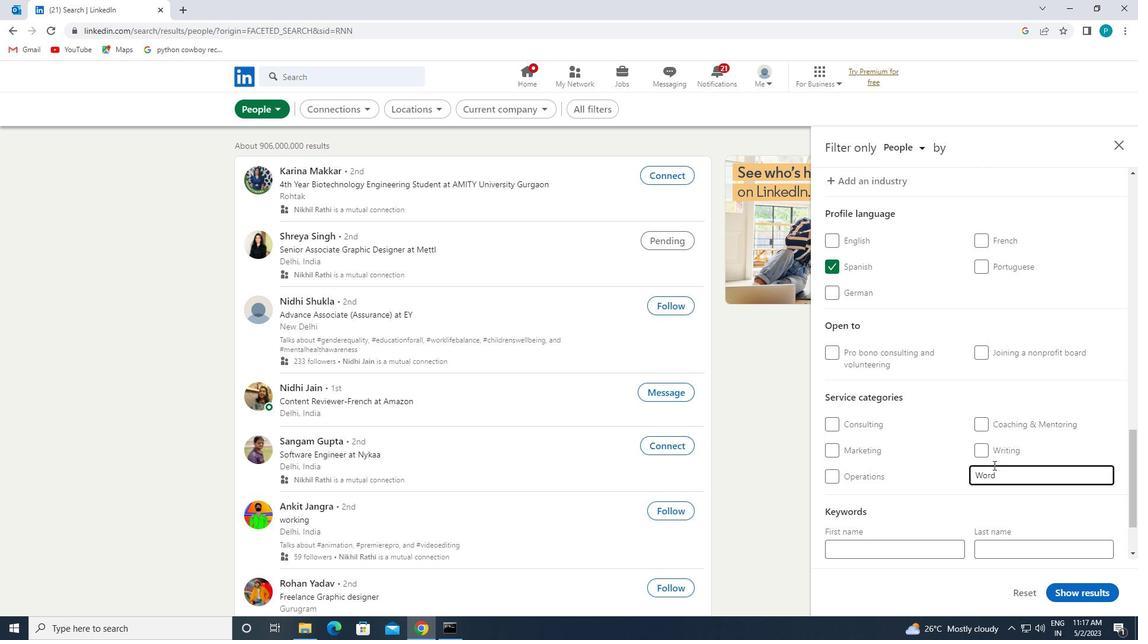 
Action: Mouse moved to (960, 496)
Screenshot: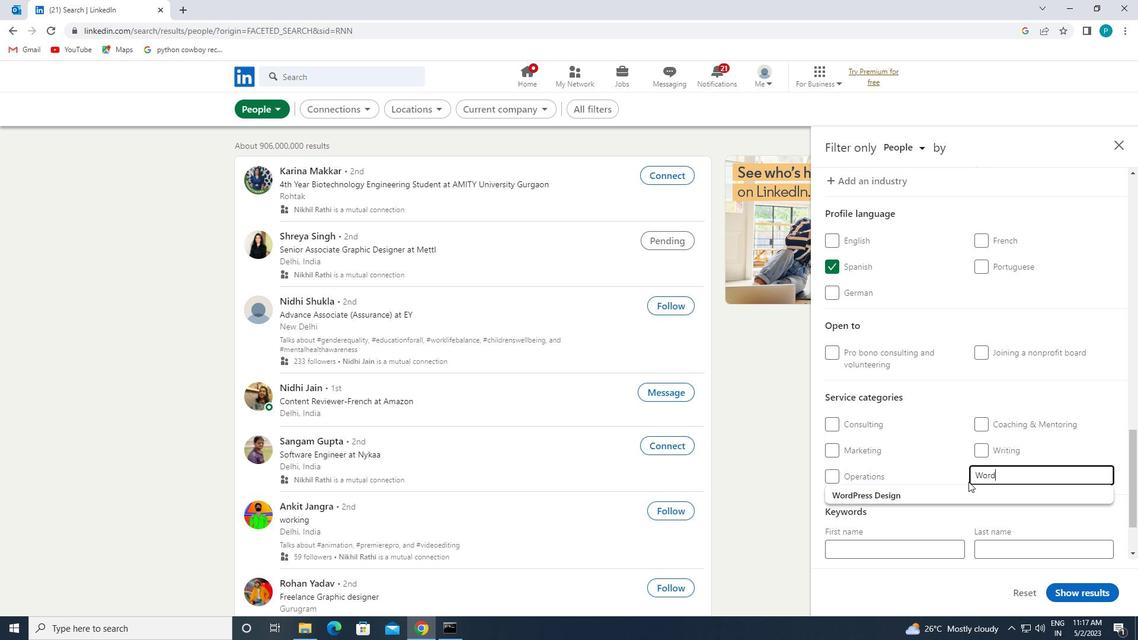 
Action: Mouse pressed left at (960, 496)
Screenshot: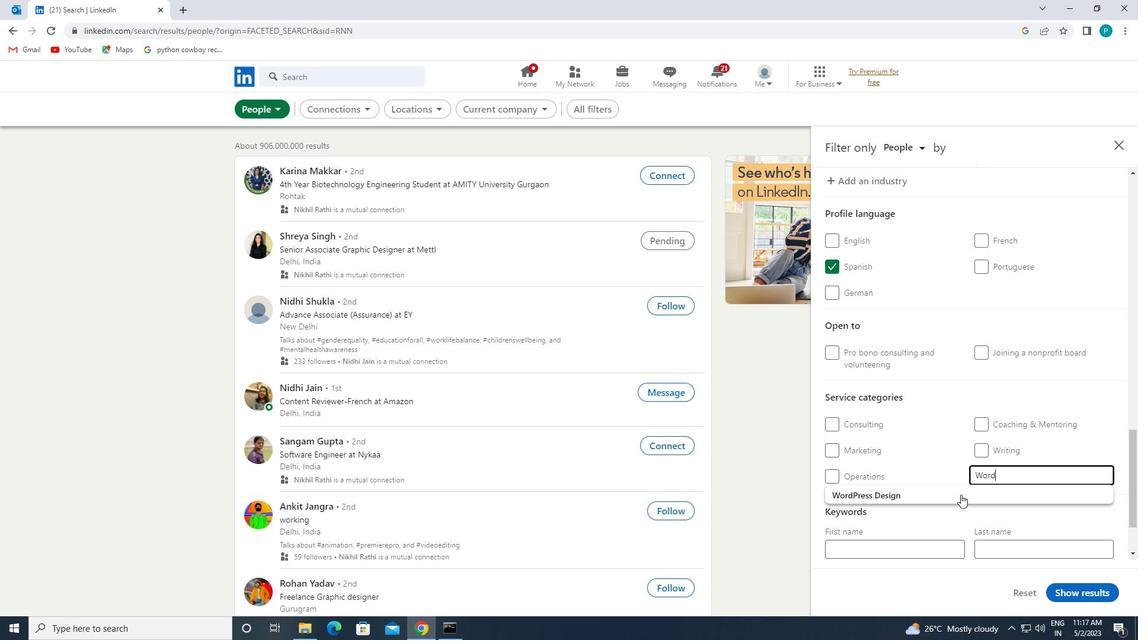 
Action: Mouse moved to (896, 484)
Screenshot: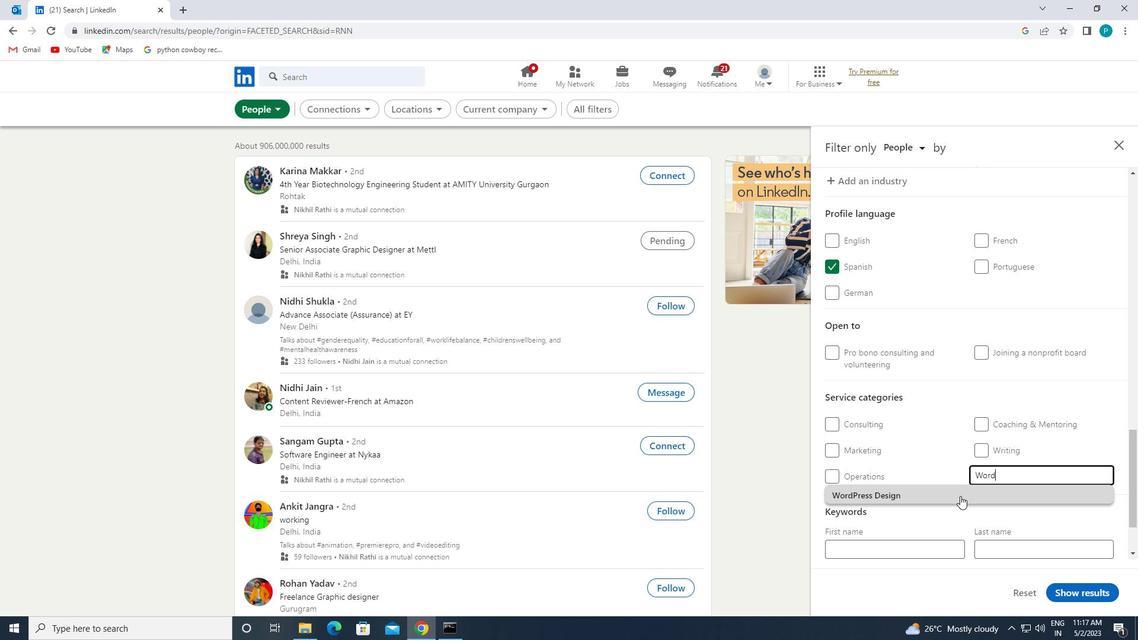
Action: Mouse scrolled (896, 483) with delta (0, 0)
Screenshot: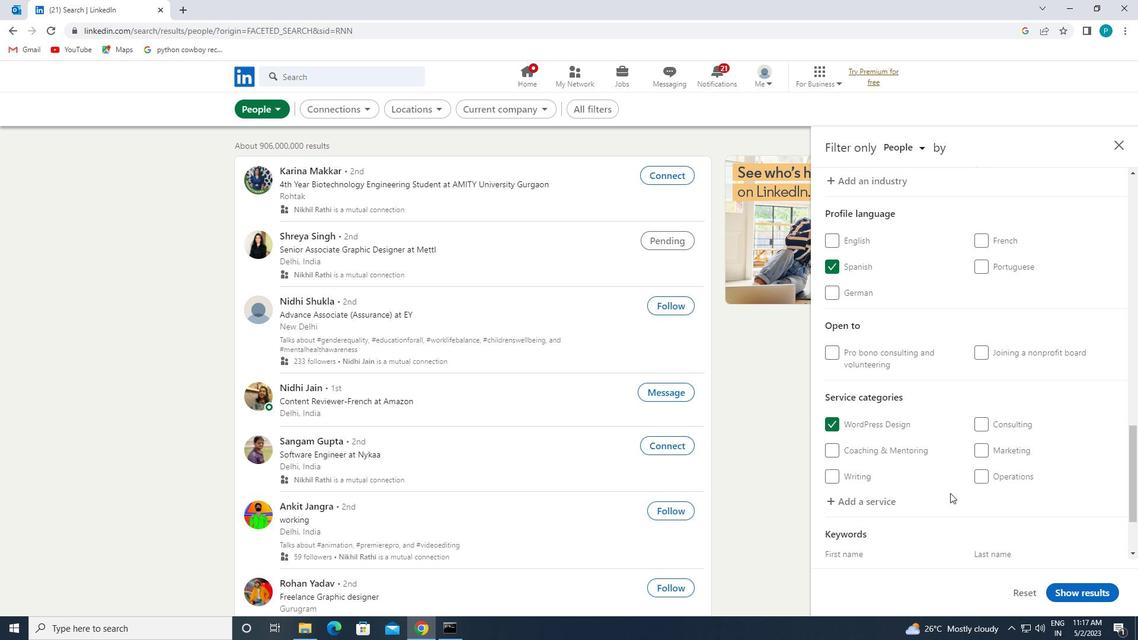 
Action: Mouse scrolled (896, 483) with delta (0, 0)
Screenshot: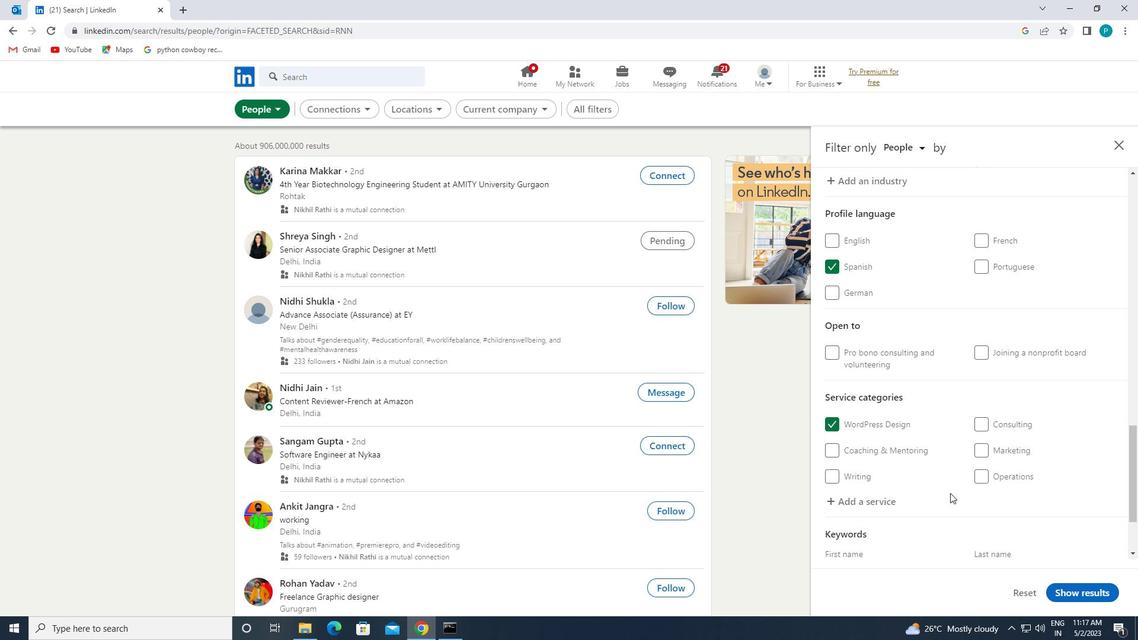 
Action: Mouse scrolled (896, 483) with delta (0, 0)
Screenshot: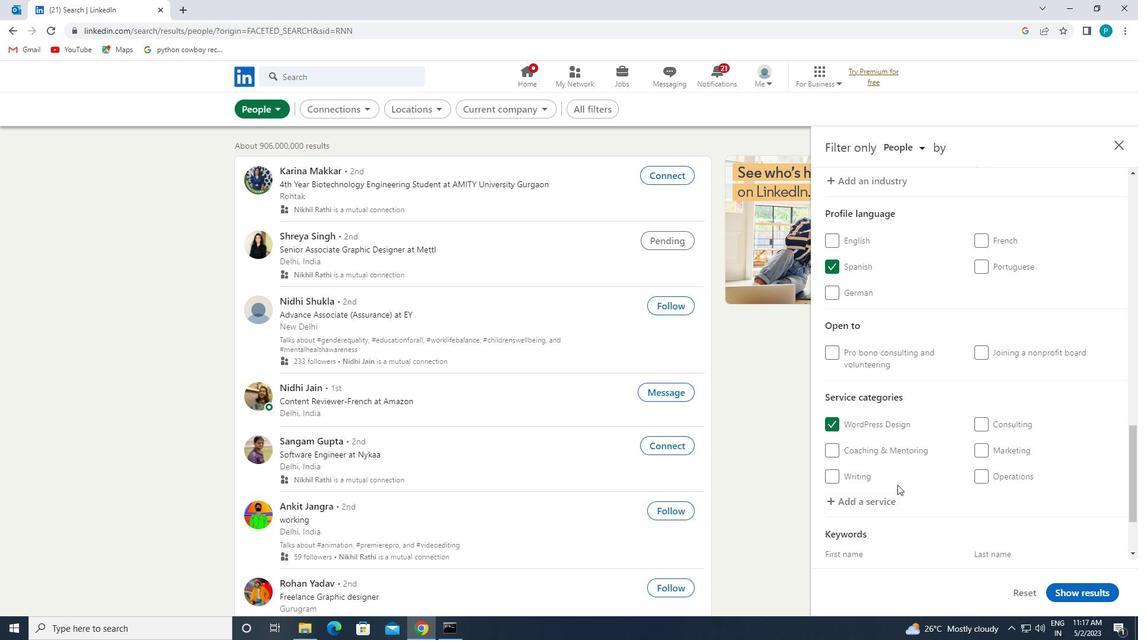 
Action: Mouse moved to (892, 499)
Screenshot: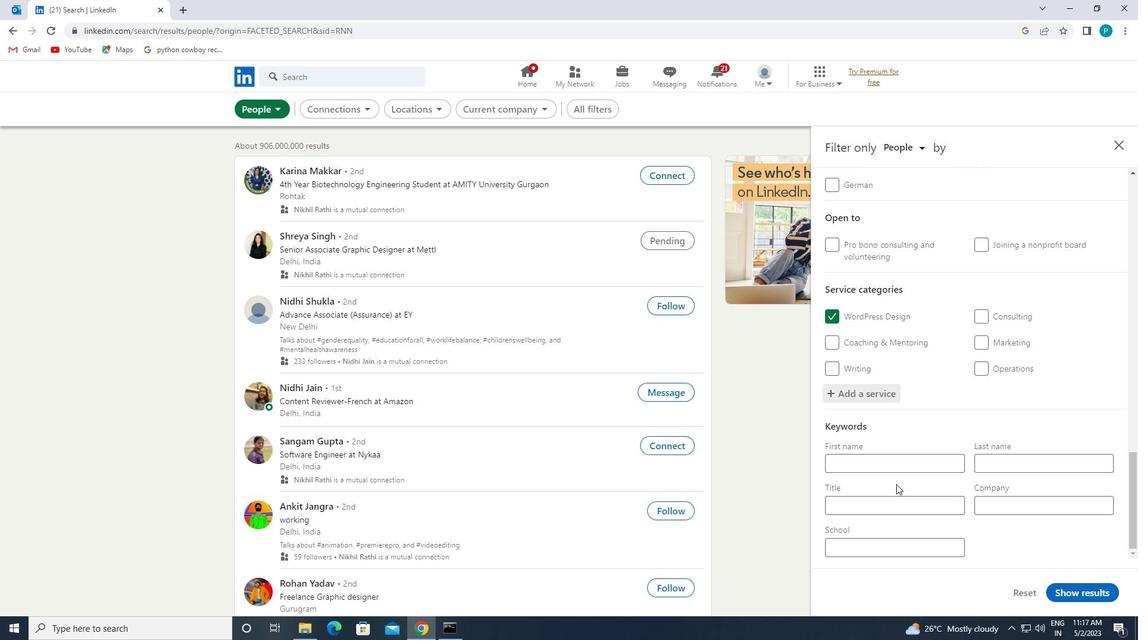 
Action: Mouse pressed left at (892, 499)
Screenshot: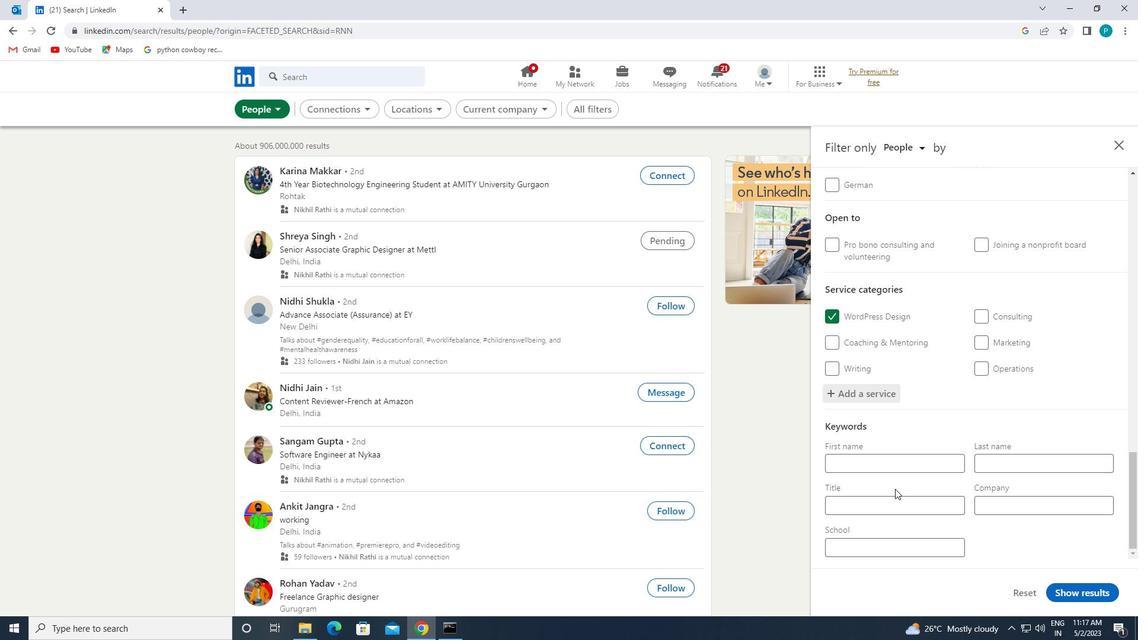 
Action: Mouse moved to (892, 500)
Screenshot: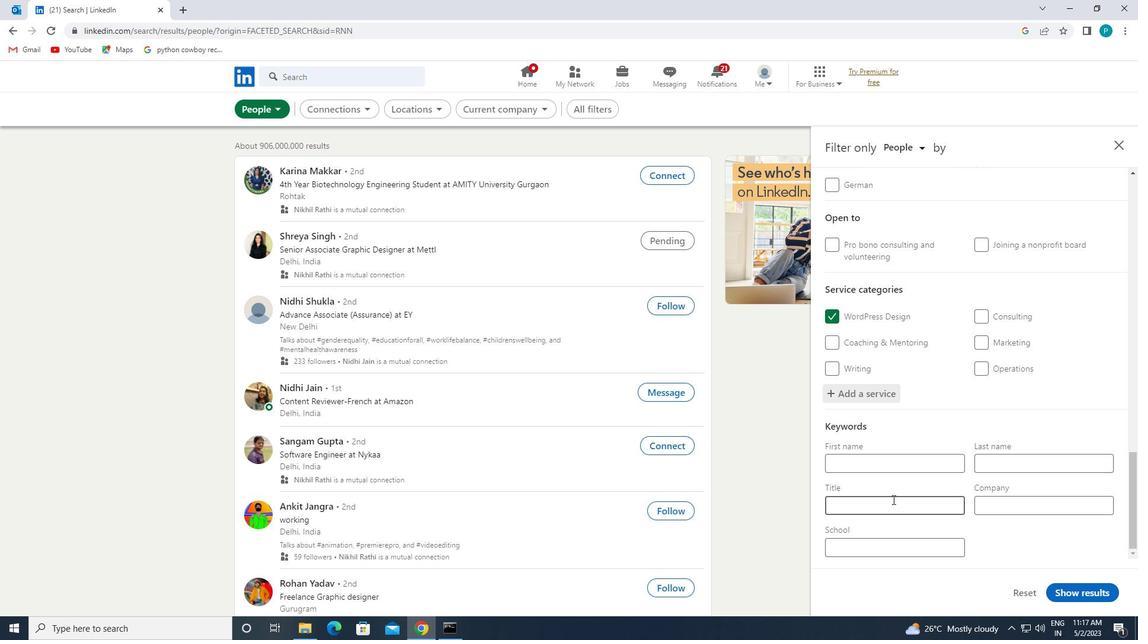 
Action: Key pressed <Key.caps_lock>T<Key.caps_lock>ELEPHONE<Key.space><Key.caps_lock>O<Key.caps_lock>PERATOR
Screenshot: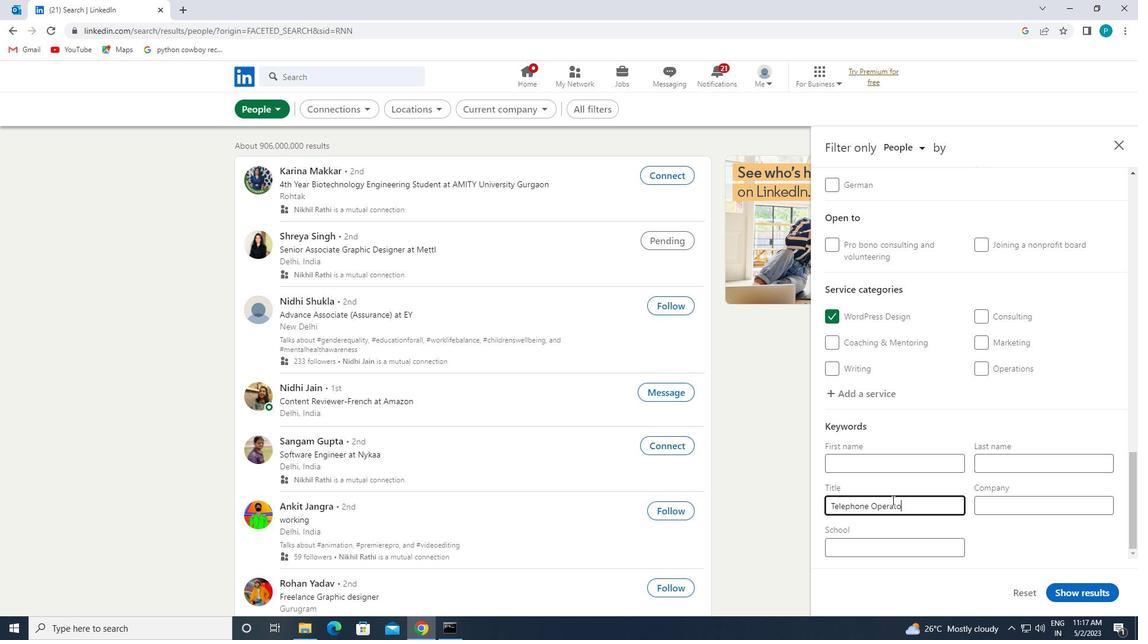 
Action: Mouse moved to (1067, 595)
Screenshot: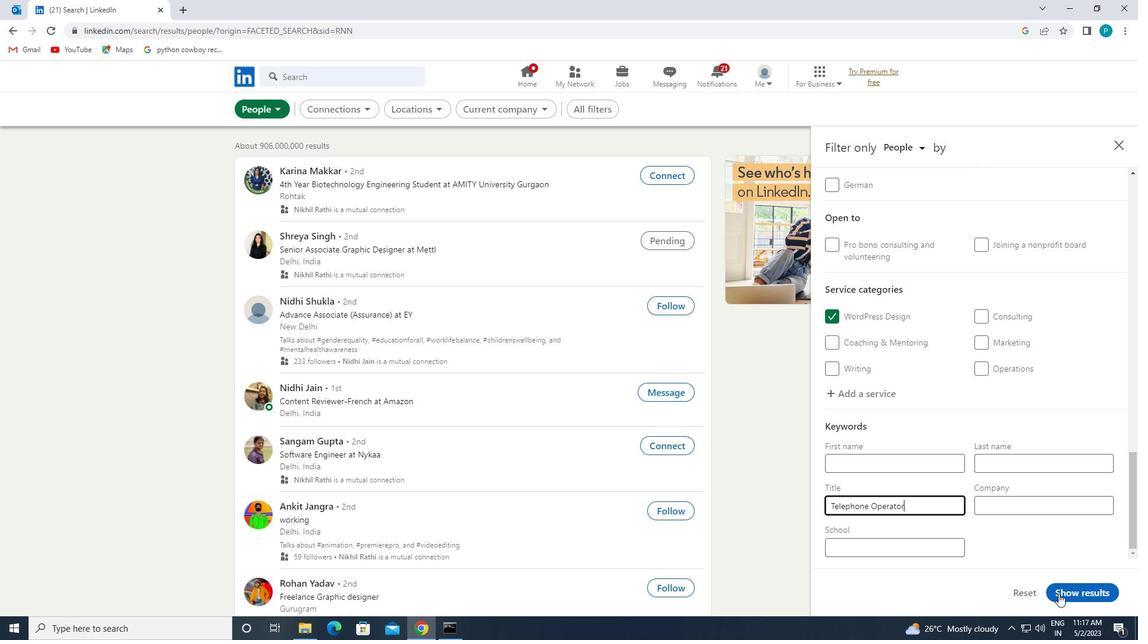
Action: Mouse pressed left at (1067, 595)
Screenshot: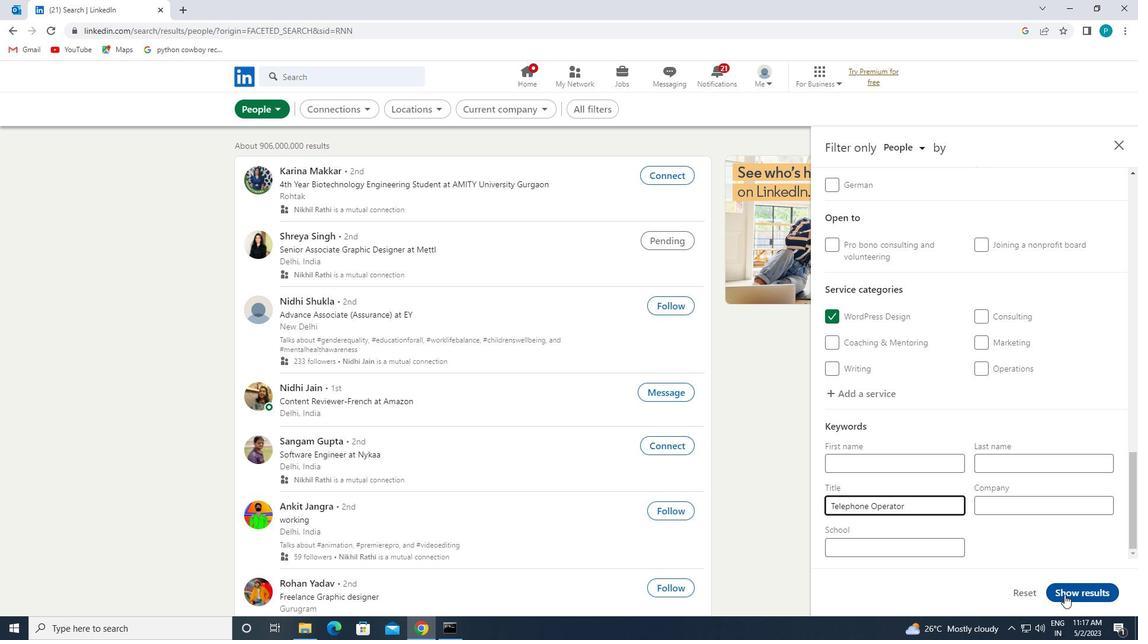 
